 Task: Find connections with filter location Ben Mehidi with filter topic #Thoughtswith filter profile language French with filter current company IG Group with filter school Jamal Mohamed College, Tiruchirappalli - 620 020. with filter industry Flight Training with filter service category Life Insurance with filter keywords title Video Editor
Action: Mouse moved to (547, 80)
Screenshot: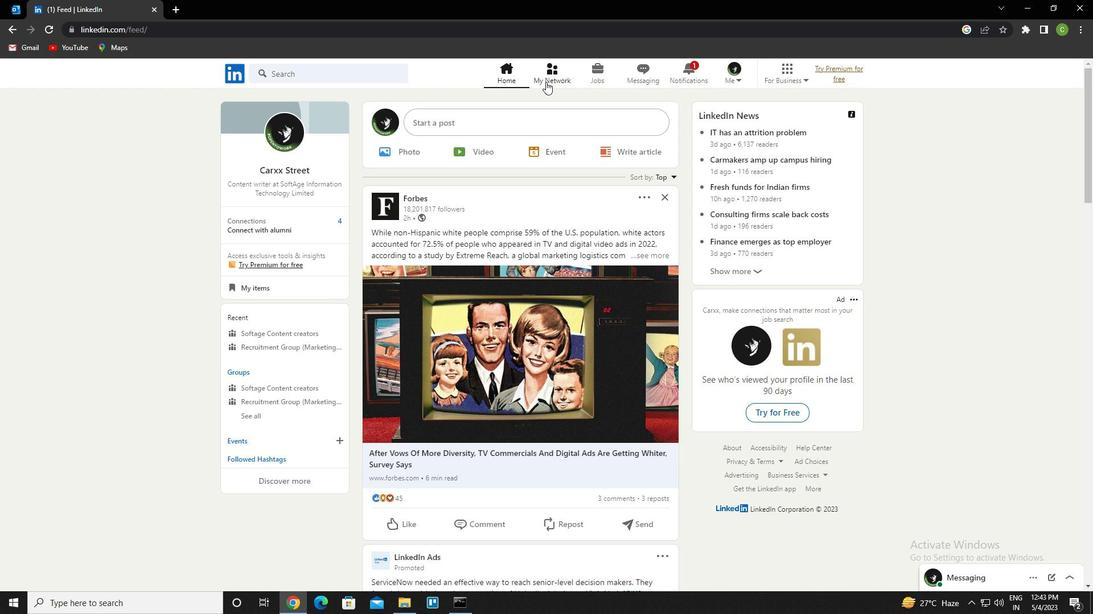 
Action: Mouse pressed left at (547, 80)
Screenshot: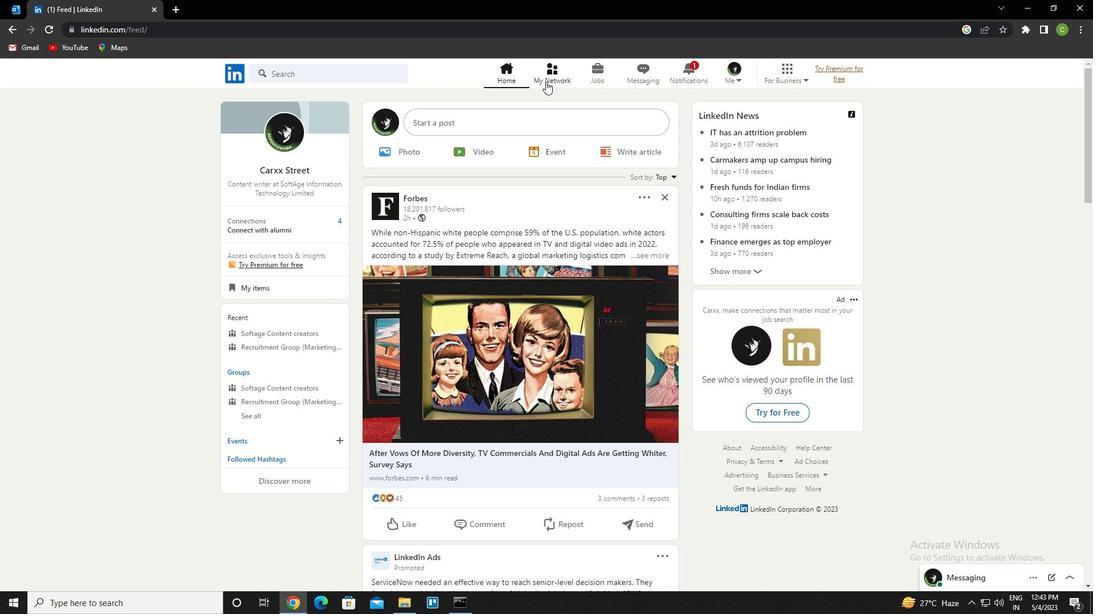 
Action: Mouse moved to (335, 135)
Screenshot: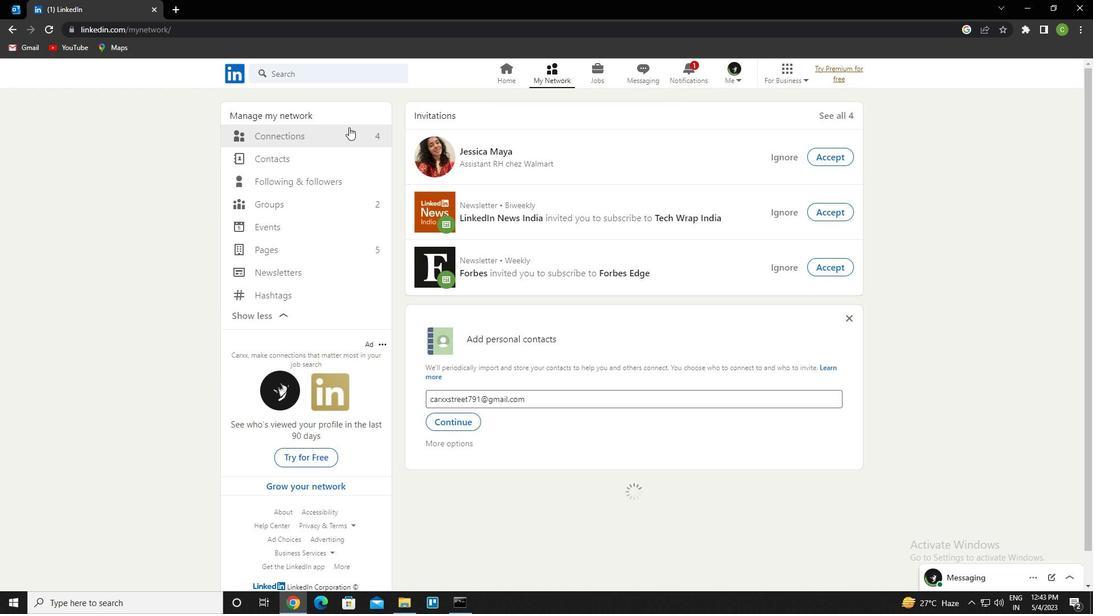 
Action: Mouse pressed left at (335, 135)
Screenshot: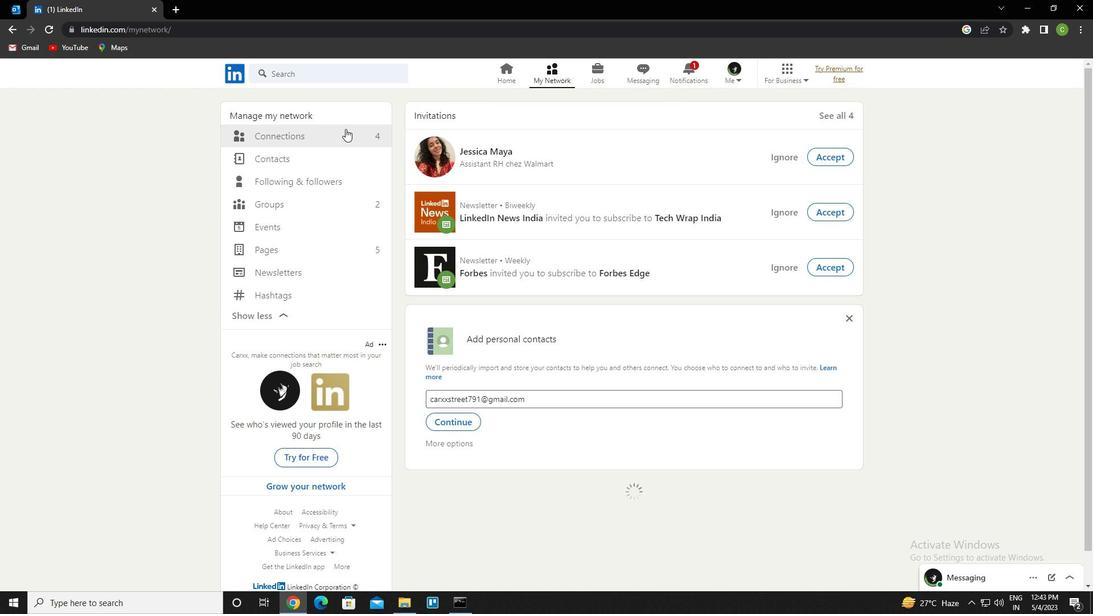 
Action: Mouse moved to (628, 128)
Screenshot: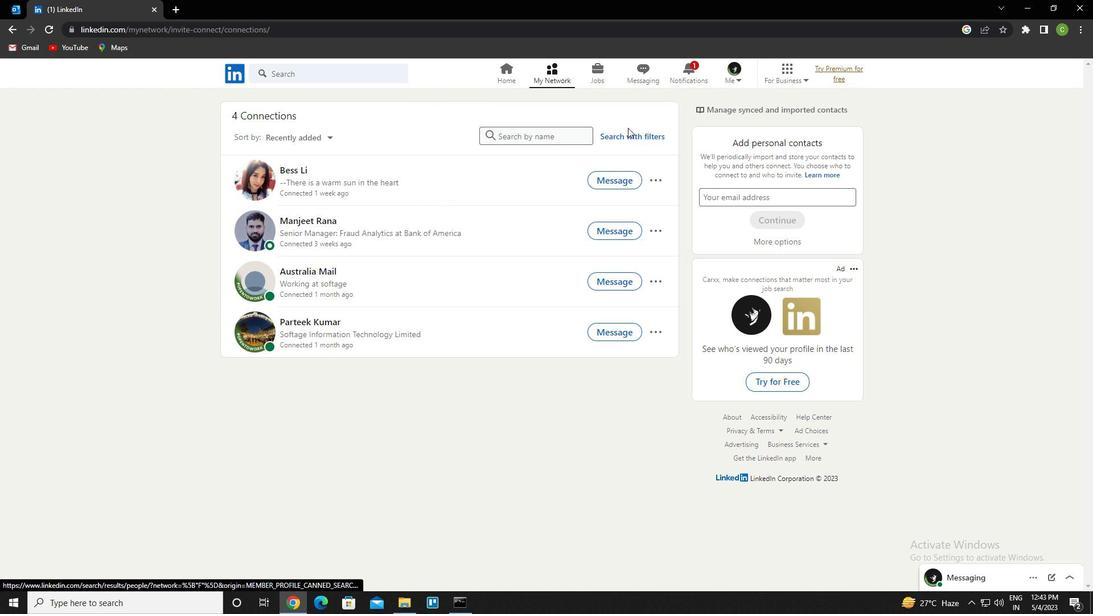 
Action: Mouse pressed left at (628, 128)
Screenshot: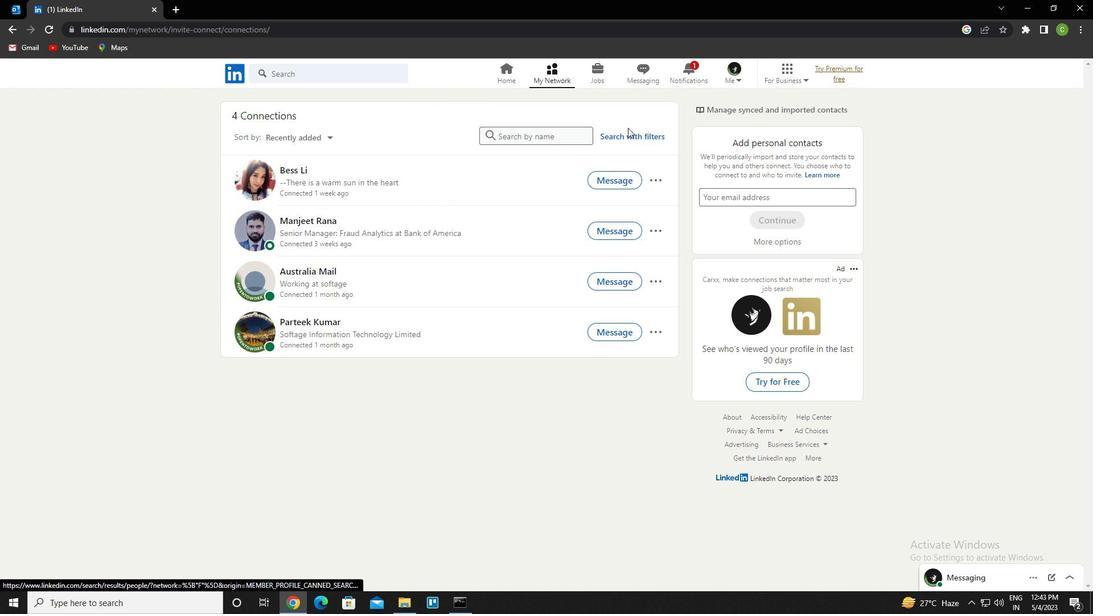 
Action: Mouse moved to (628, 135)
Screenshot: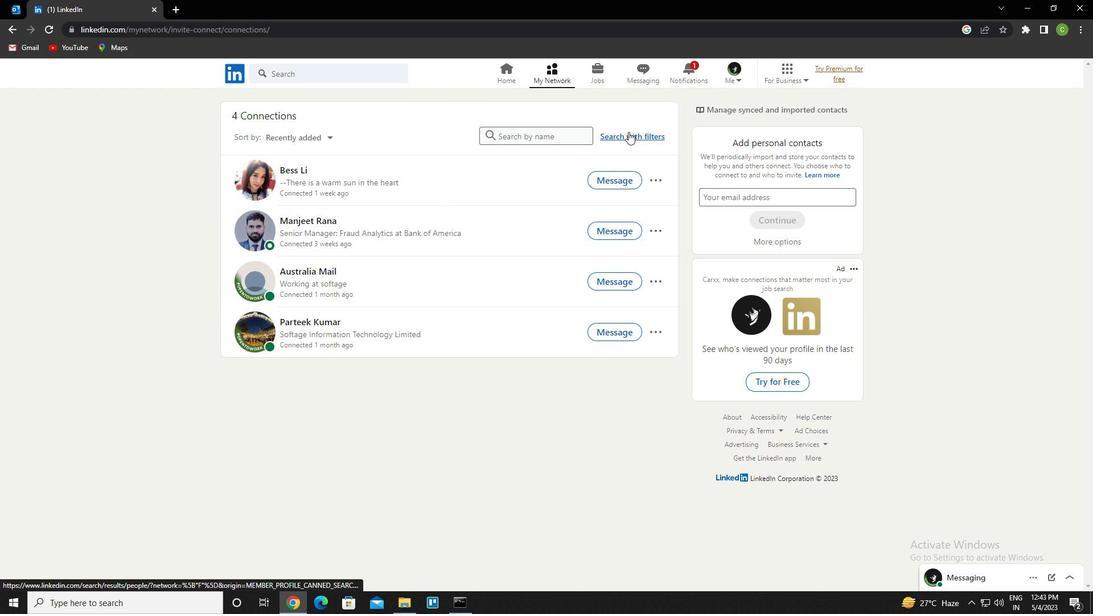 
Action: Mouse pressed left at (628, 135)
Screenshot: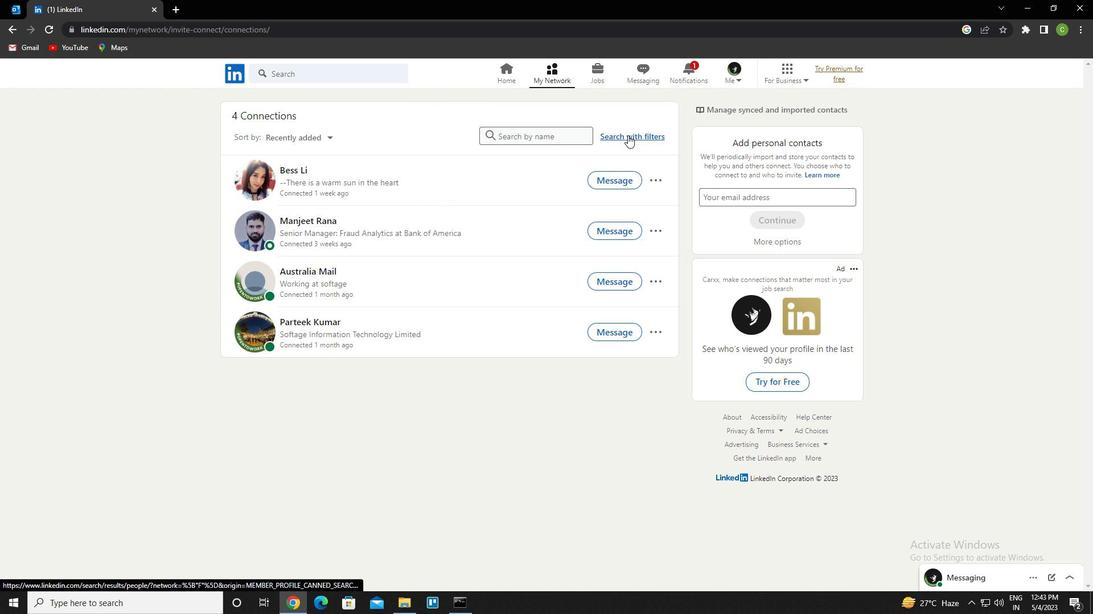 
Action: Mouse moved to (587, 105)
Screenshot: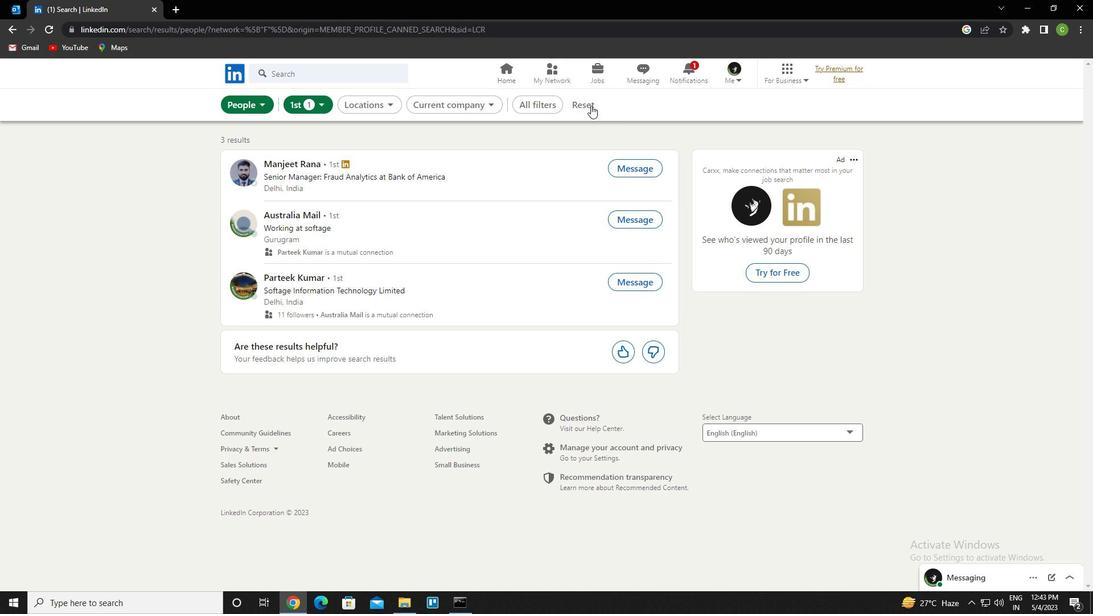 
Action: Mouse pressed left at (587, 105)
Screenshot: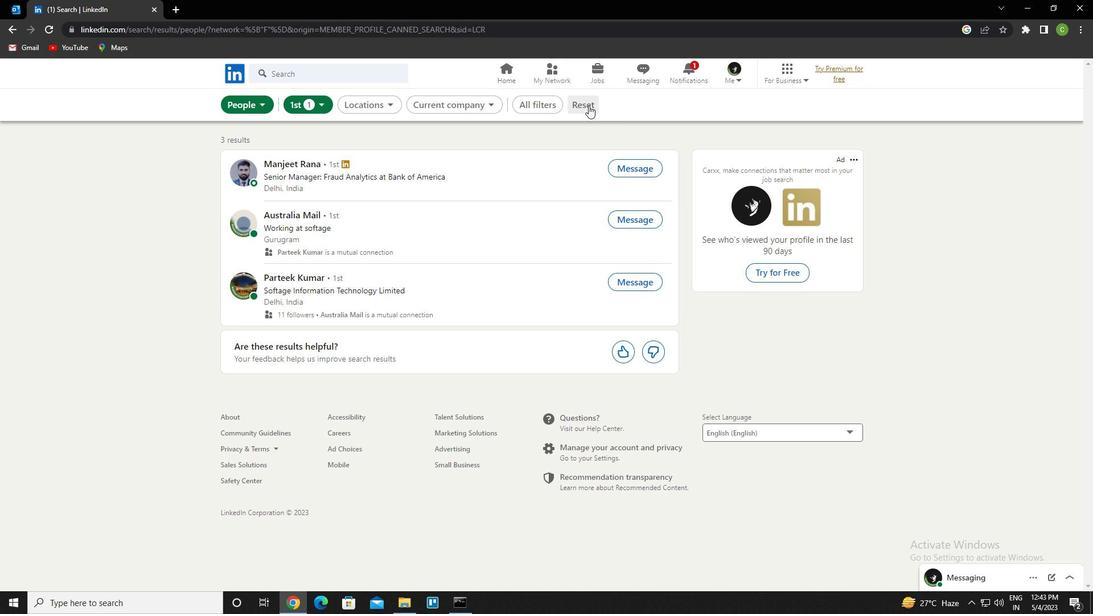 
Action: Mouse moved to (569, 105)
Screenshot: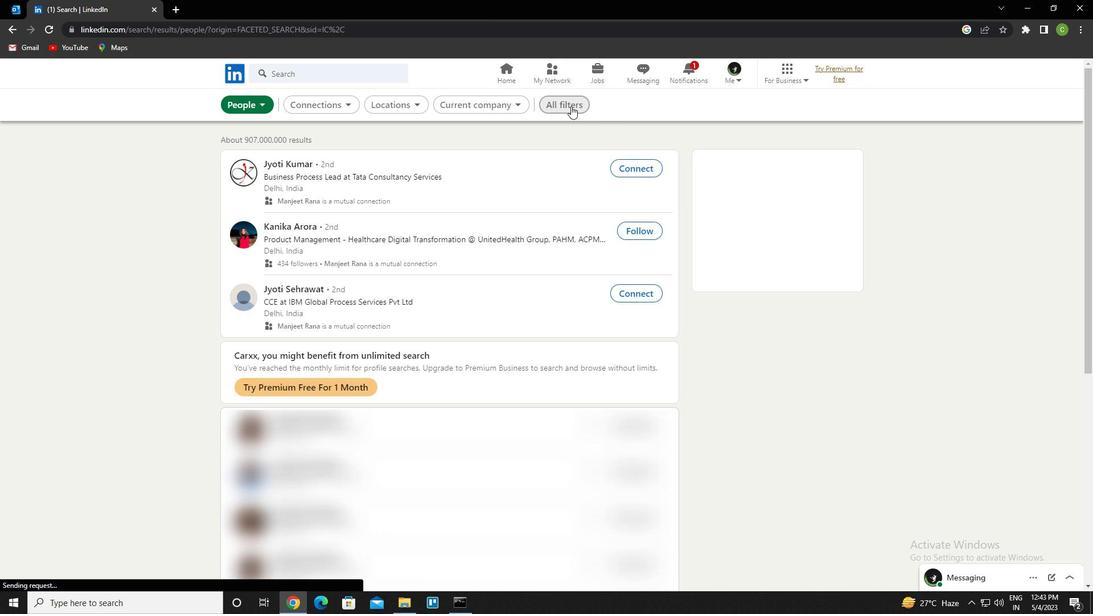 
Action: Mouse pressed left at (569, 105)
Screenshot: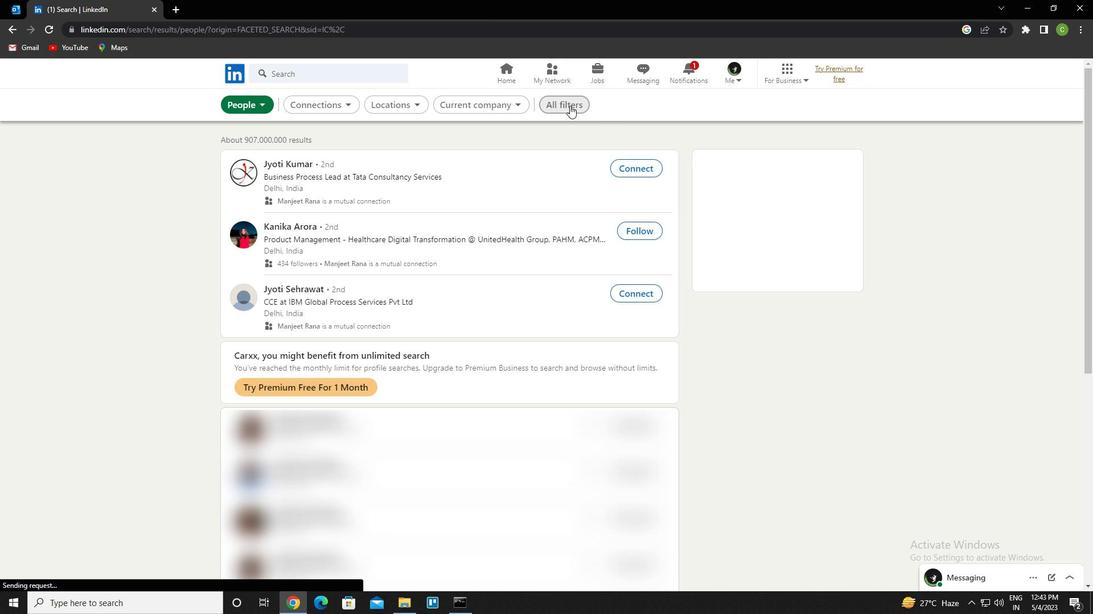 
Action: Mouse moved to (1014, 419)
Screenshot: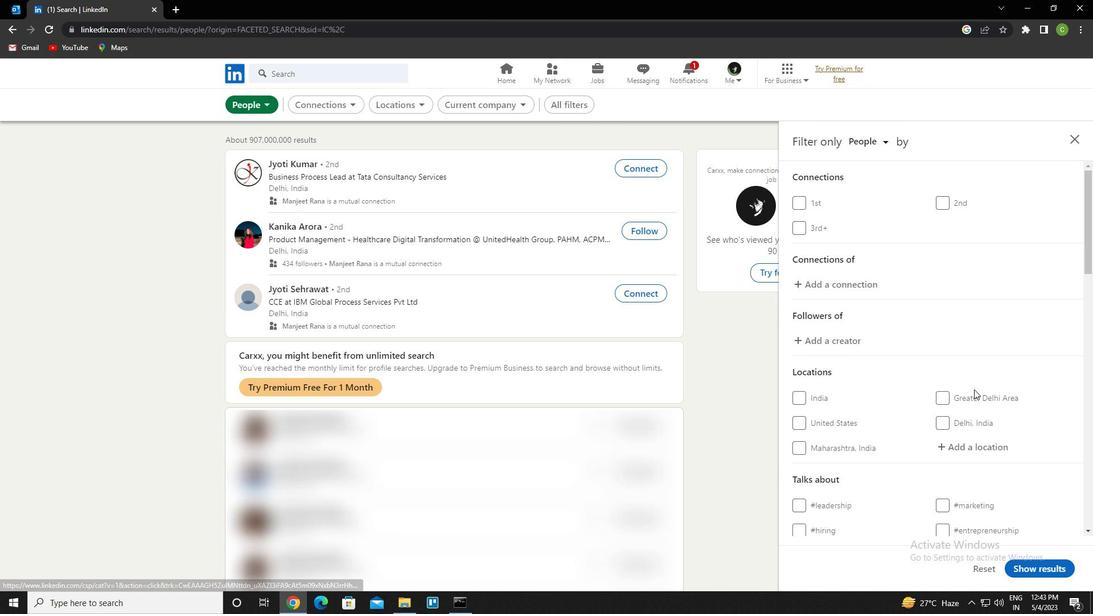 
Action: Mouse scrolled (1014, 419) with delta (0, 0)
Screenshot: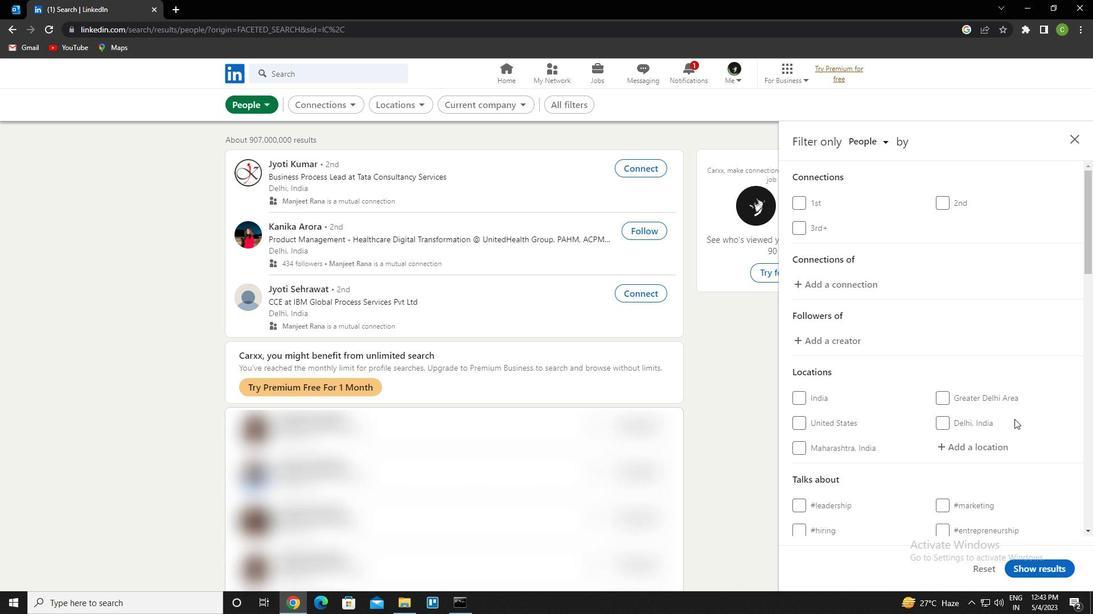 
Action: Mouse moved to (987, 392)
Screenshot: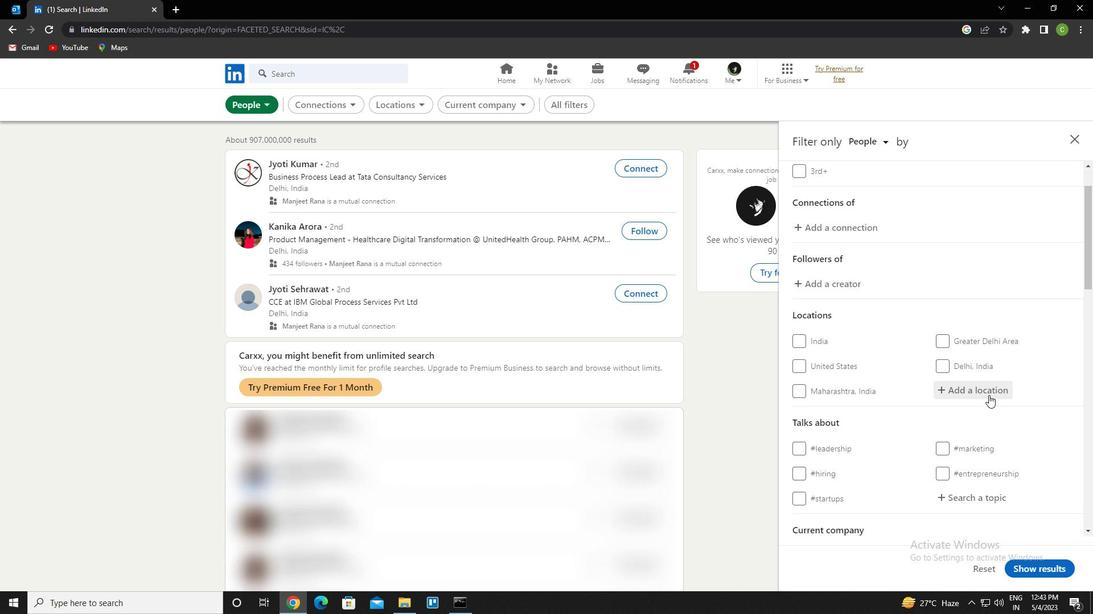 
Action: Mouse pressed left at (987, 392)
Screenshot: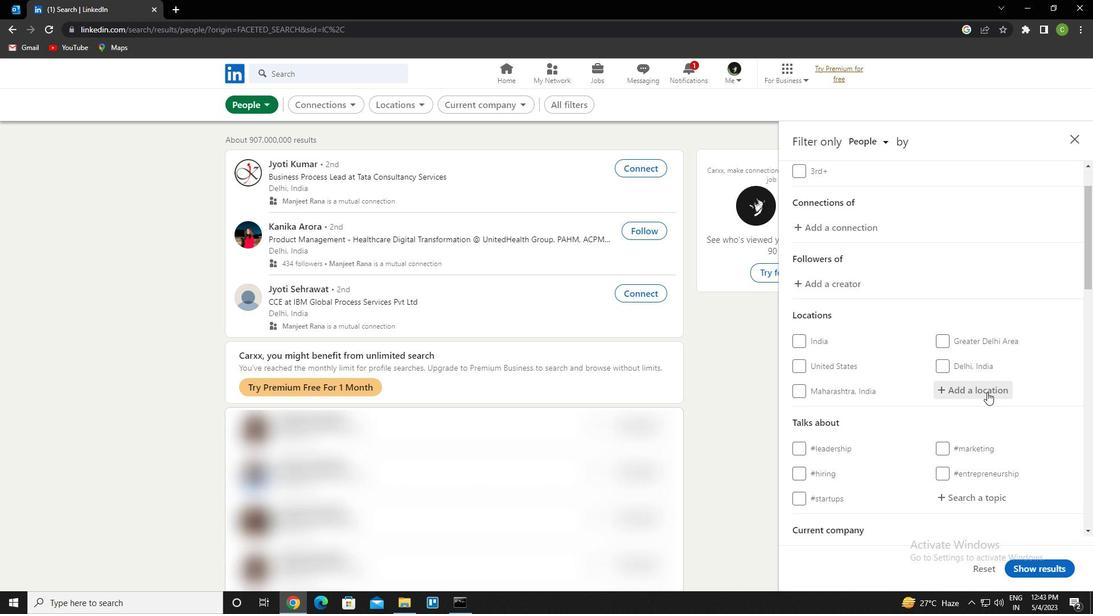 
Action: Mouse moved to (945, 364)
Screenshot: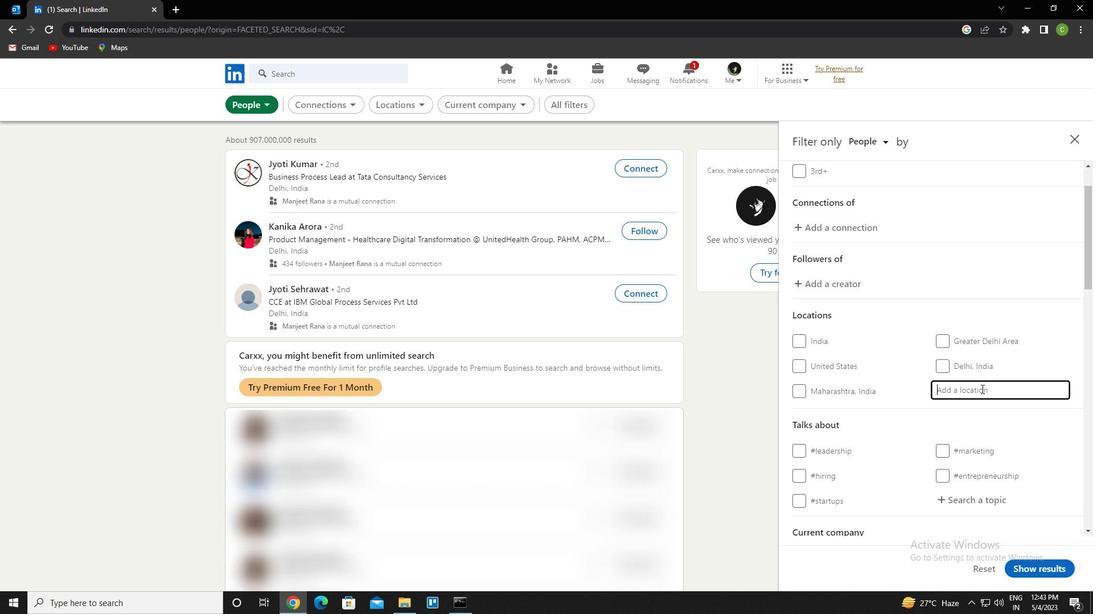 
Action: Key pressed <Key.caps_lock><Key.caps_lock>b<Key.caps_lock>en<Key.space><Key.caps_lock>m<Key.caps_lock>ehidi<Key.down><Key.enter>
Screenshot: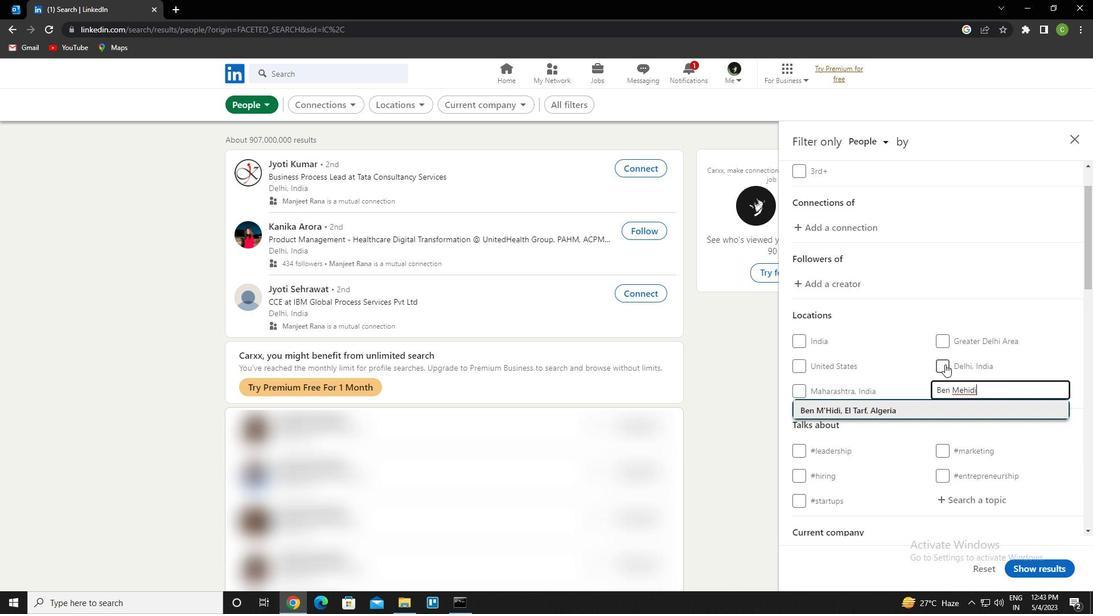 
Action: Mouse moved to (944, 364)
Screenshot: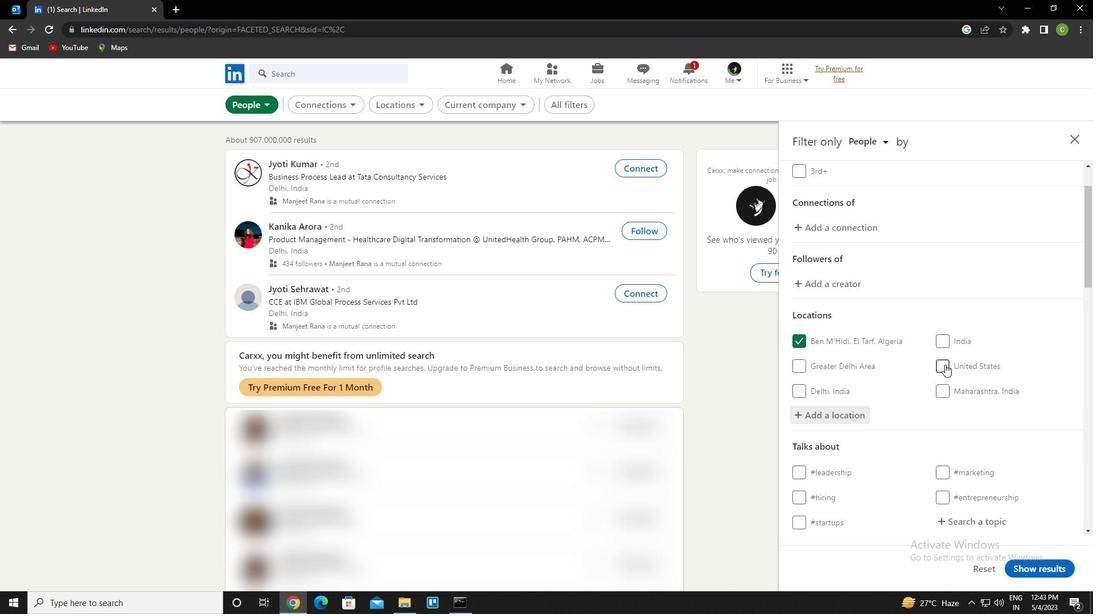 
Action: Mouse scrolled (944, 364) with delta (0, 0)
Screenshot: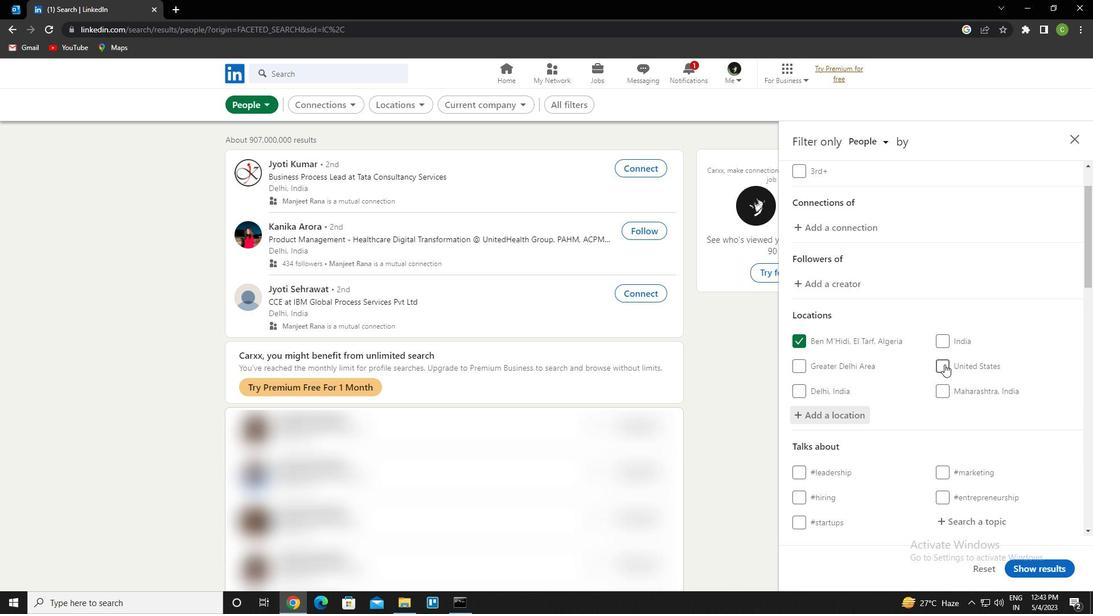 
Action: Mouse moved to (983, 470)
Screenshot: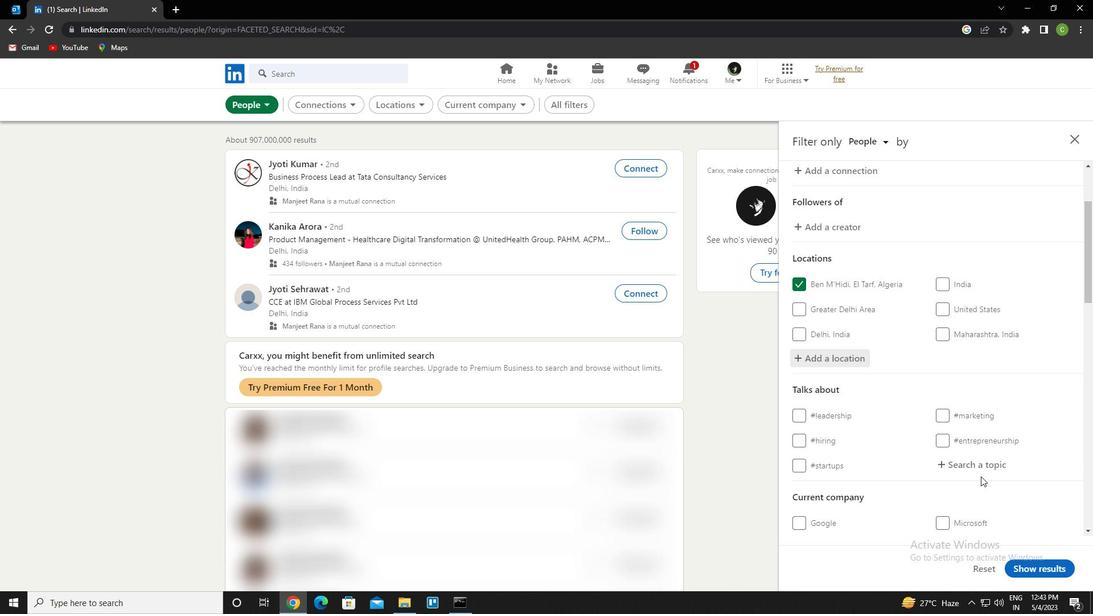 
Action: Mouse pressed left at (983, 470)
Screenshot: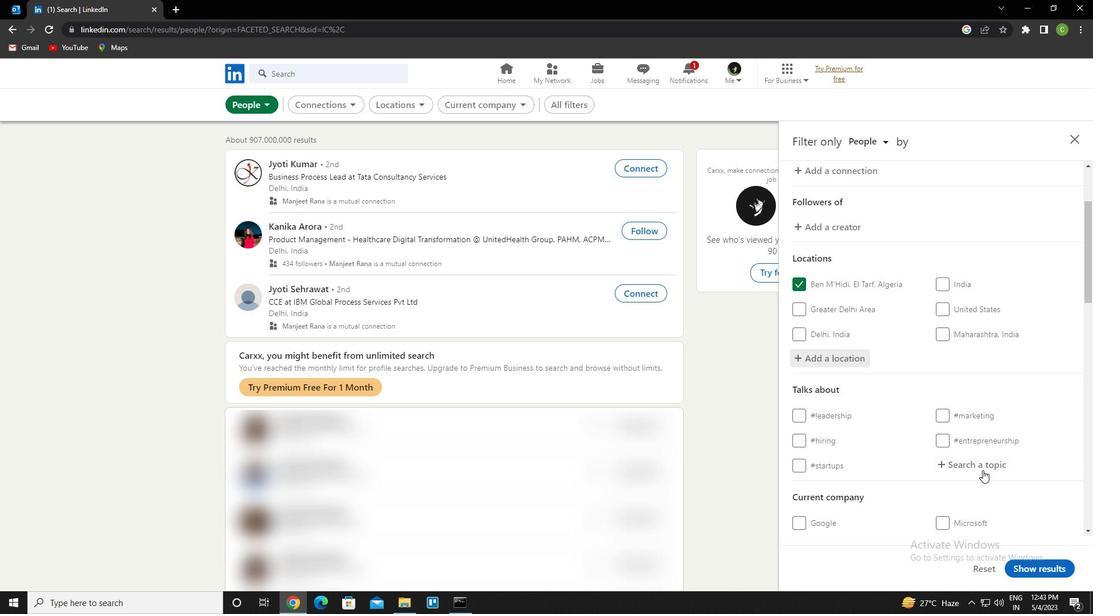 
Action: Key pressed thoughts<Key.down><Key.enter>
Screenshot: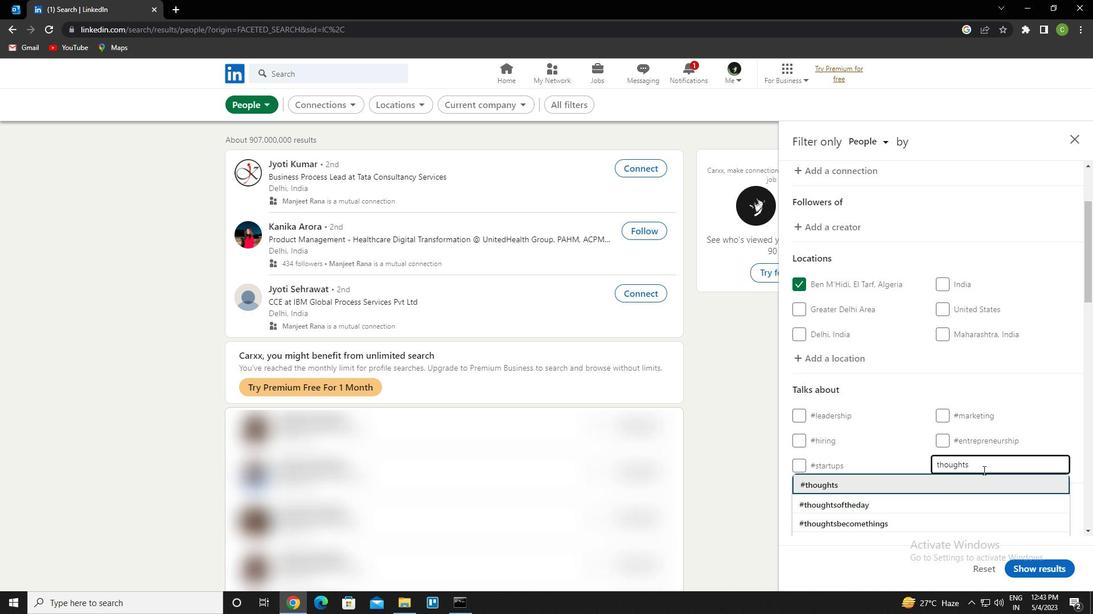 
Action: Mouse scrolled (983, 470) with delta (0, 0)
Screenshot: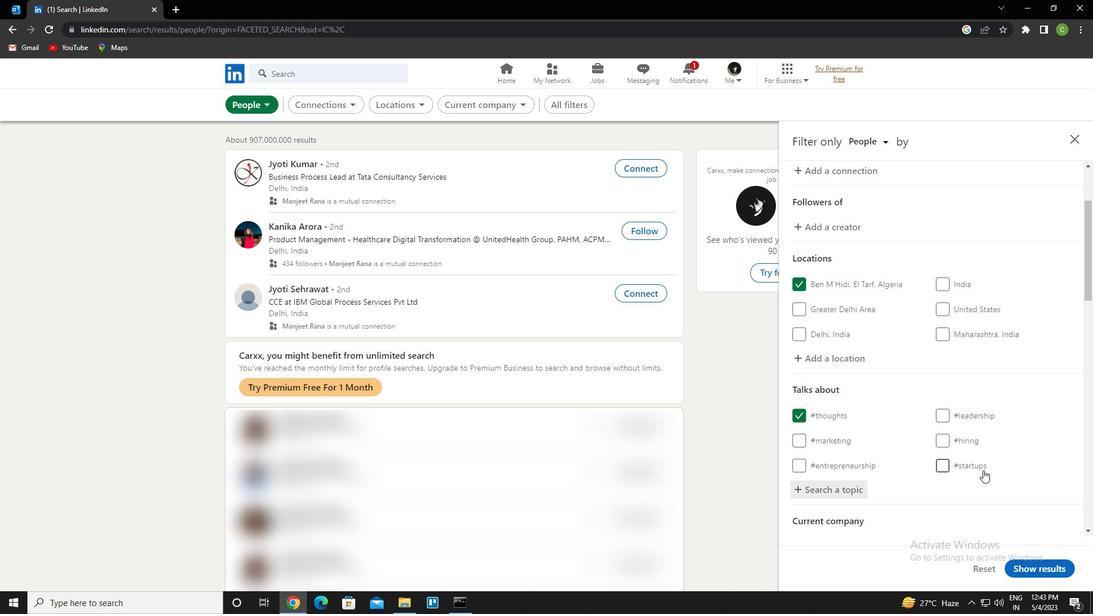 
Action: Mouse scrolled (983, 470) with delta (0, 0)
Screenshot: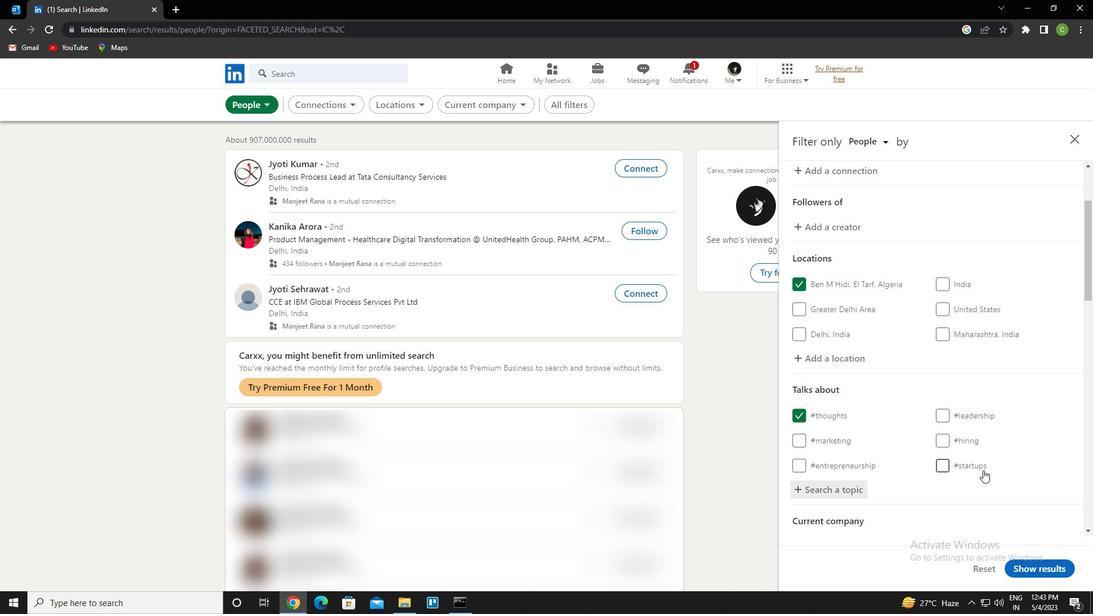 
Action: Mouse moved to (982, 470)
Screenshot: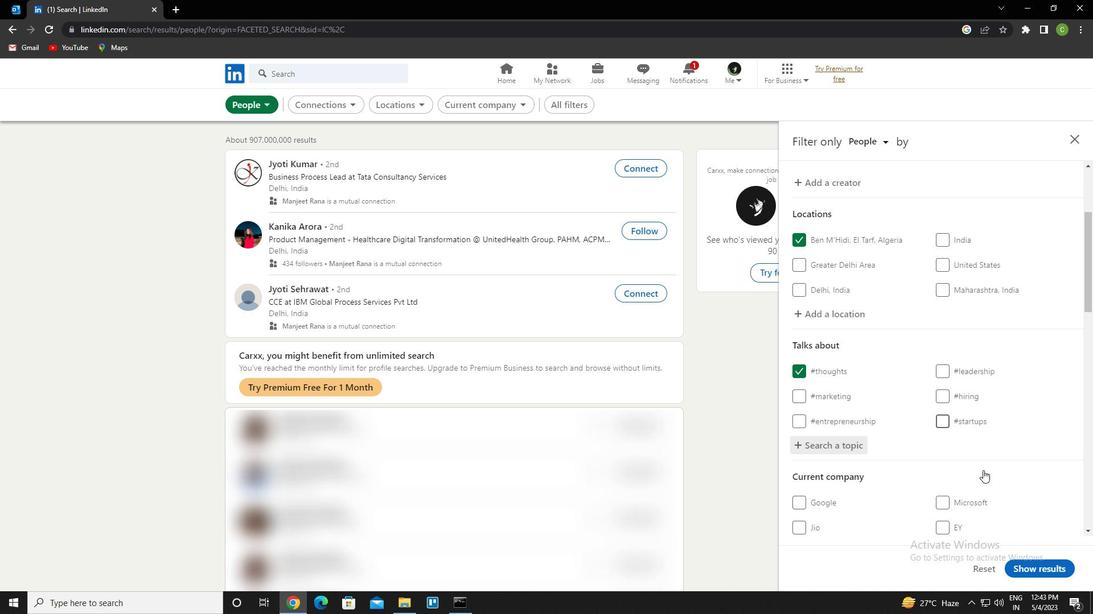 
Action: Mouse scrolled (982, 470) with delta (0, 0)
Screenshot: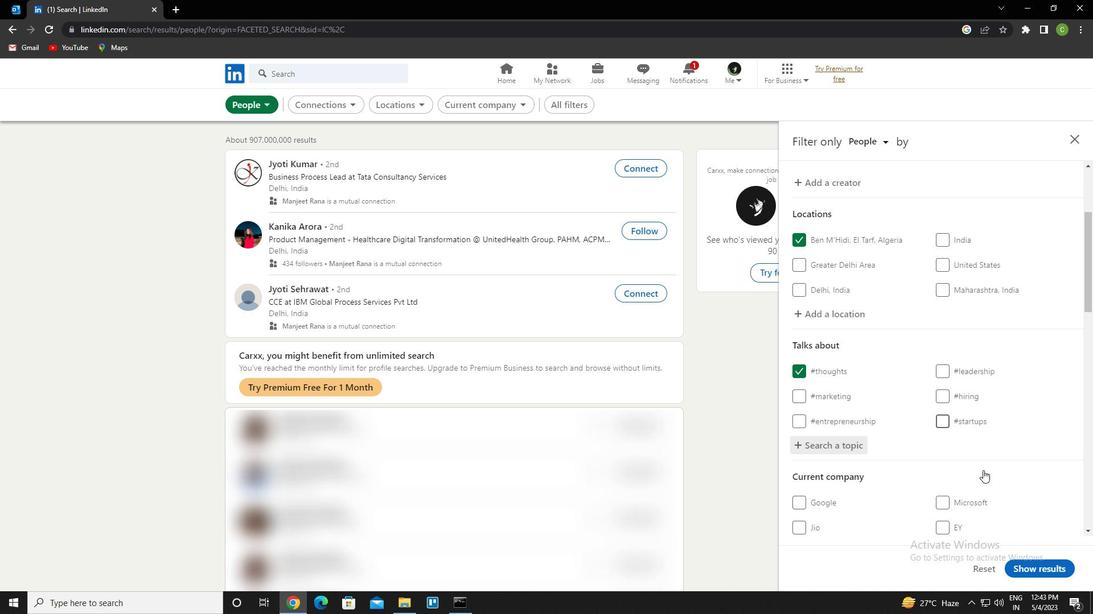 
Action: Mouse moved to (977, 473)
Screenshot: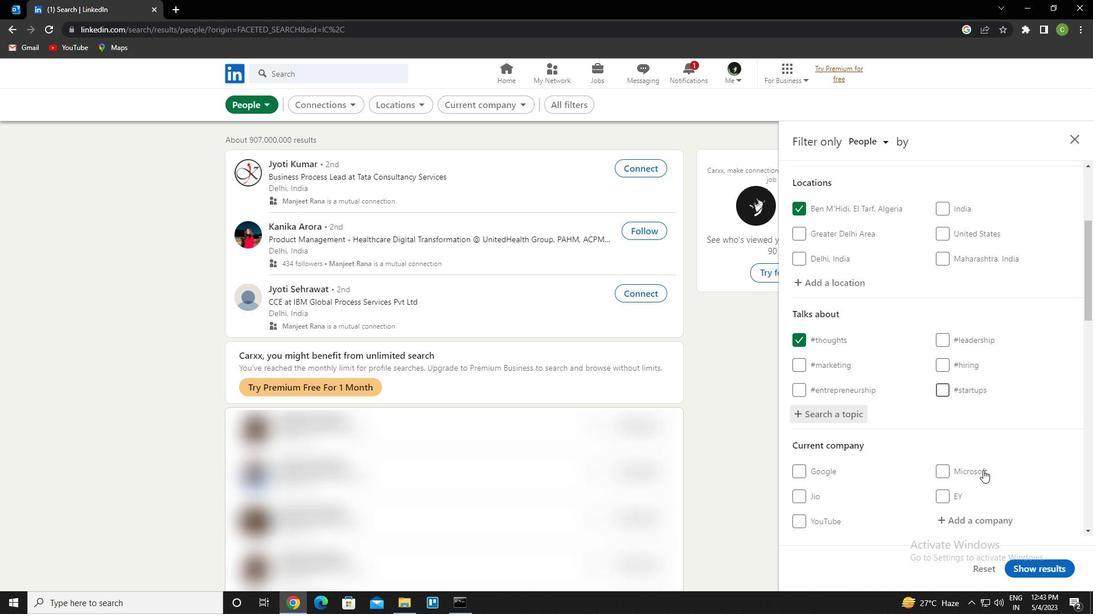 
Action: Mouse scrolled (977, 473) with delta (0, 0)
Screenshot: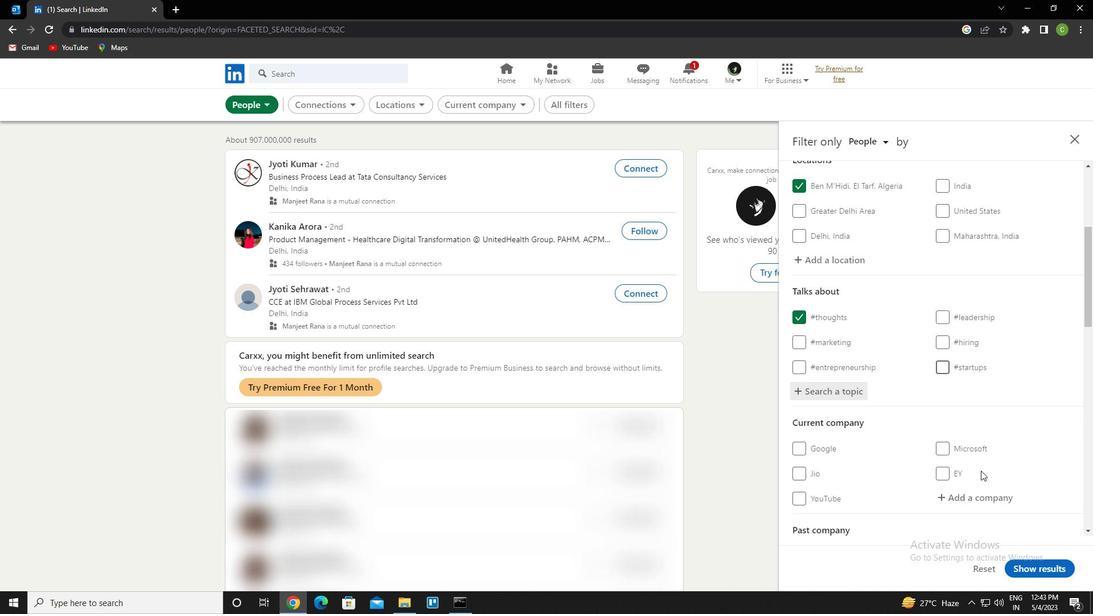 
Action: Mouse moved to (975, 474)
Screenshot: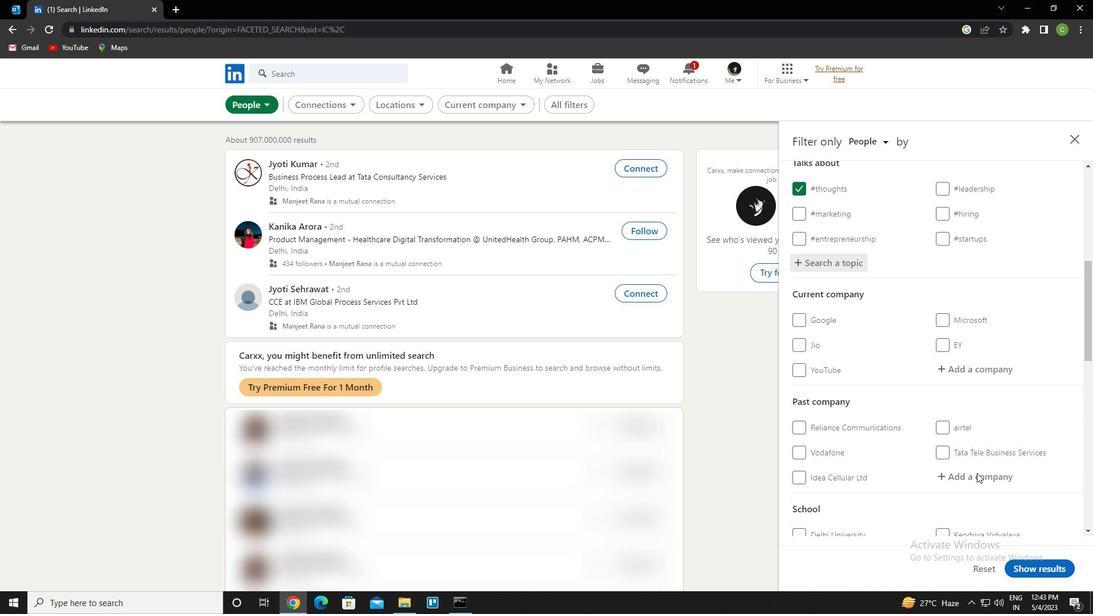 
Action: Mouse scrolled (975, 473) with delta (0, 0)
Screenshot: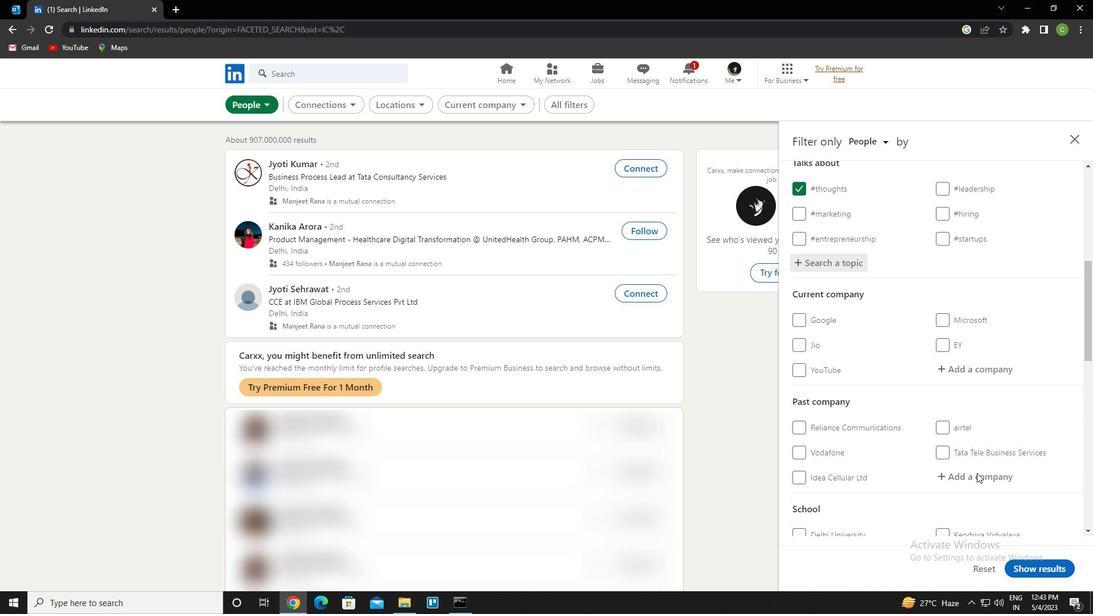 
Action: Mouse moved to (975, 474)
Screenshot: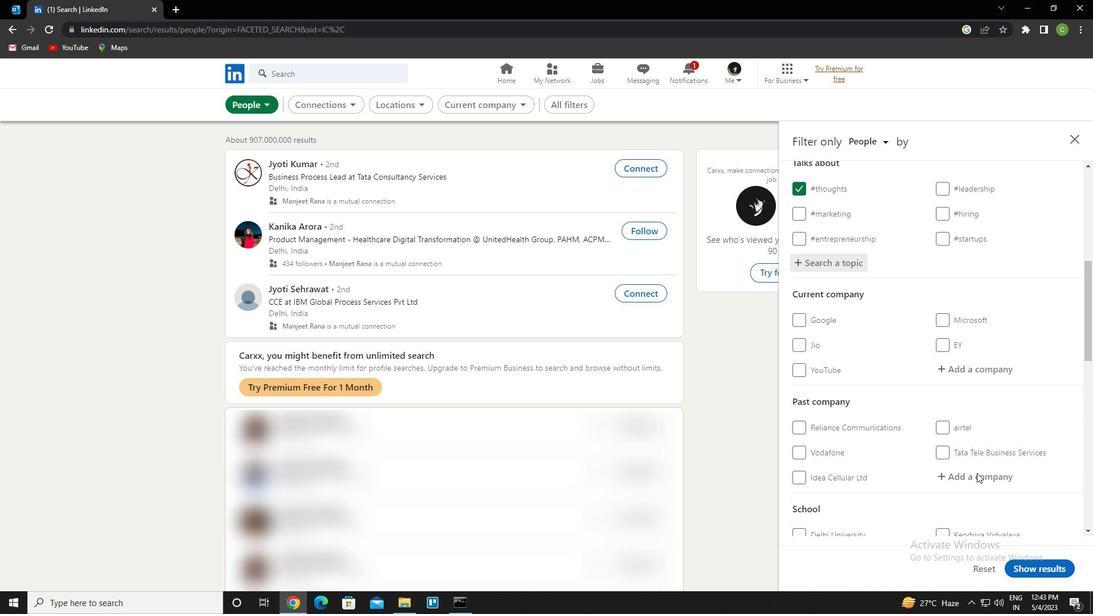 
Action: Mouse scrolled (975, 474) with delta (0, 0)
Screenshot: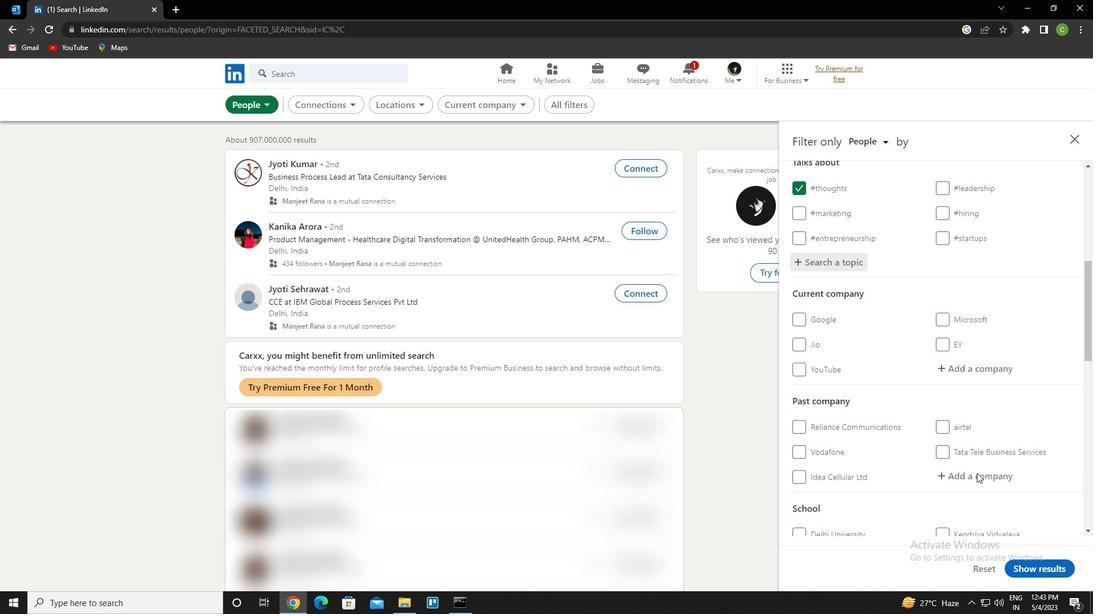 
Action: Mouse moved to (975, 475)
Screenshot: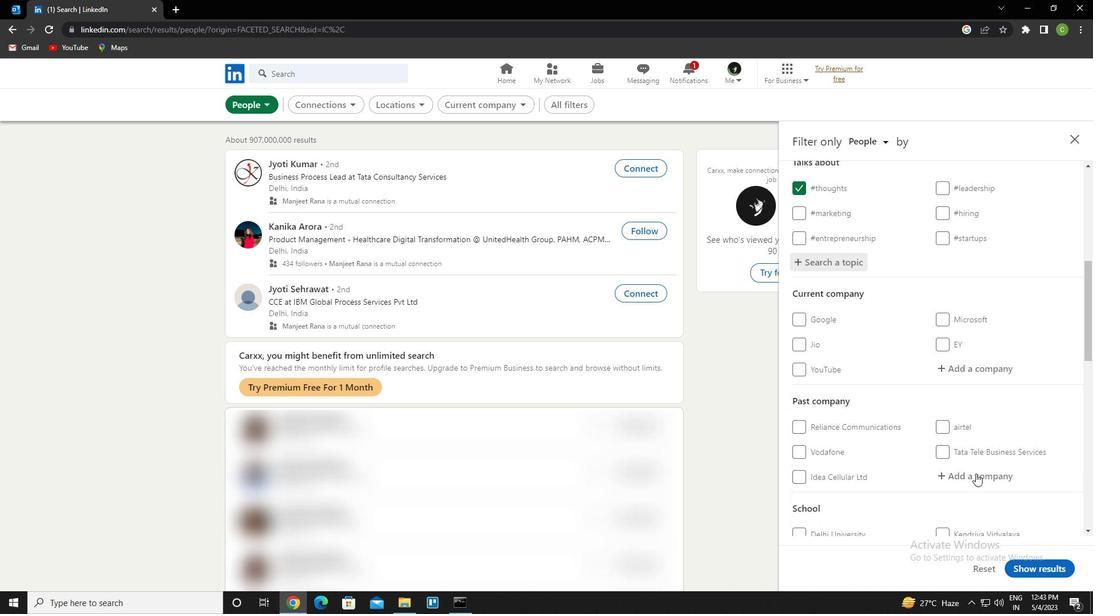 
Action: Mouse scrolled (975, 474) with delta (0, 0)
Screenshot: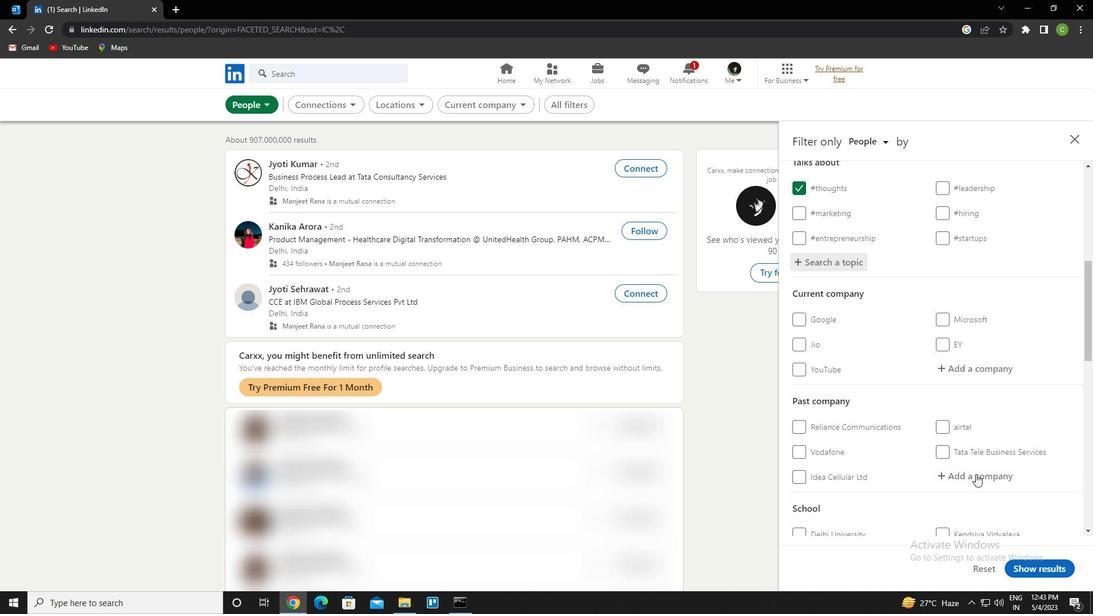 
Action: Mouse scrolled (975, 474) with delta (0, 0)
Screenshot: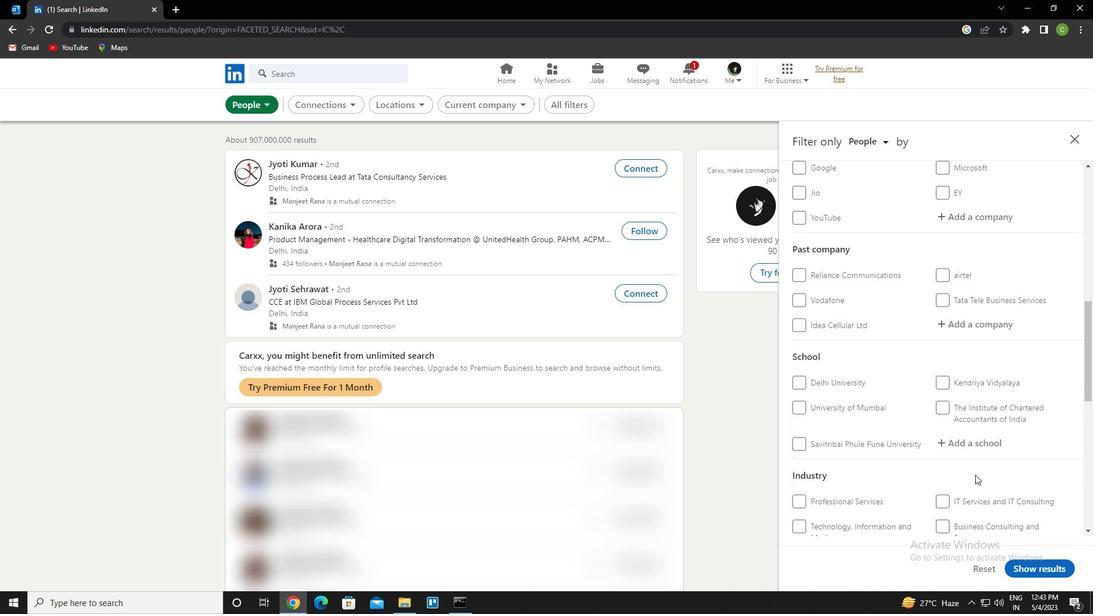 
Action: Mouse scrolled (975, 474) with delta (0, 0)
Screenshot: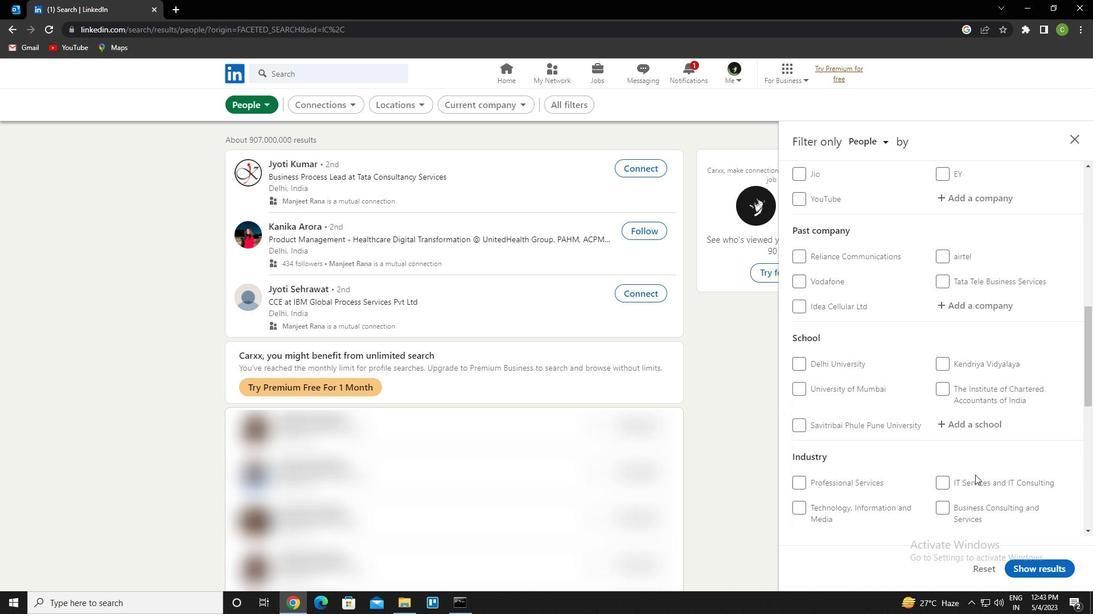 
Action: Mouse moved to (962, 478)
Screenshot: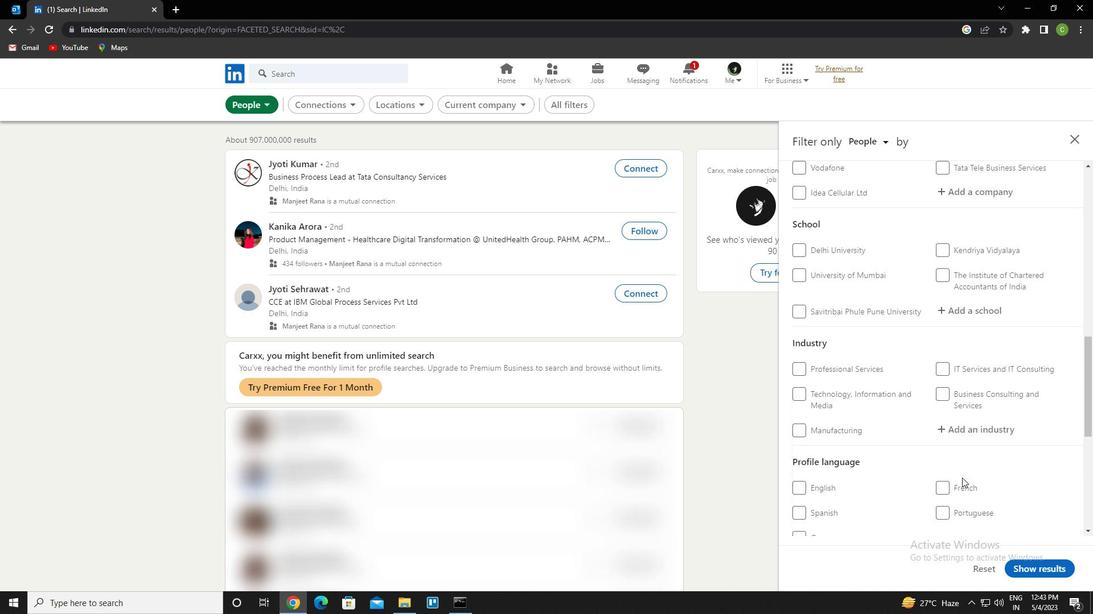 
Action: Mouse scrolled (962, 478) with delta (0, 0)
Screenshot: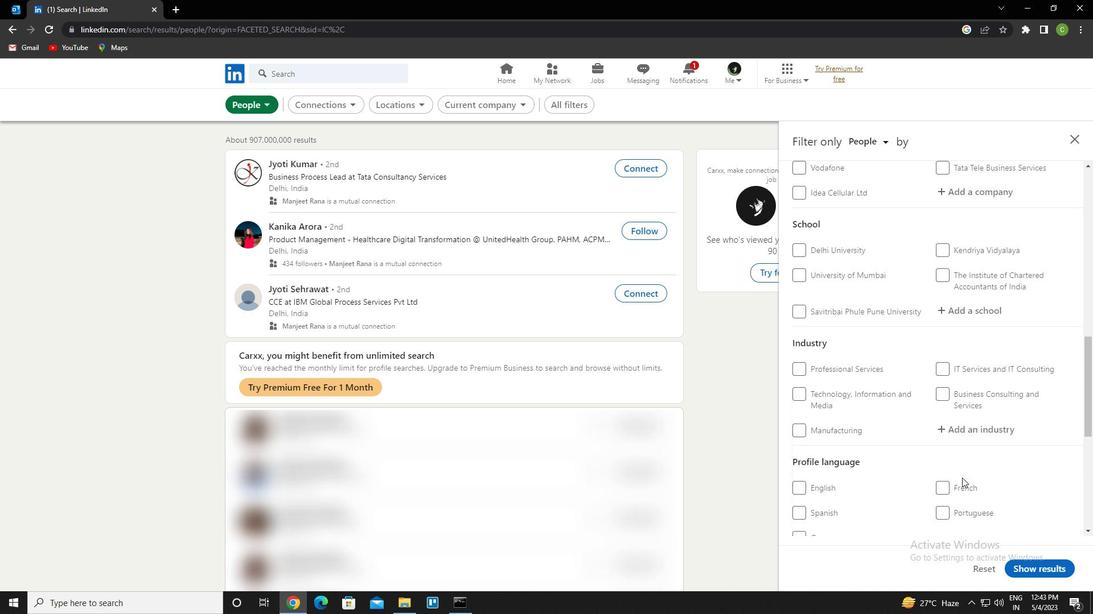 
Action: Mouse moved to (952, 431)
Screenshot: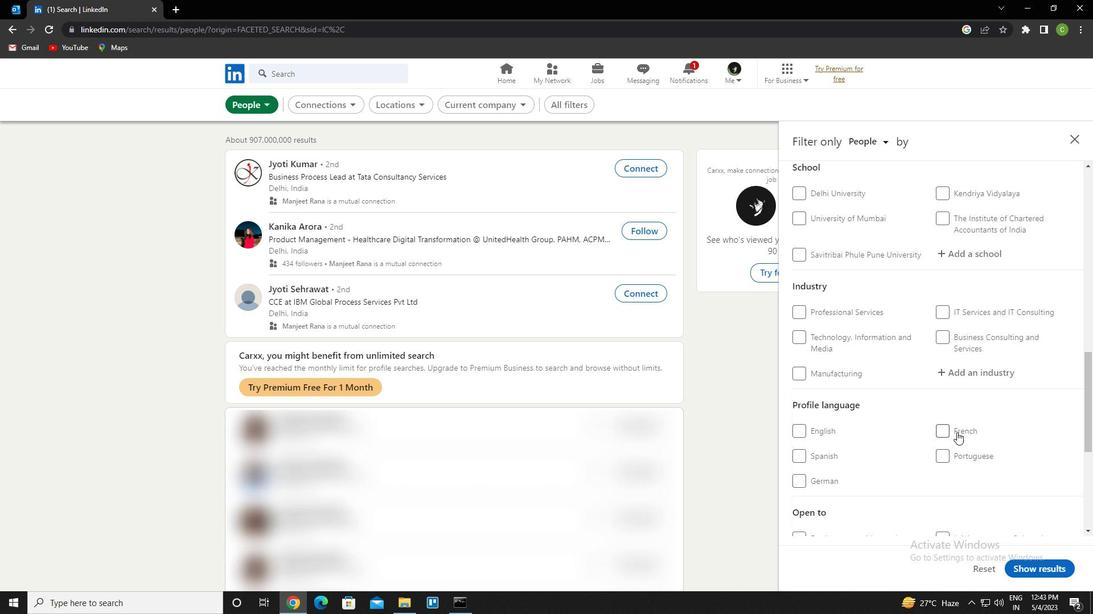 
Action: Mouse pressed left at (952, 431)
Screenshot: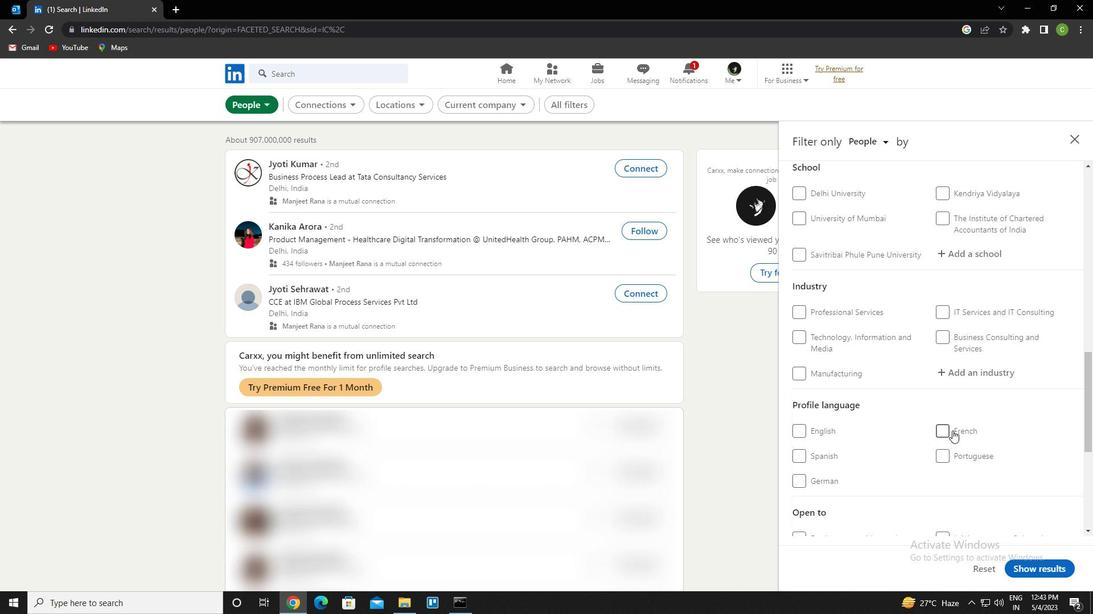 
Action: Mouse moved to (946, 428)
Screenshot: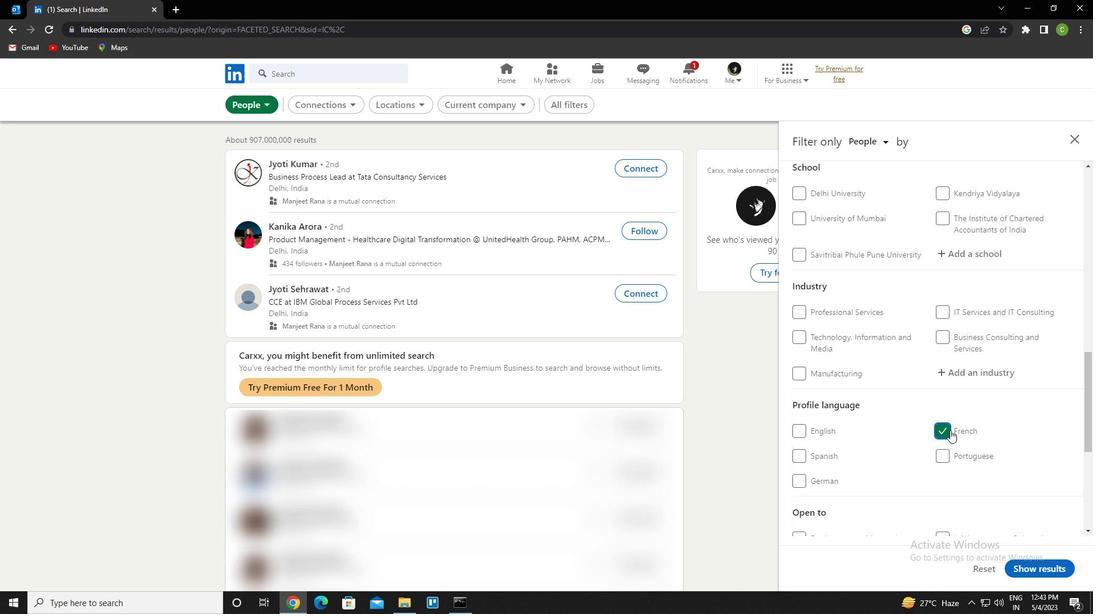 
Action: Mouse scrolled (946, 428) with delta (0, 0)
Screenshot: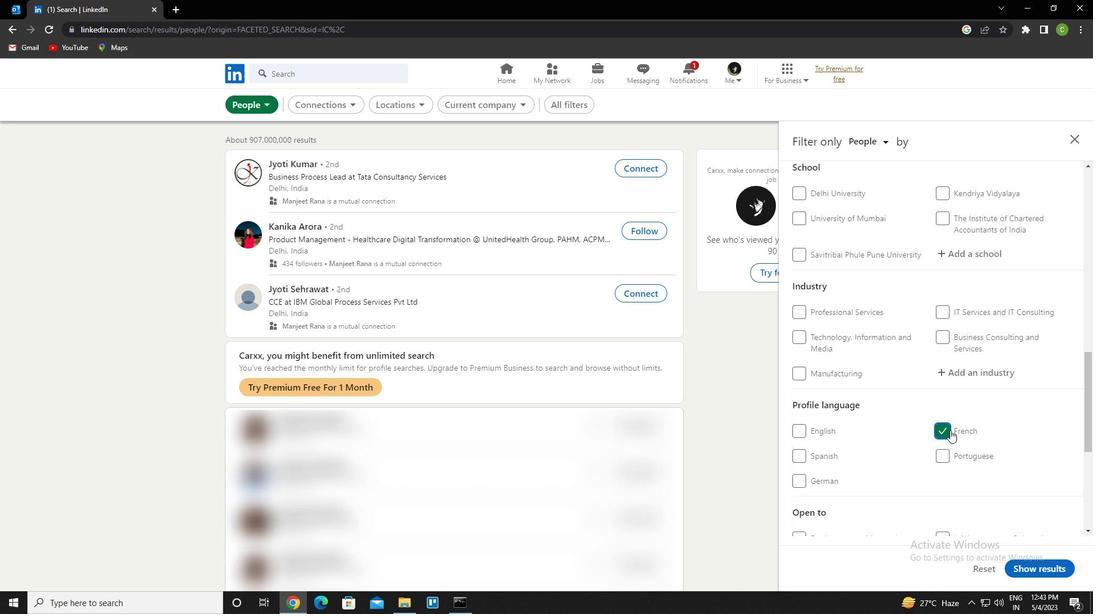 
Action: Mouse moved to (939, 408)
Screenshot: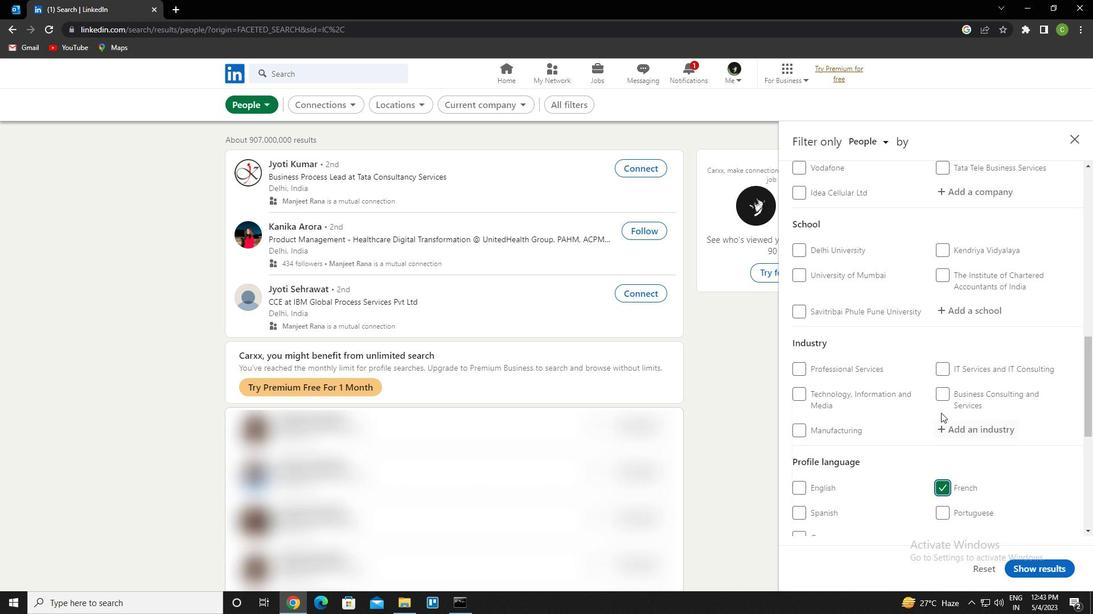 
Action: Mouse scrolled (939, 408) with delta (0, 0)
Screenshot: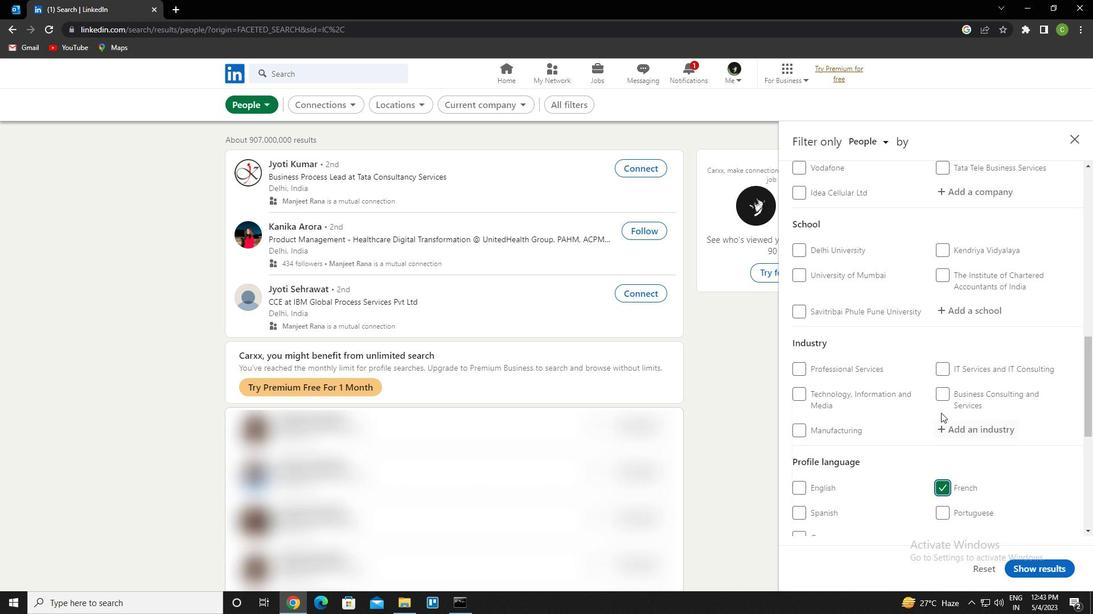 
Action: Mouse moved to (939, 407)
Screenshot: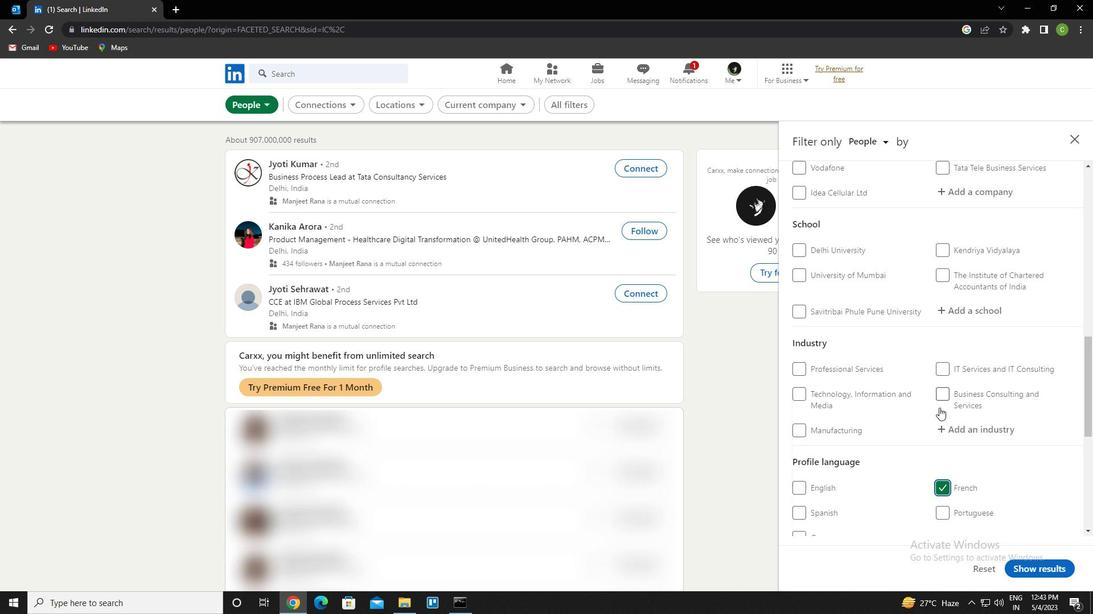 
Action: Mouse scrolled (939, 408) with delta (0, 0)
Screenshot: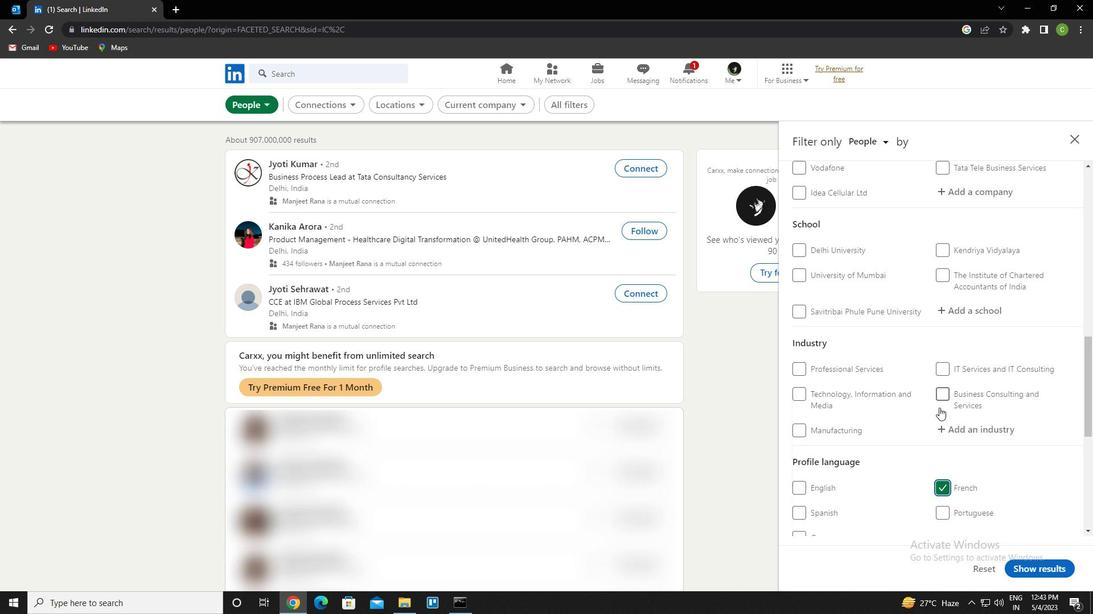 
Action: Mouse moved to (932, 395)
Screenshot: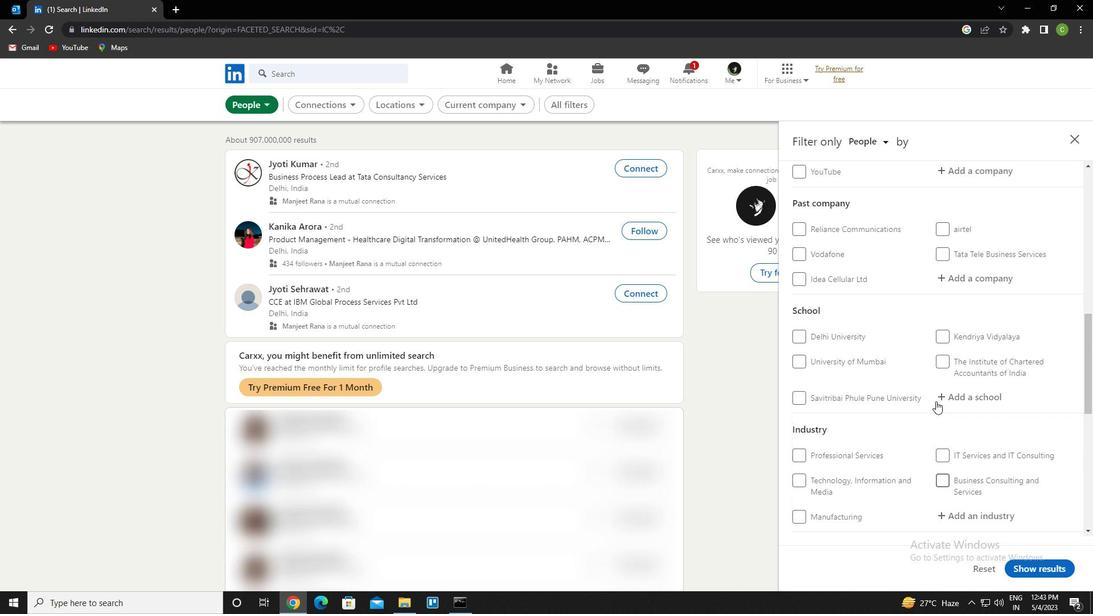 
Action: Mouse scrolled (932, 396) with delta (0, 0)
Screenshot: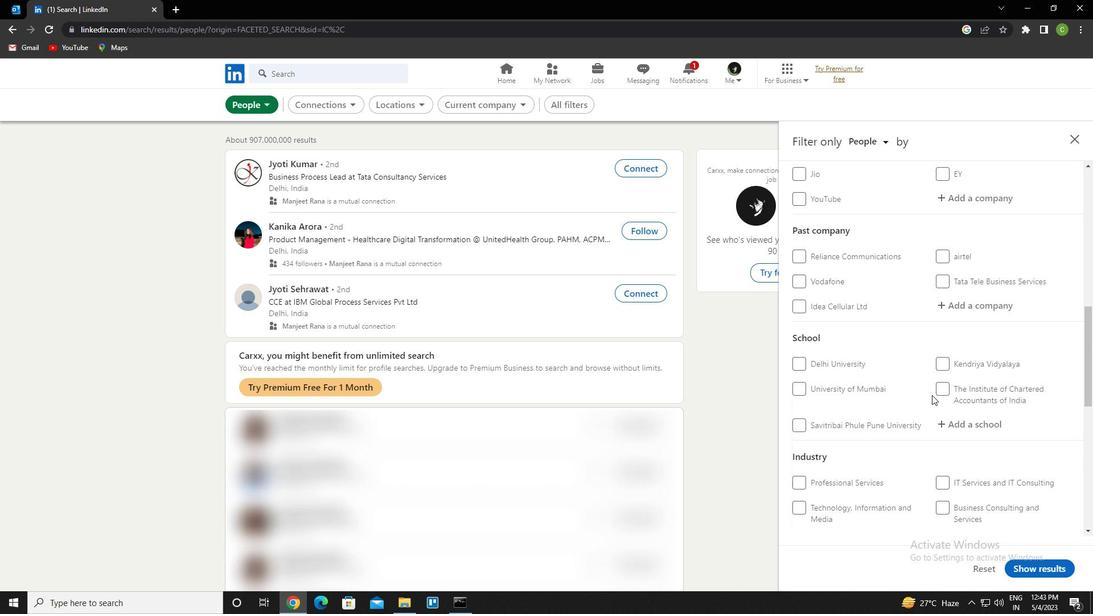 
Action: Mouse scrolled (932, 396) with delta (0, 0)
Screenshot: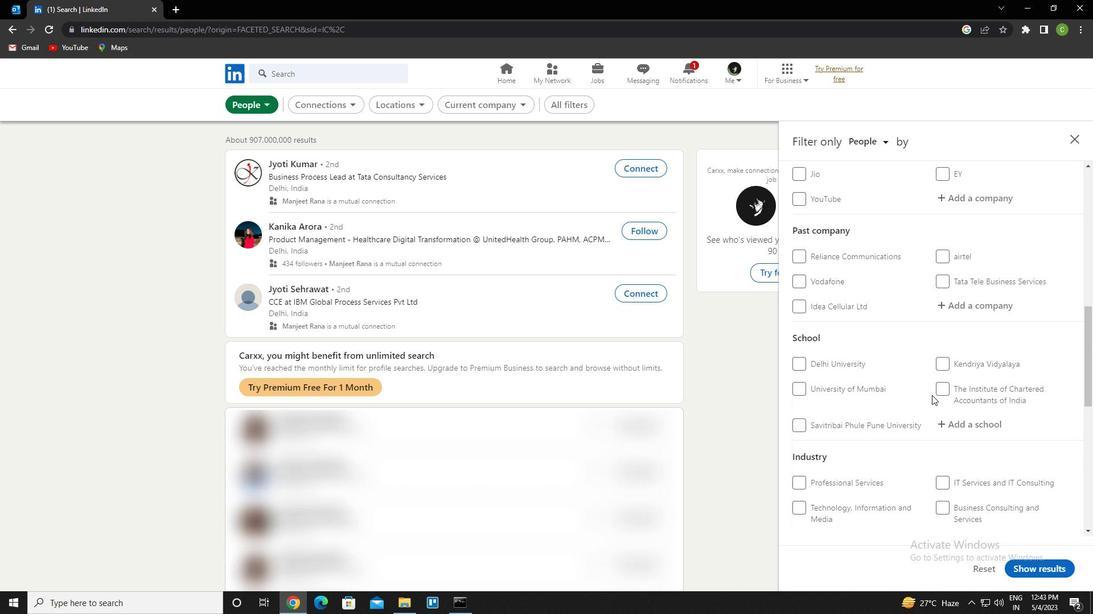 
Action: Mouse scrolled (932, 396) with delta (0, 0)
Screenshot: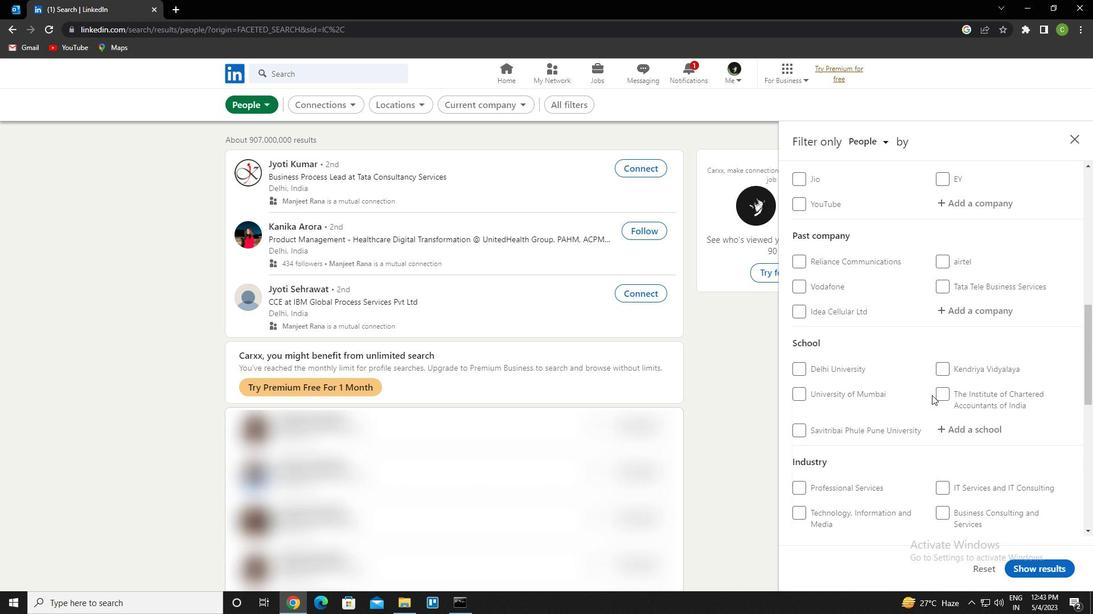 
Action: Mouse moved to (931, 395)
Screenshot: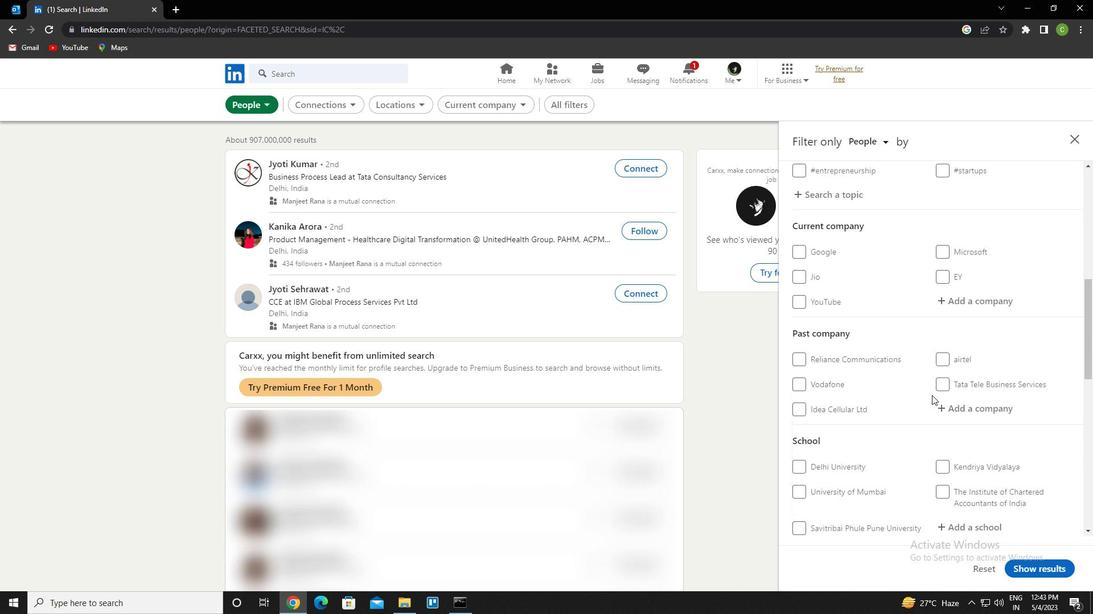 
Action: Mouse scrolled (931, 395) with delta (0, 0)
Screenshot: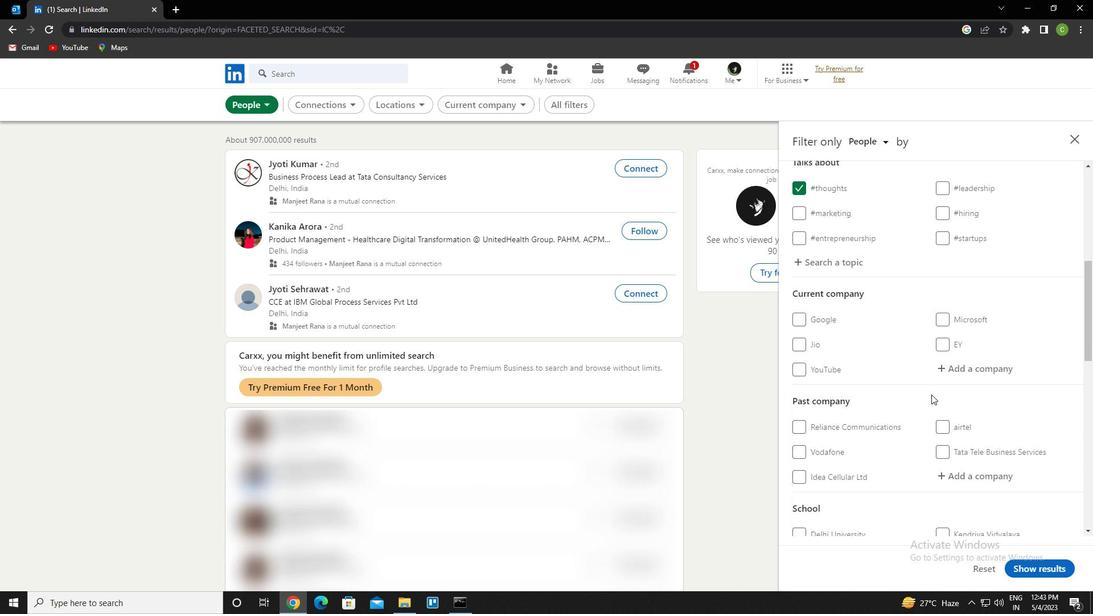 
Action: Mouse scrolled (931, 395) with delta (0, 0)
Screenshot: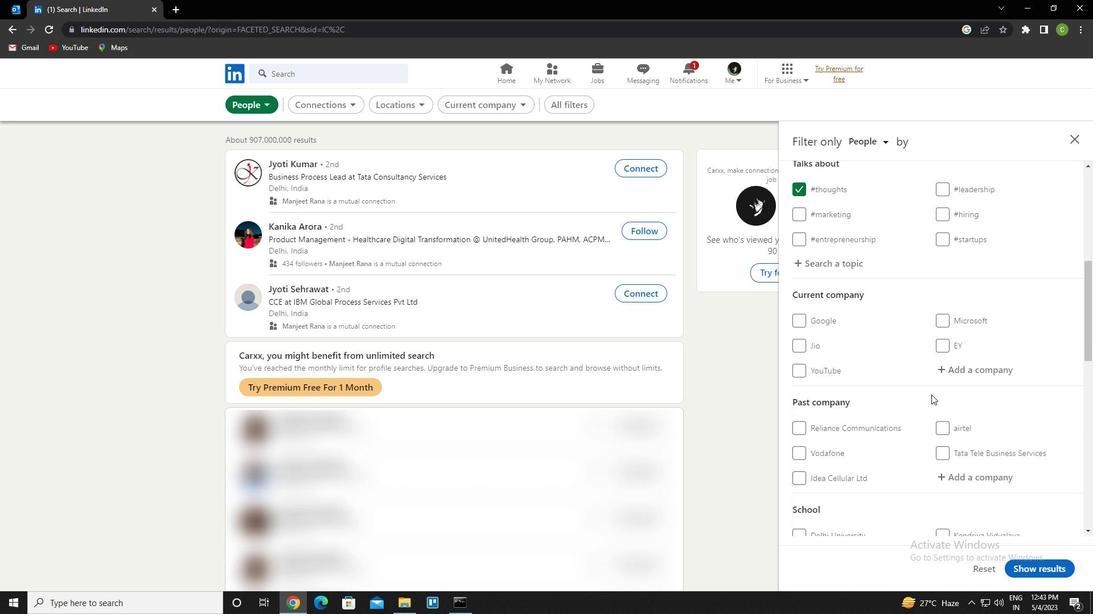 
Action: Mouse scrolled (931, 395) with delta (0, 0)
Screenshot: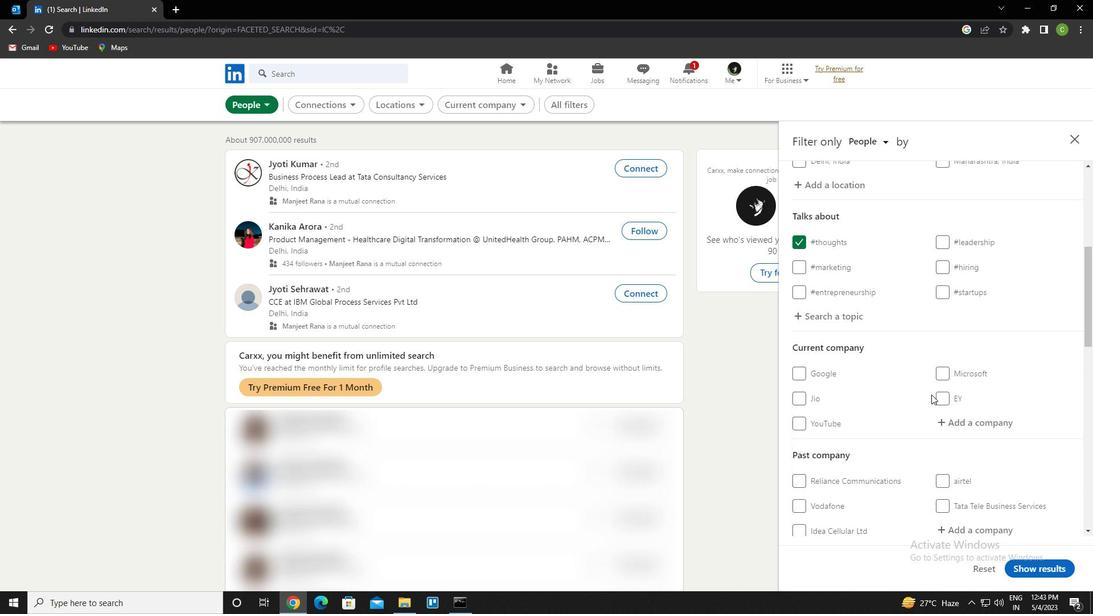 
Action: Mouse moved to (930, 384)
Screenshot: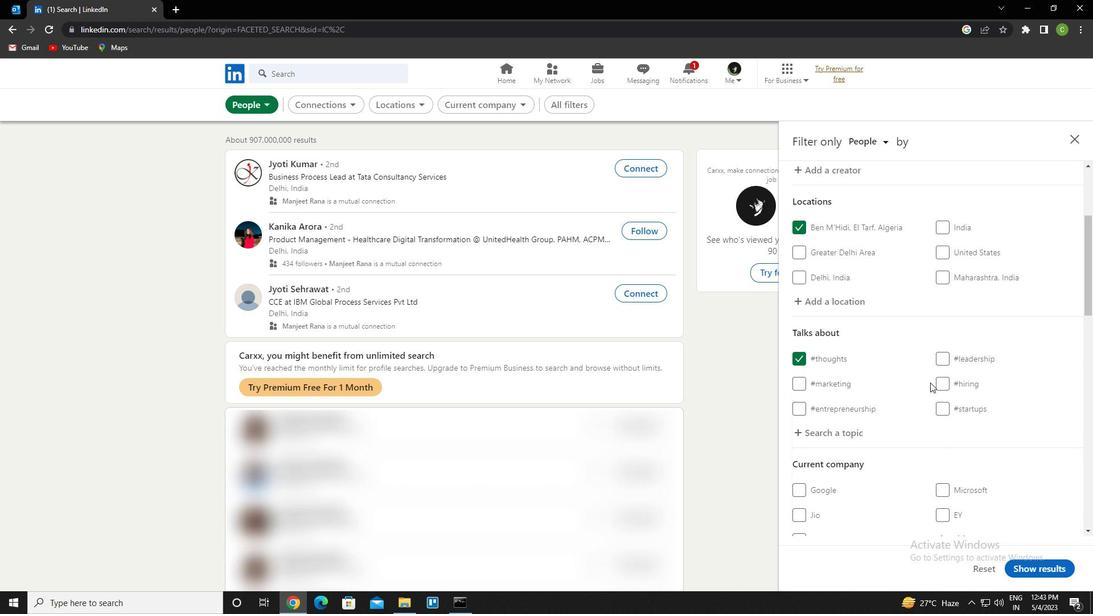 
Action: Mouse scrolled (930, 384) with delta (0, 0)
Screenshot: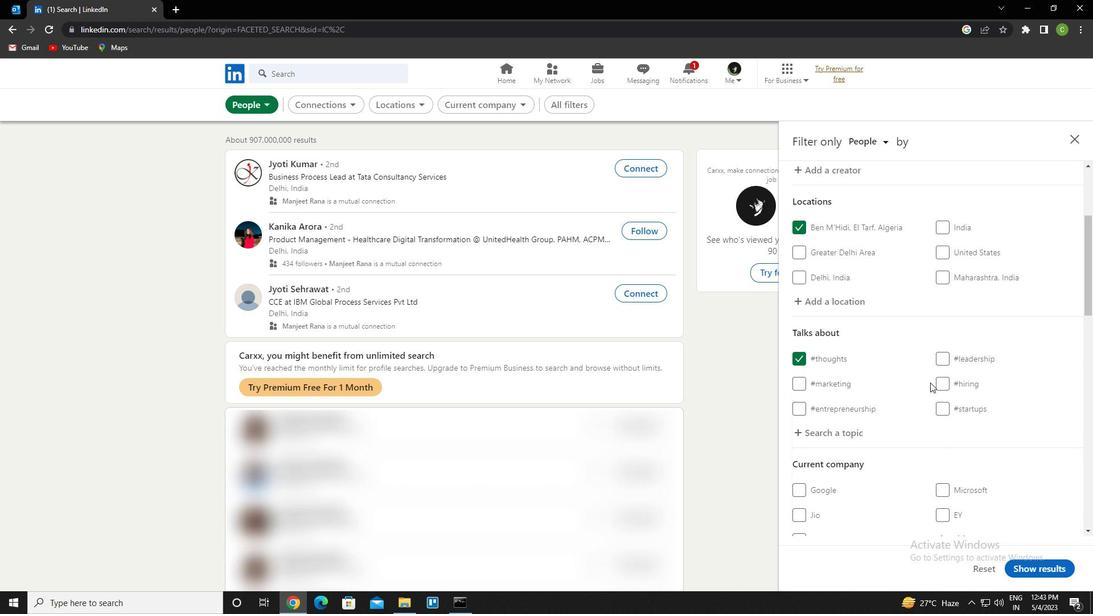 
Action: Mouse scrolled (930, 384) with delta (0, 0)
Screenshot: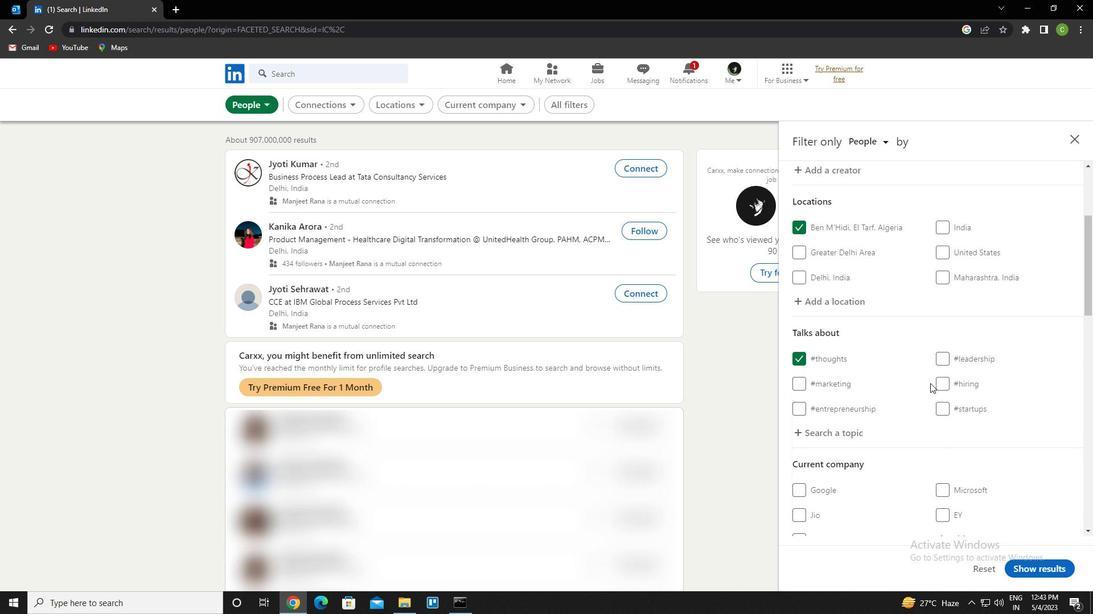 
Action: Mouse moved to (966, 423)
Screenshot: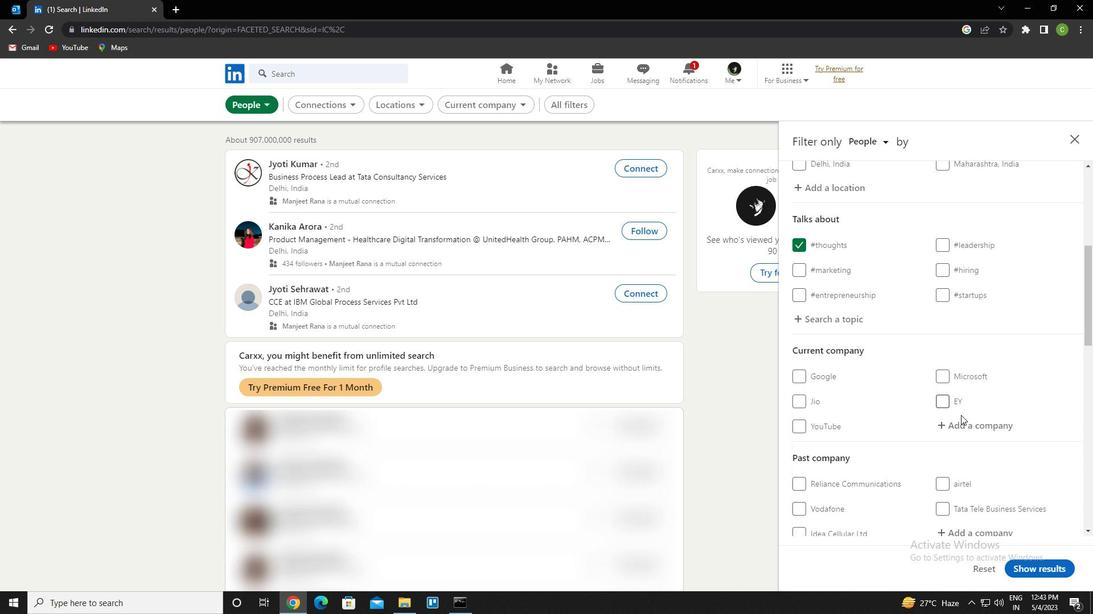 
Action: Mouse pressed left at (966, 423)
Screenshot: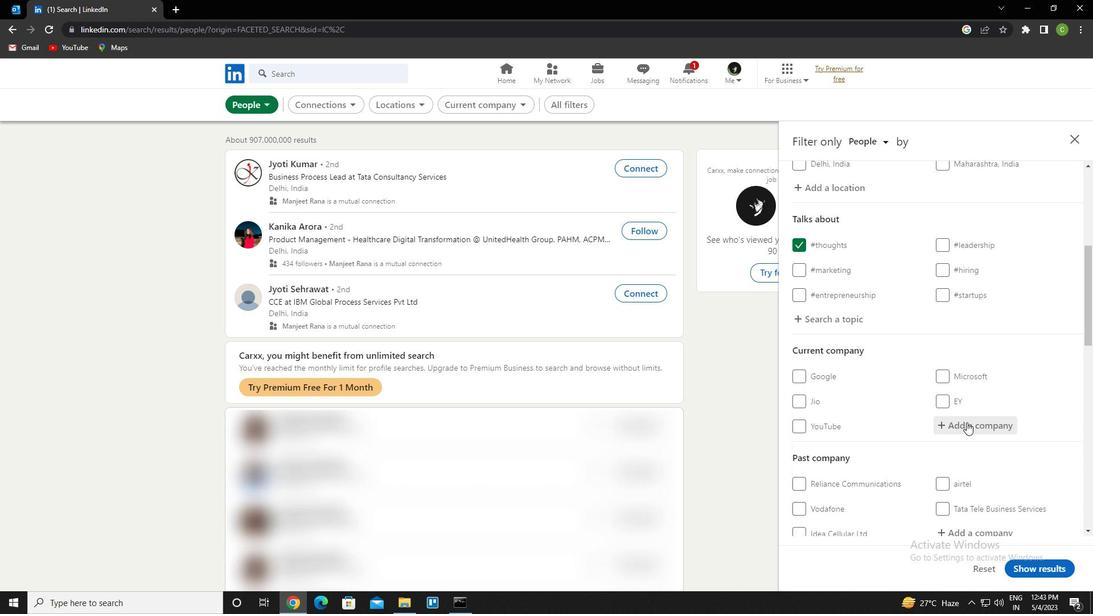 
Action: Key pressed <Key.caps_lock>ig<Key.space>g<Key.caps_lock>roup<Key.down><Key.enter>
Screenshot: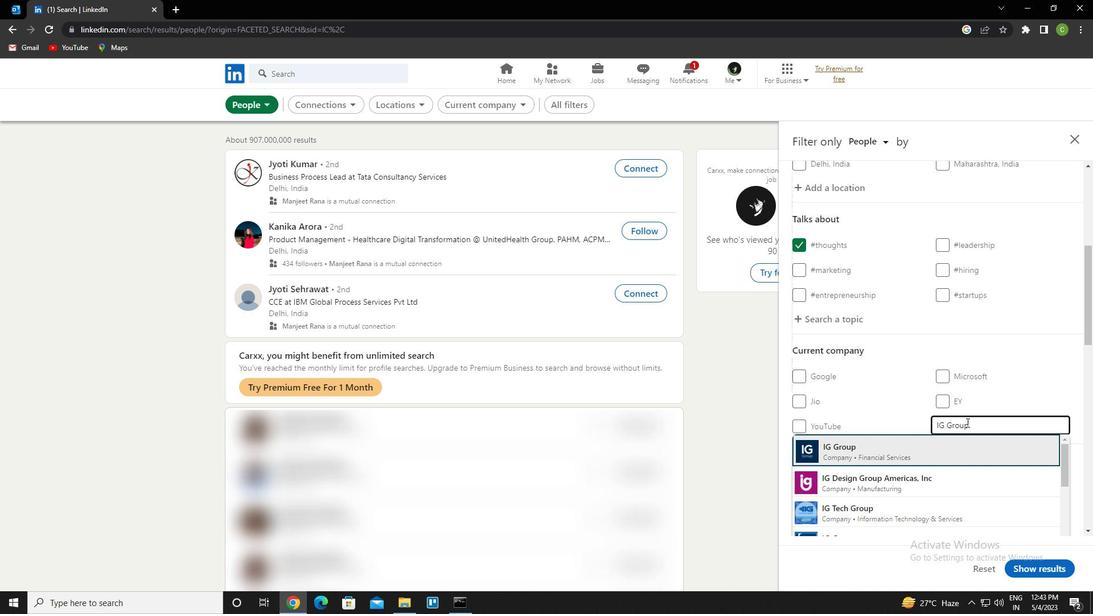 
Action: Mouse moved to (966, 423)
Screenshot: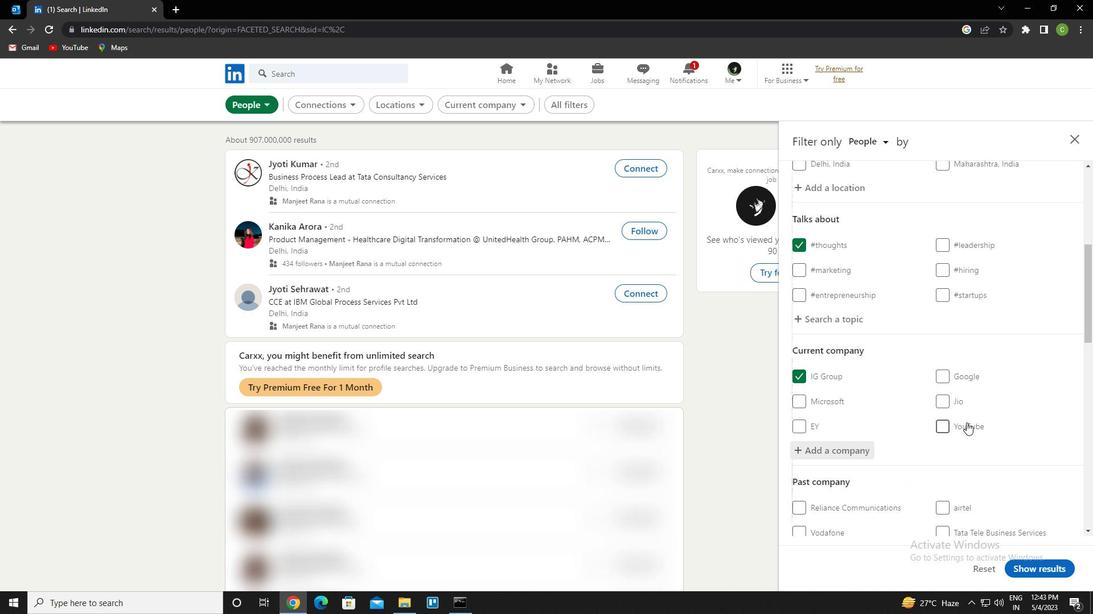
Action: Mouse scrolled (966, 423) with delta (0, 0)
Screenshot: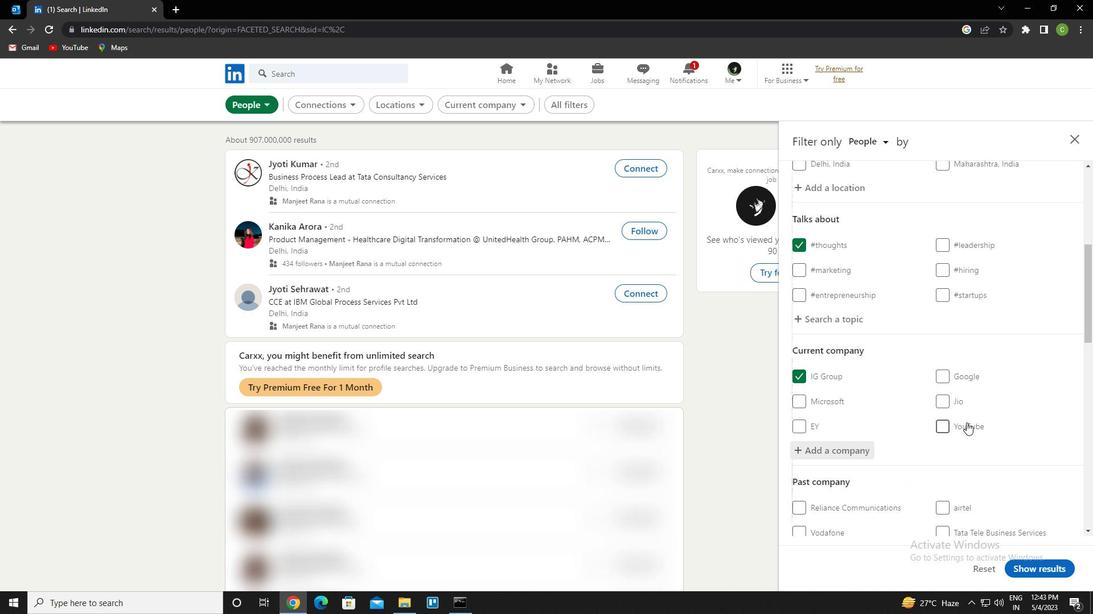 
Action: Mouse moved to (965, 425)
Screenshot: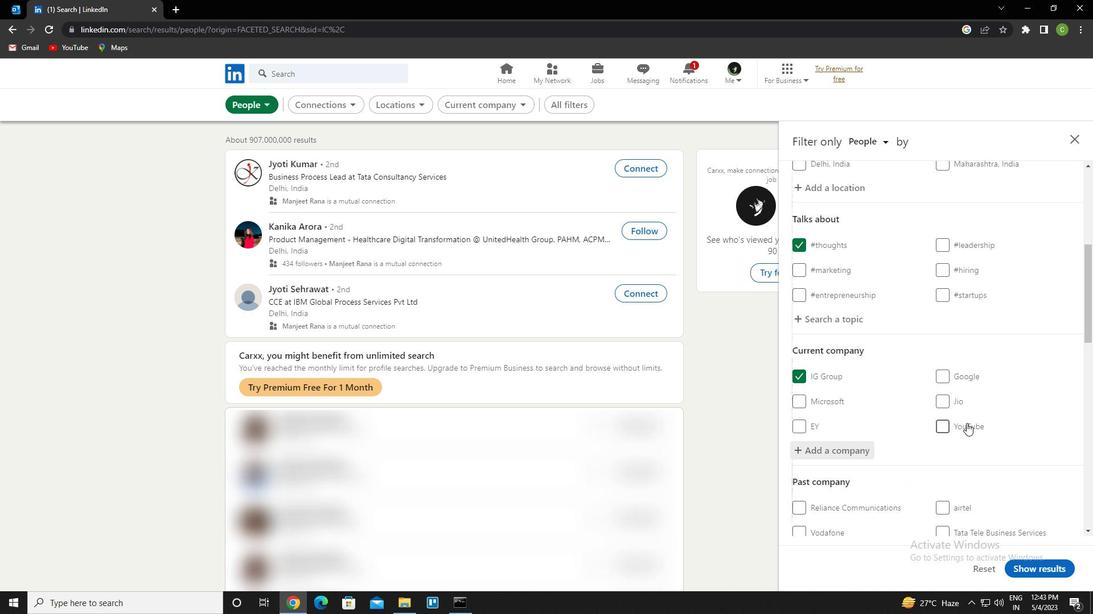 
Action: Mouse scrolled (965, 424) with delta (0, 0)
Screenshot: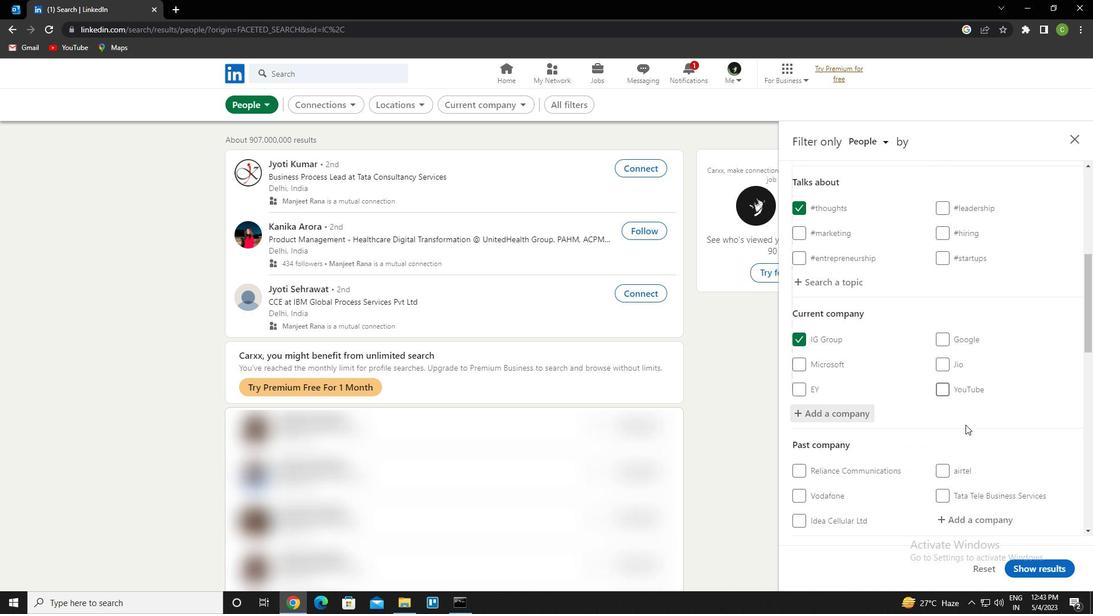 
Action: Mouse moved to (965, 433)
Screenshot: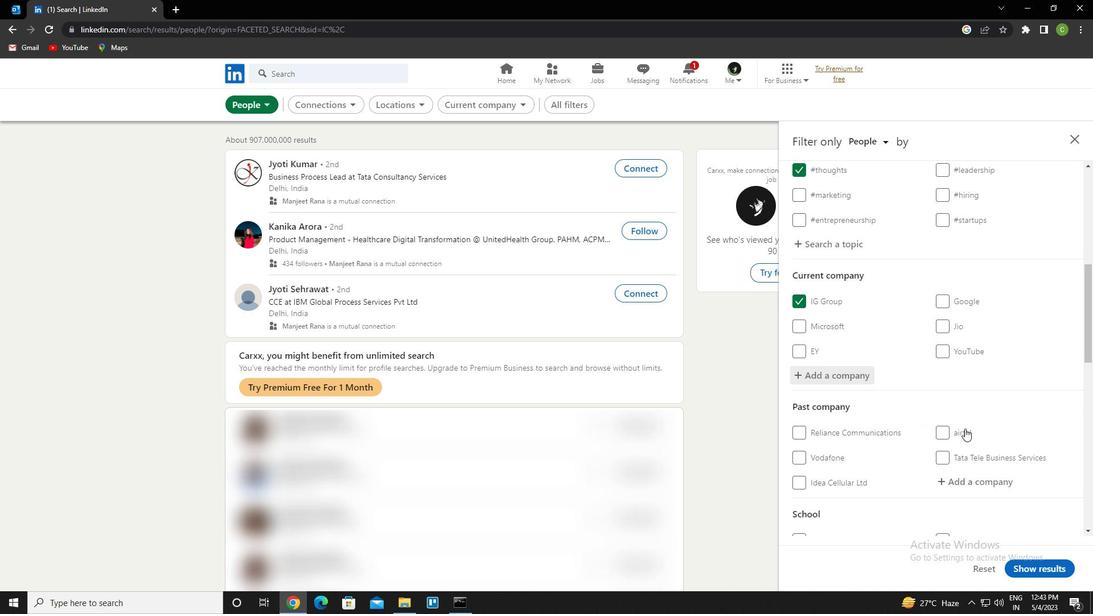 
Action: Mouse scrolled (965, 432) with delta (0, 0)
Screenshot: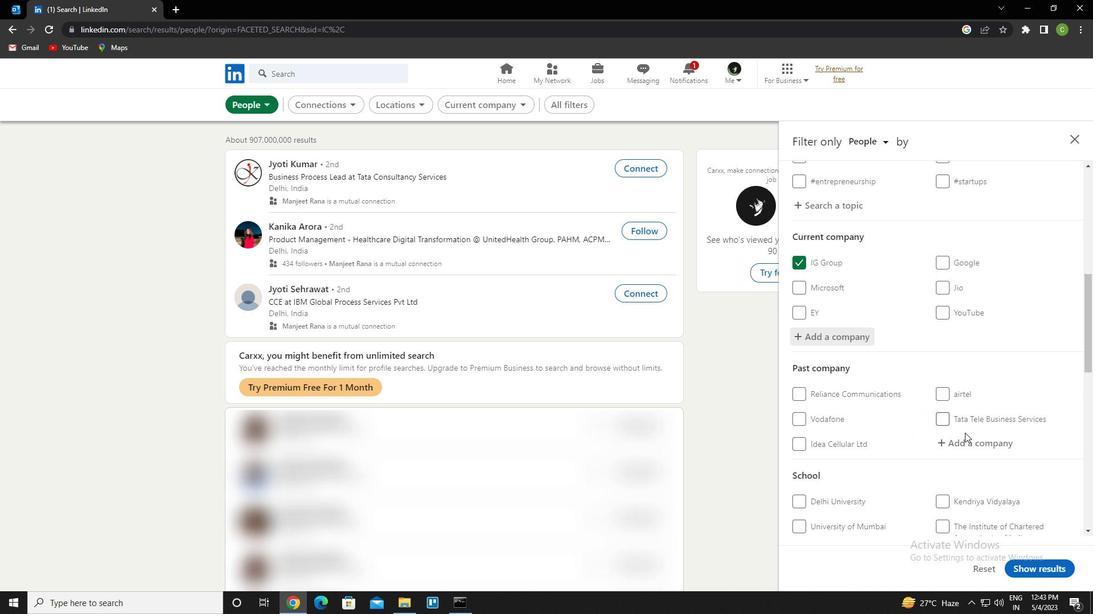
Action: Mouse moved to (965, 429)
Screenshot: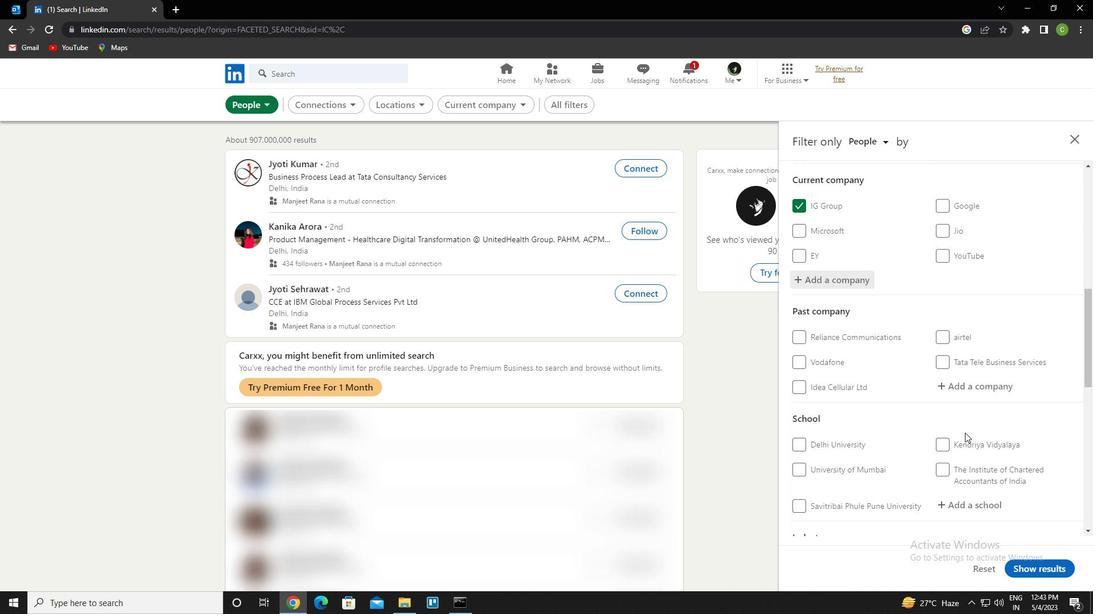 
Action: Mouse scrolled (965, 429) with delta (0, 0)
Screenshot: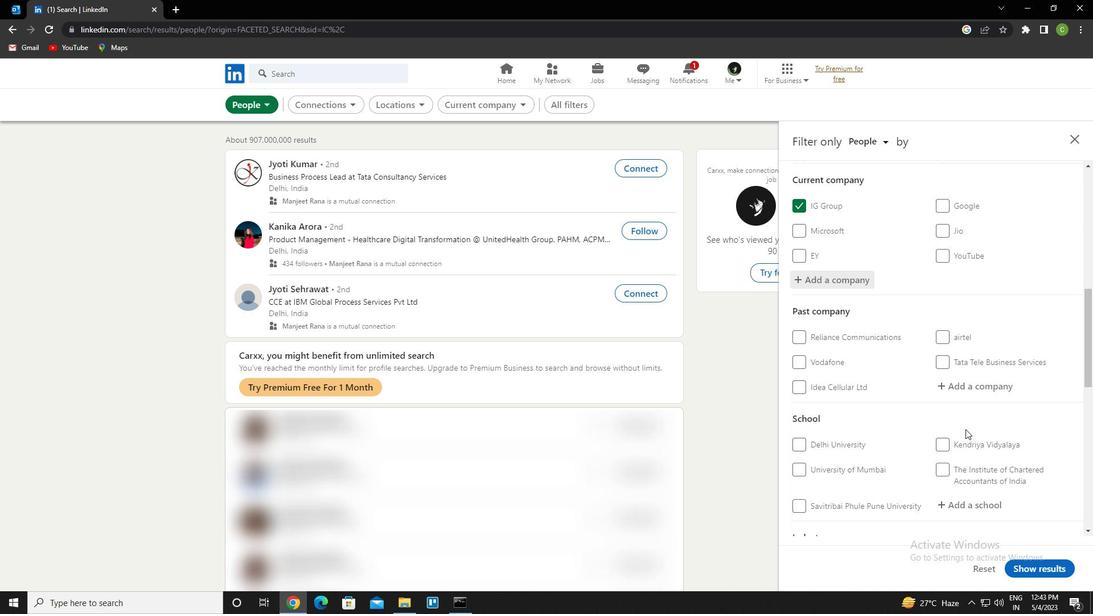 
Action: Mouse moved to (970, 445)
Screenshot: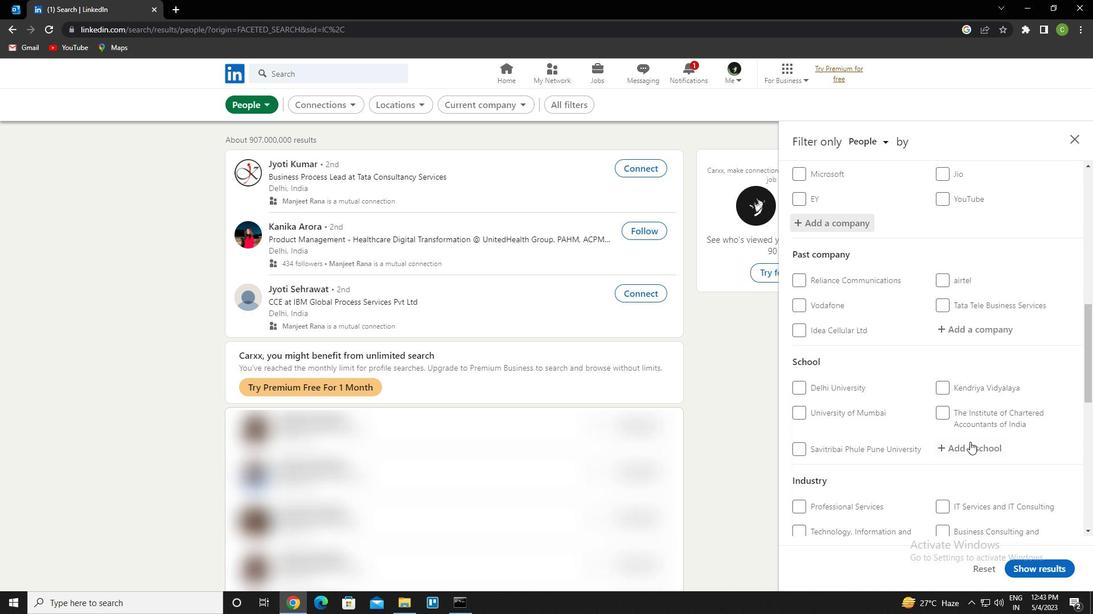 
Action: Mouse pressed left at (970, 445)
Screenshot: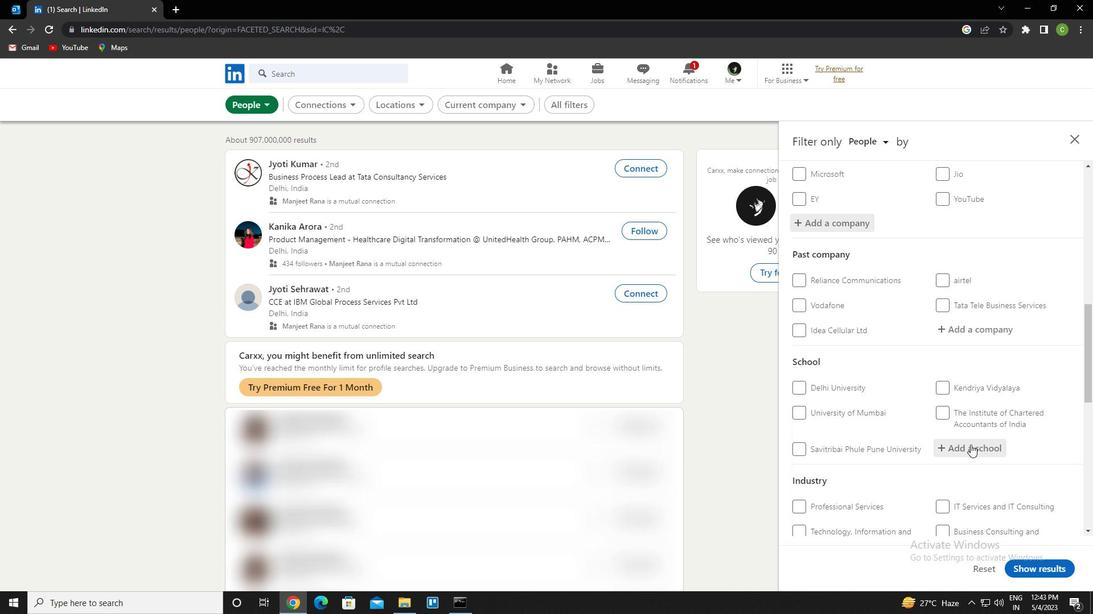
Action: Key pressed <Key.caps_lock>j<Key.caps_lock>amal<Key.space><Key.caps_lock>m<Key.caps_lock>ohamed<Key.space>college<Key.down><Key.enter>
Screenshot: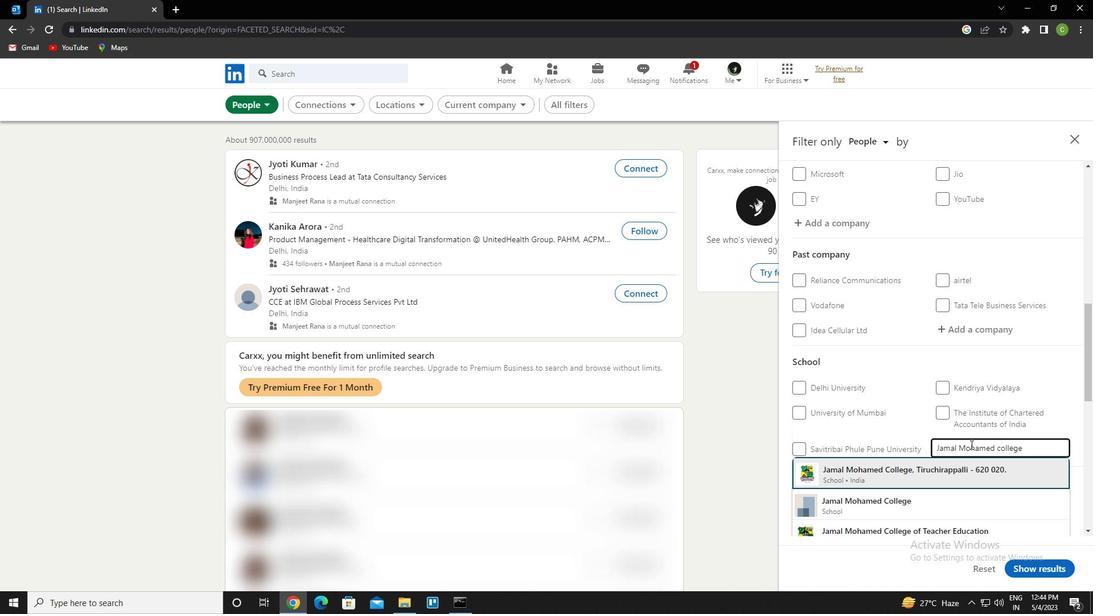 
Action: Mouse scrolled (970, 444) with delta (0, 0)
Screenshot: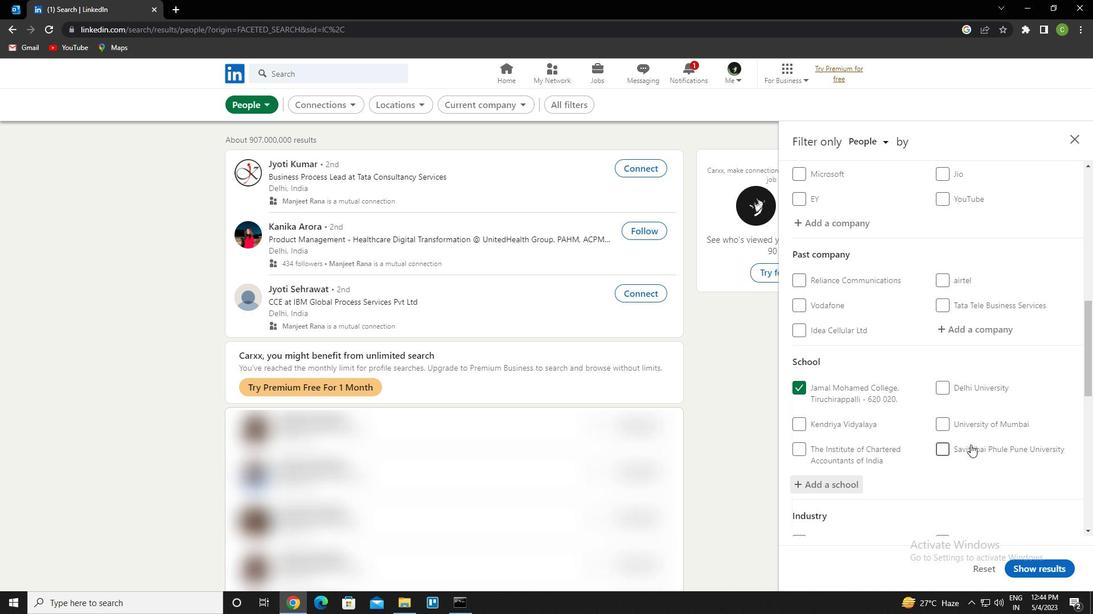 
Action: Mouse scrolled (970, 444) with delta (0, 0)
Screenshot: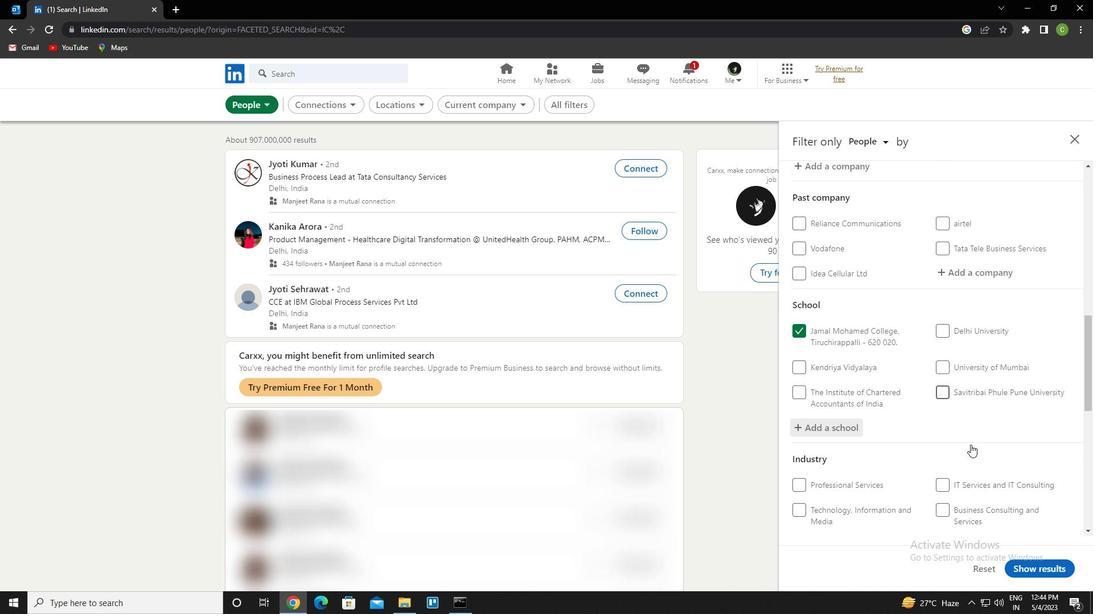 
Action: Mouse scrolled (970, 444) with delta (0, 0)
Screenshot: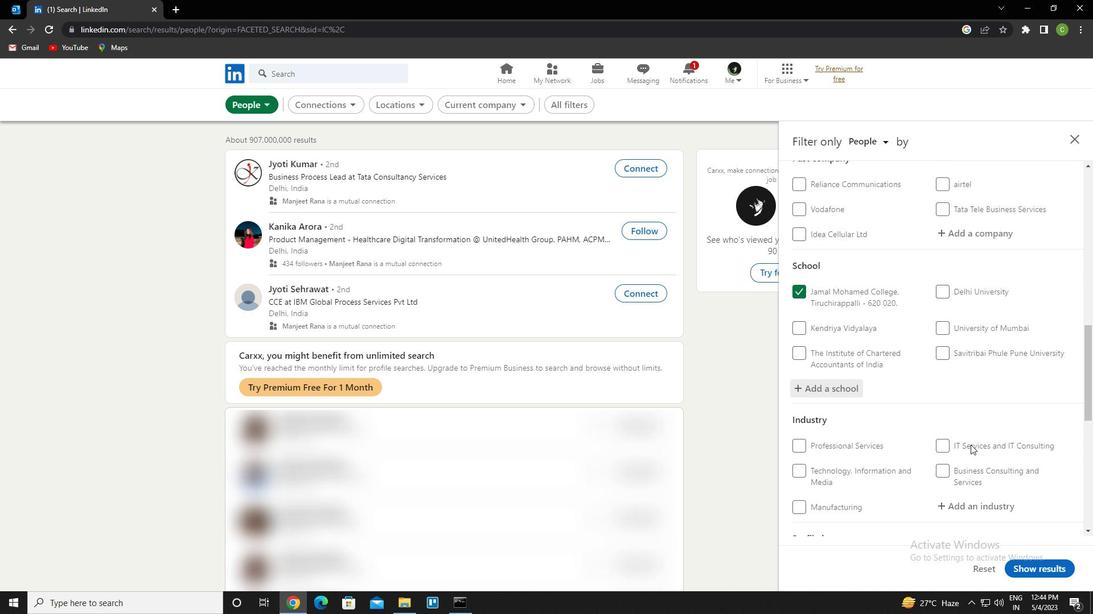 
Action: Mouse scrolled (970, 444) with delta (0, 0)
Screenshot: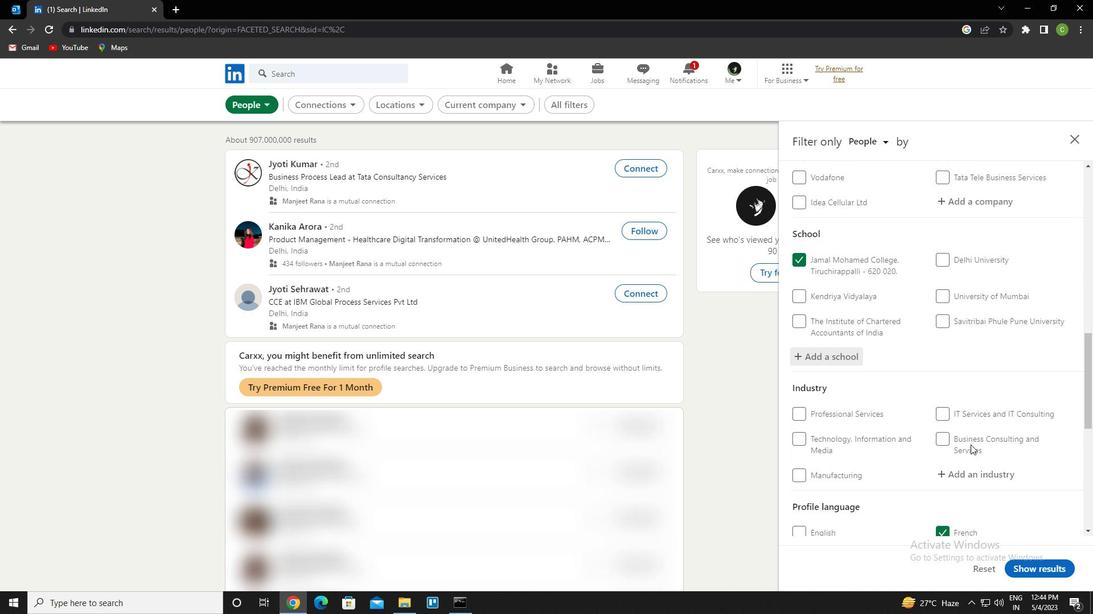 
Action: Mouse moved to (991, 380)
Screenshot: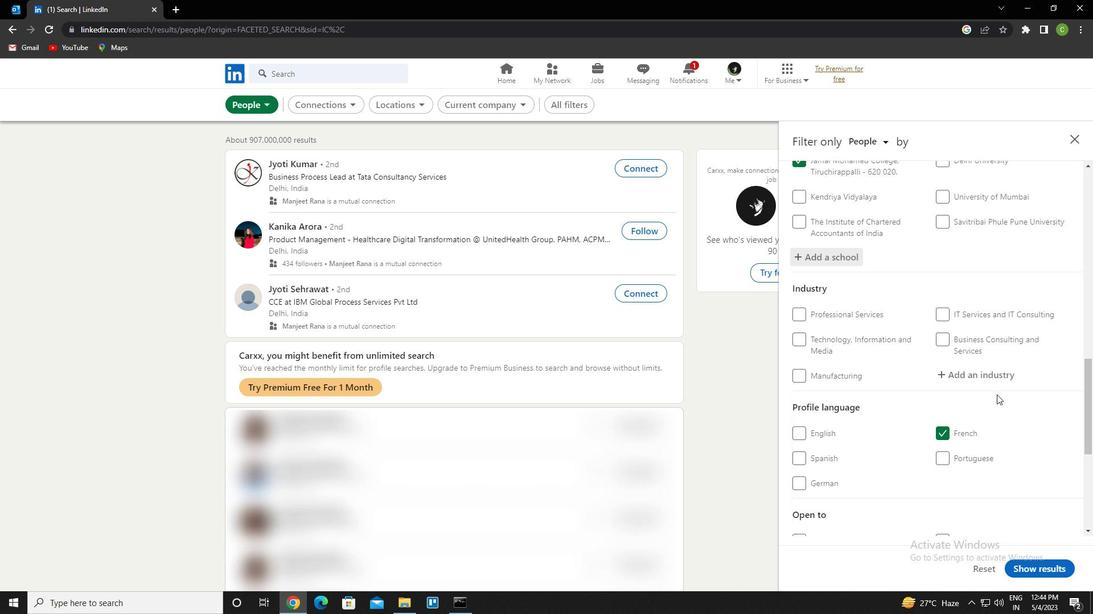 
Action: Mouse pressed left at (991, 380)
Screenshot: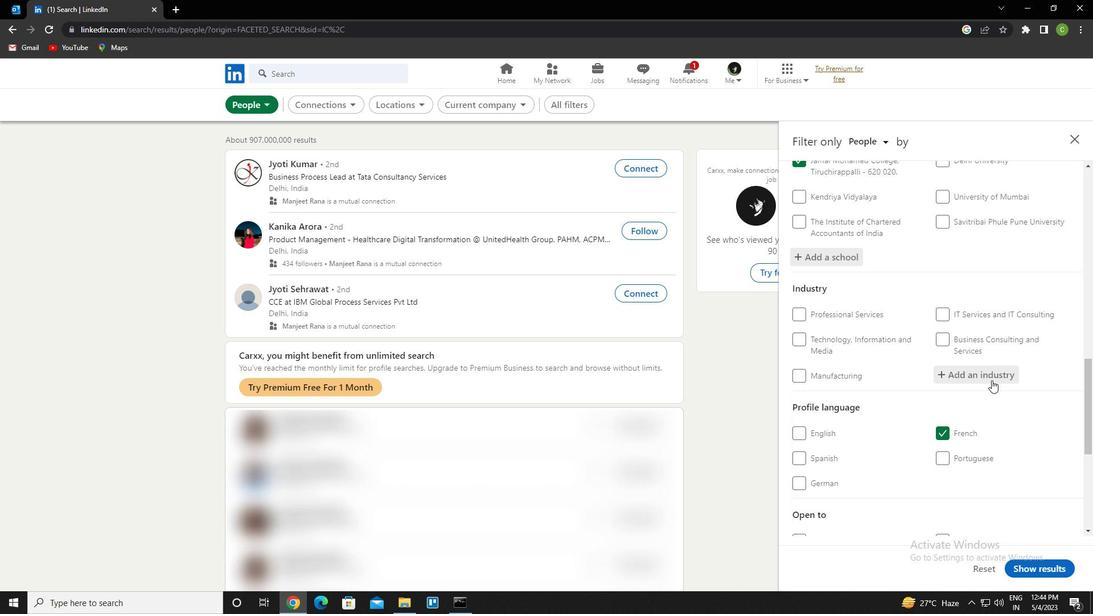 
Action: Key pressed <Key.caps_lock>f<Key.caps_lock>light<Key.space><Key.caps_lock>t<Key.caps_lock>raining<Key.down><Key.enter>
Screenshot: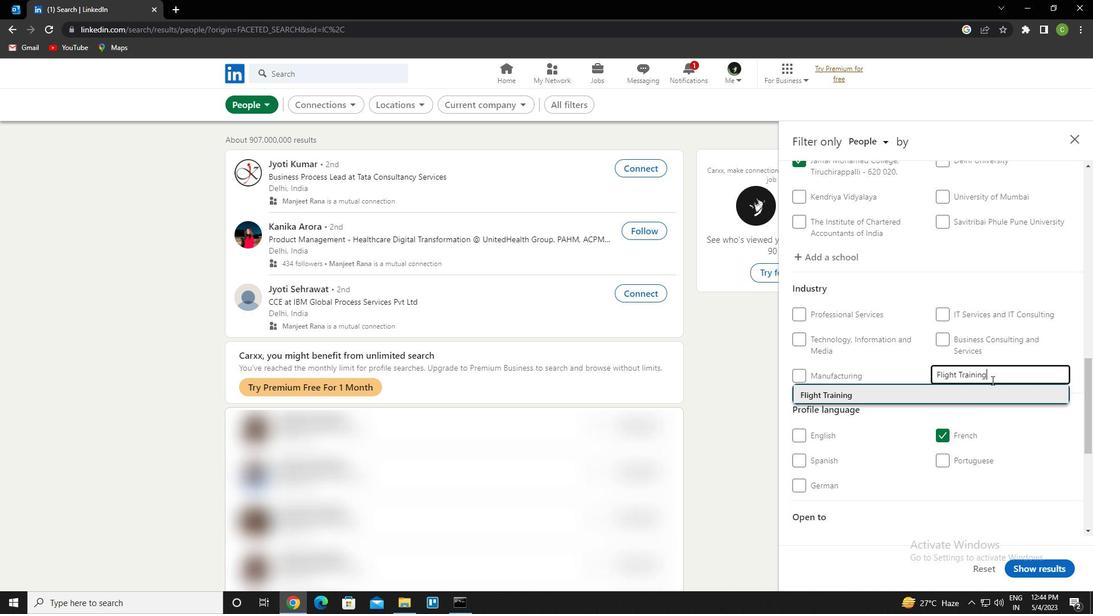 
Action: Mouse moved to (990, 379)
Screenshot: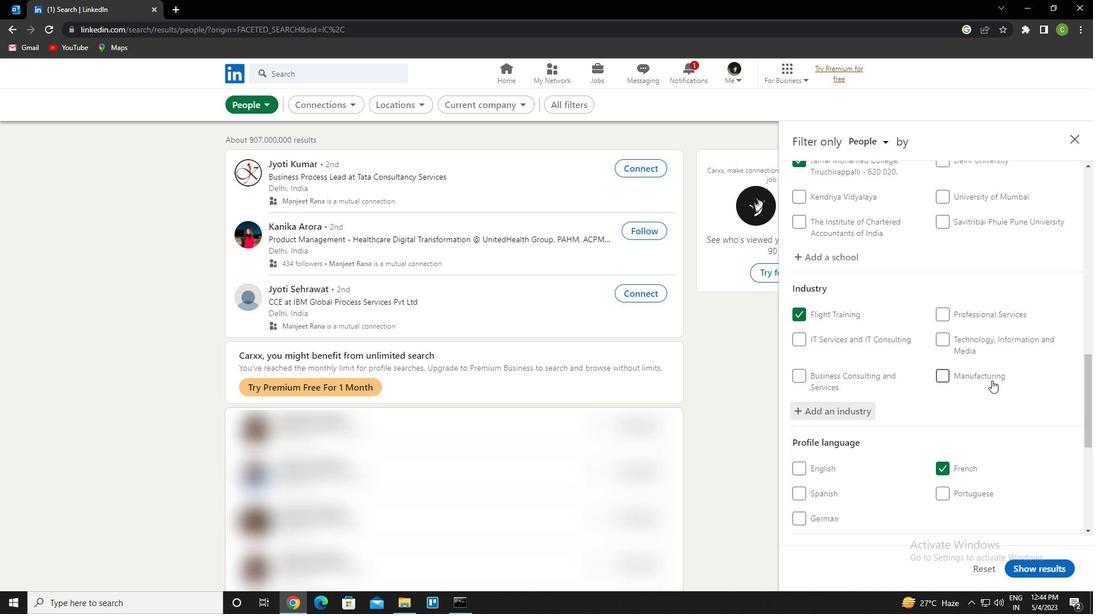 
Action: Mouse scrolled (990, 378) with delta (0, 0)
Screenshot: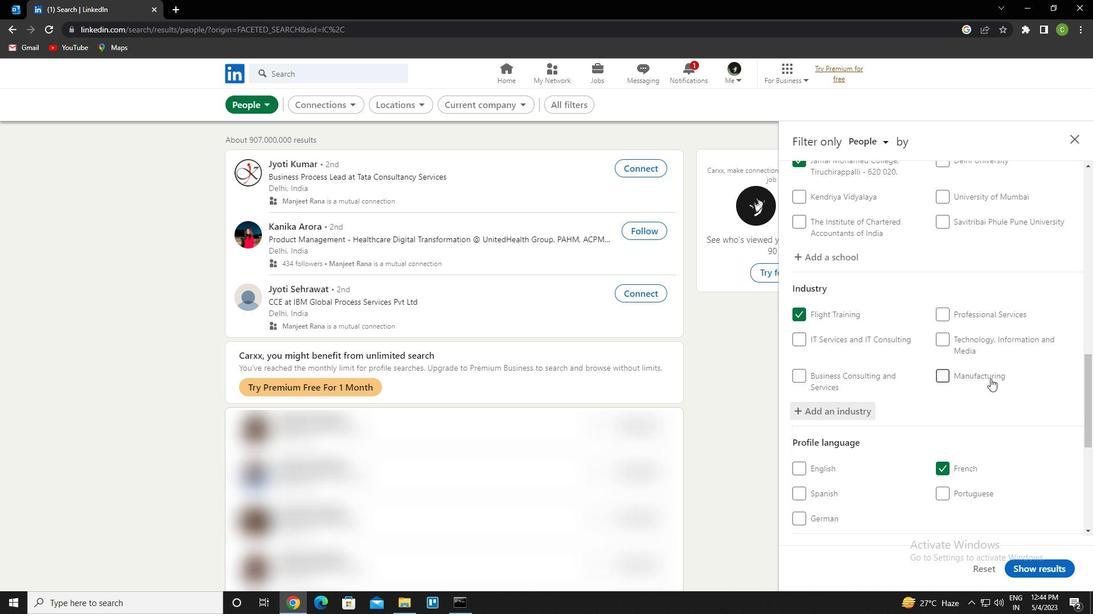 
Action: Mouse moved to (983, 380)
Screenshot: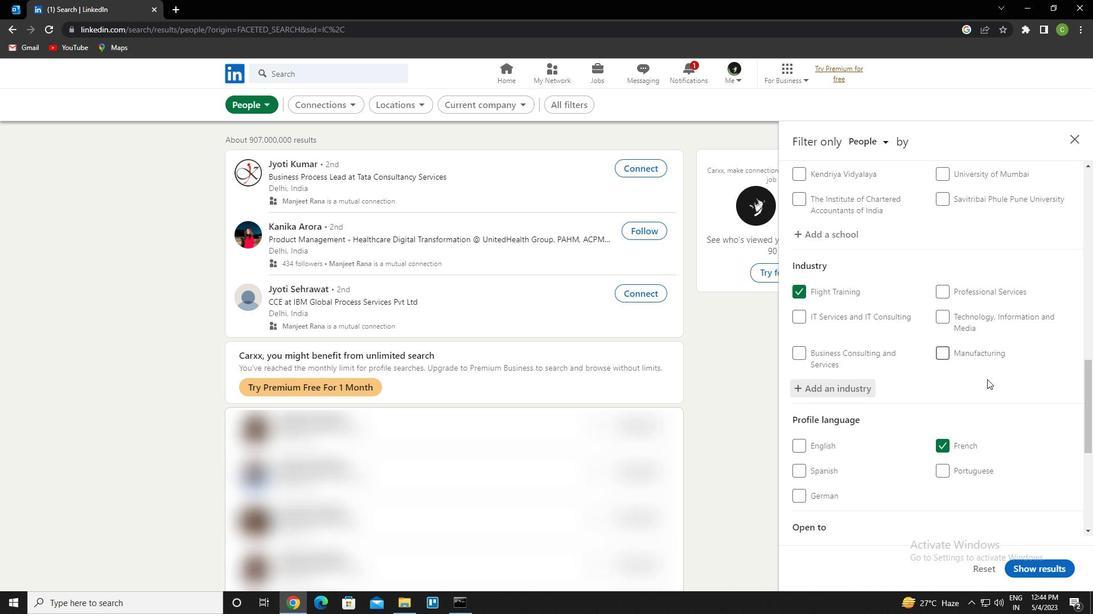 
Action: Mouse scrolled (983, 379) with delta (0, 0)
Screenshot: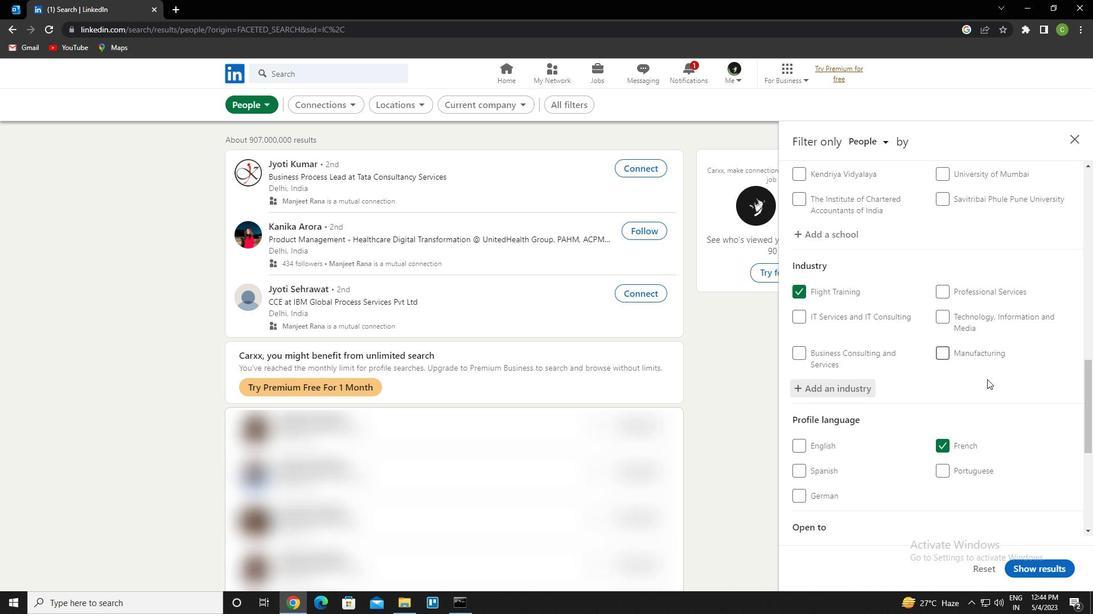 
Action: Mouse moved to (976, 379)
Screenshot: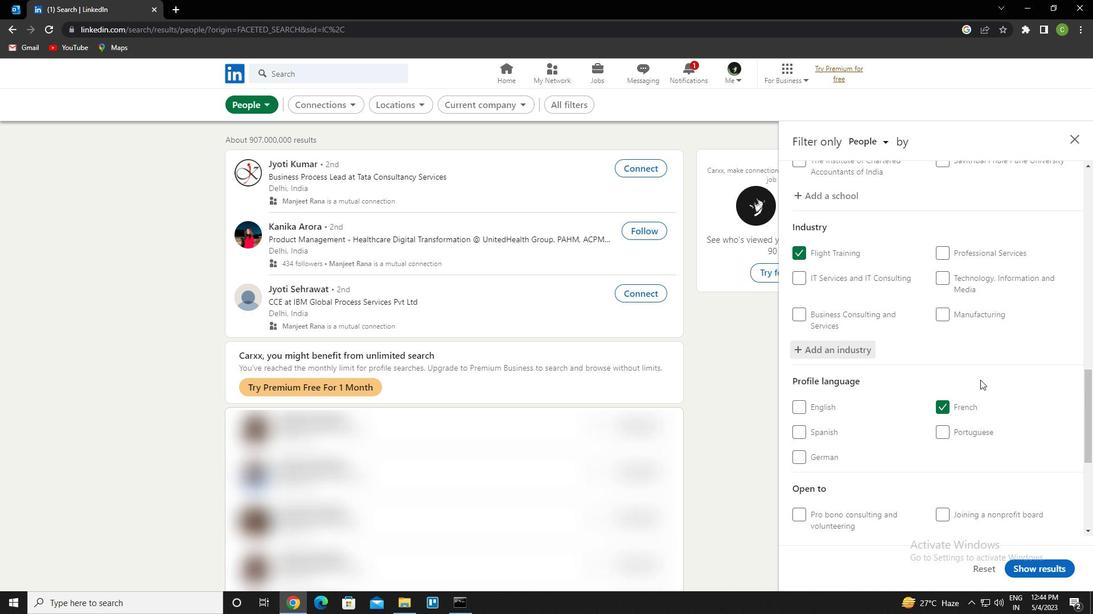 
Action: Mouse scrolled (976, 379) with delta (0, 0)
Screenshot: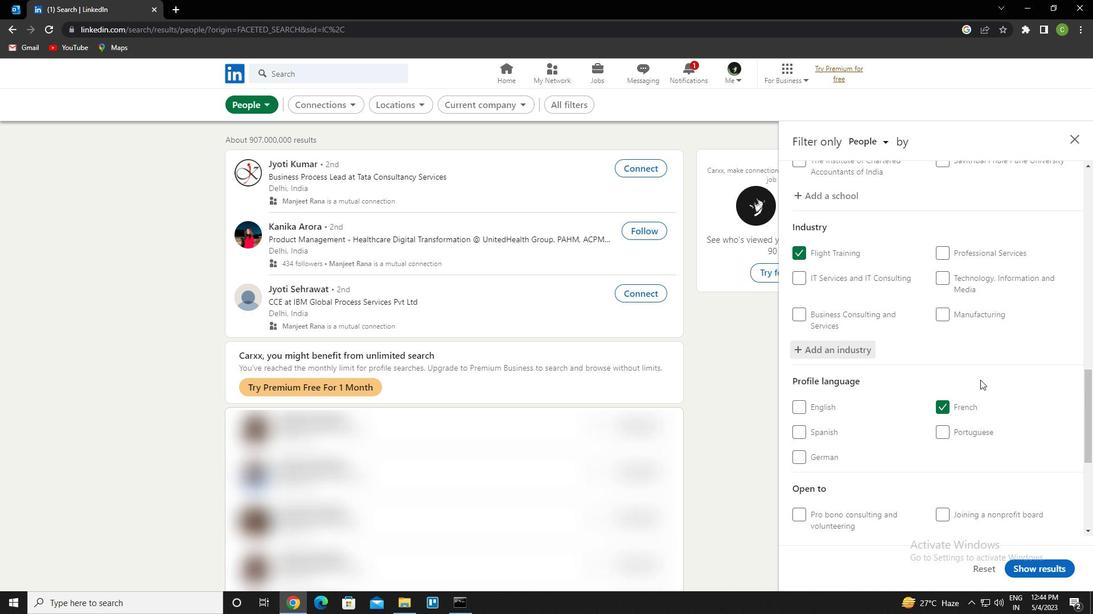 
Action: Mouse moved to (974, 379)
Screenshot: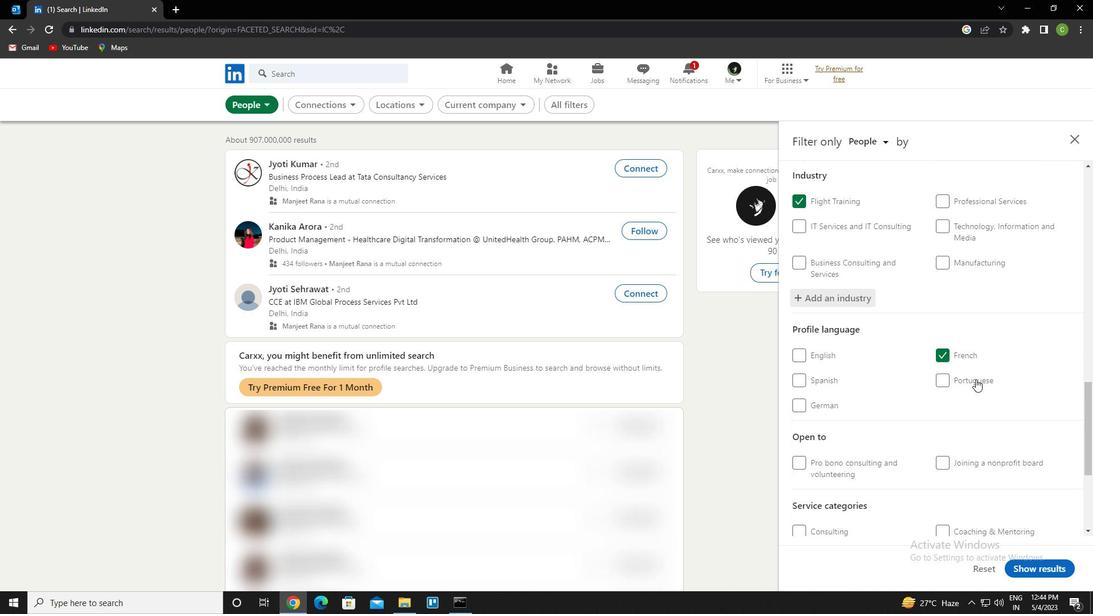 
Action: Mouse scrolled (974, 379) with delta (0, 0)
Screenshot: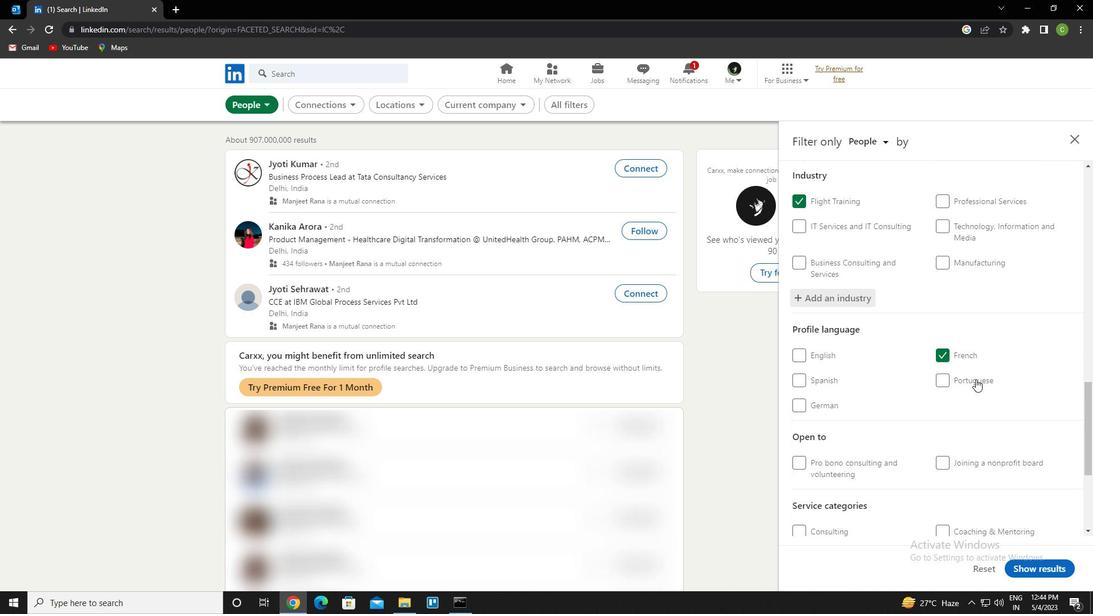 
Action: Mouse moved to (974, 379)
Screenshot: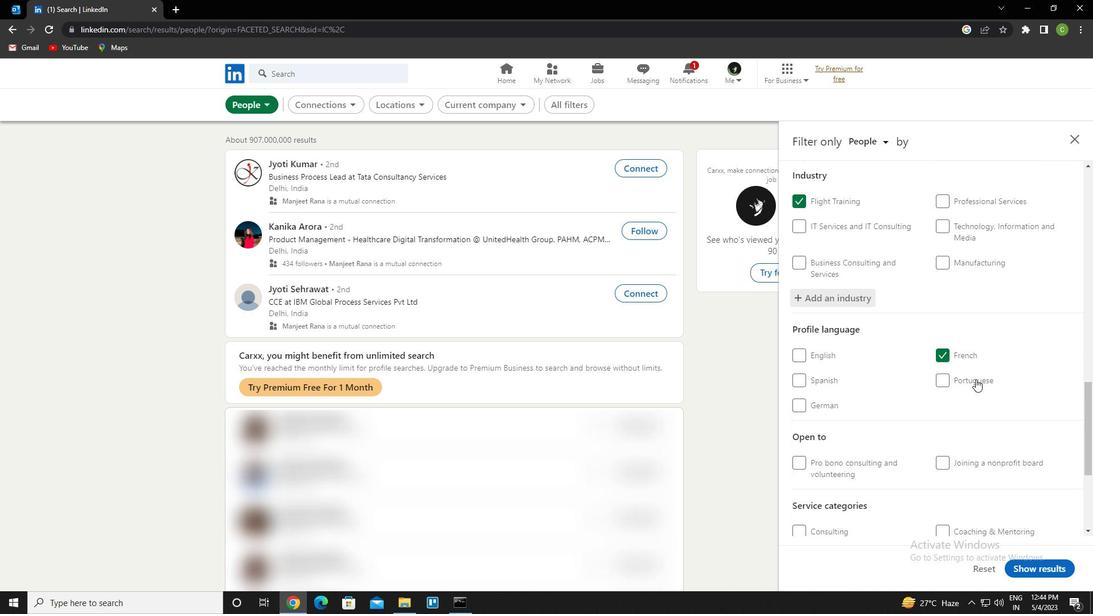 
Action: Mouse scrolled (974, 379) with delta (0, 0)
Screenshot: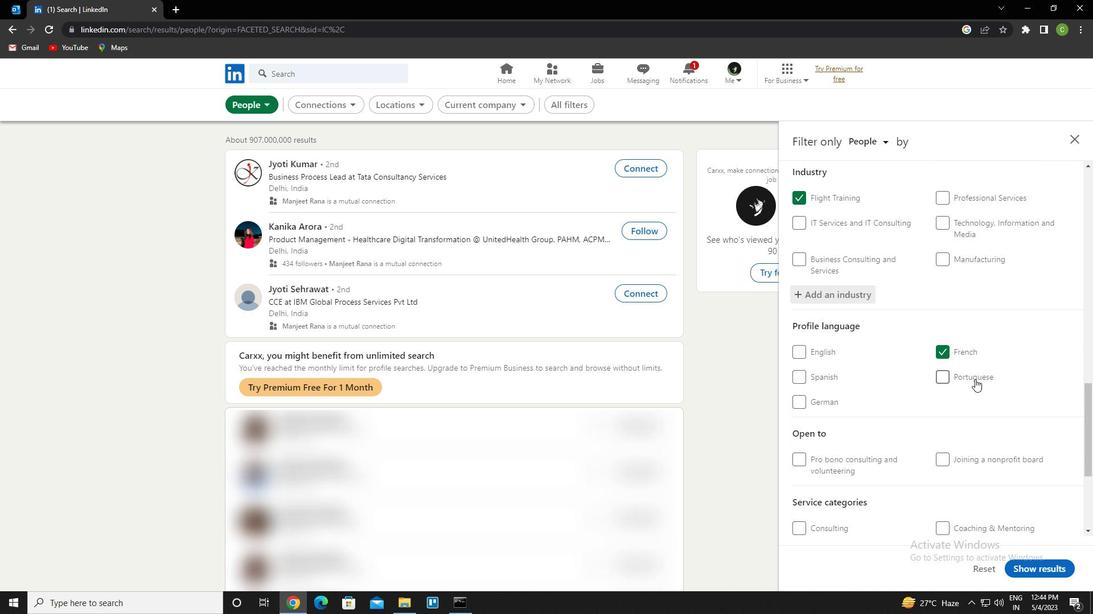 
Action: Mouse scrolled (974, 379) with delta (0, 0)
Screenshot: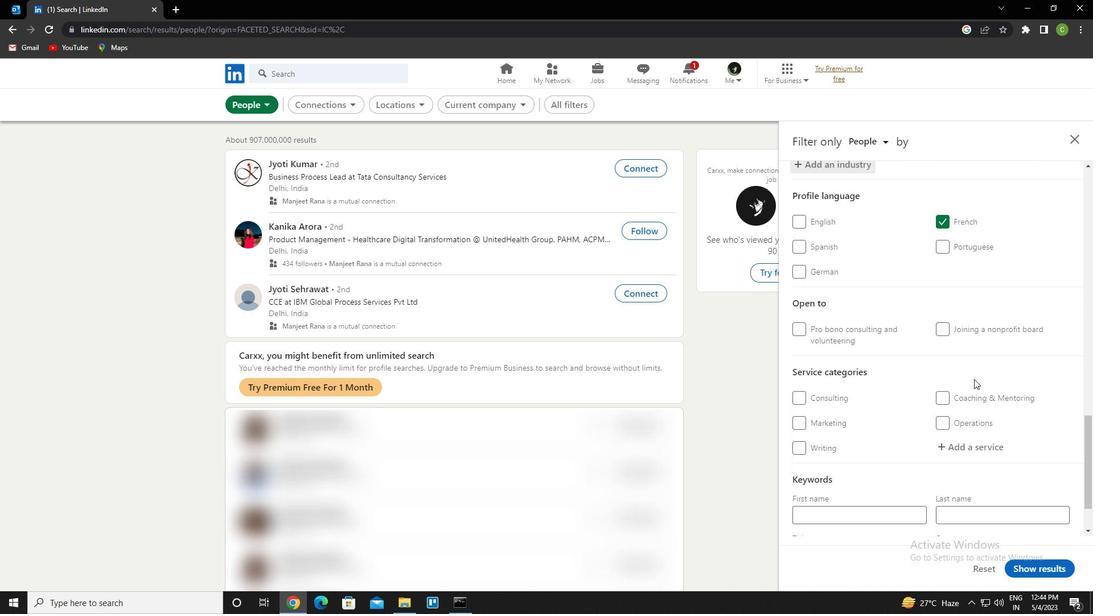 
Action: Mouse moved to (970, 382)
Screenshot: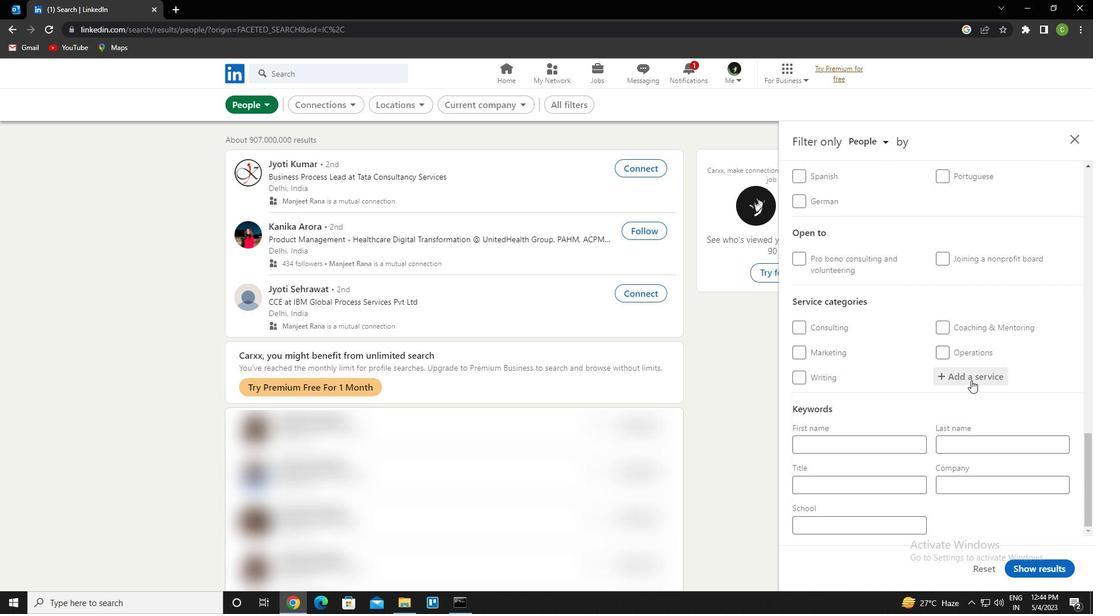 
Action: Mouse pressed left at (970, 382)
Screenshot: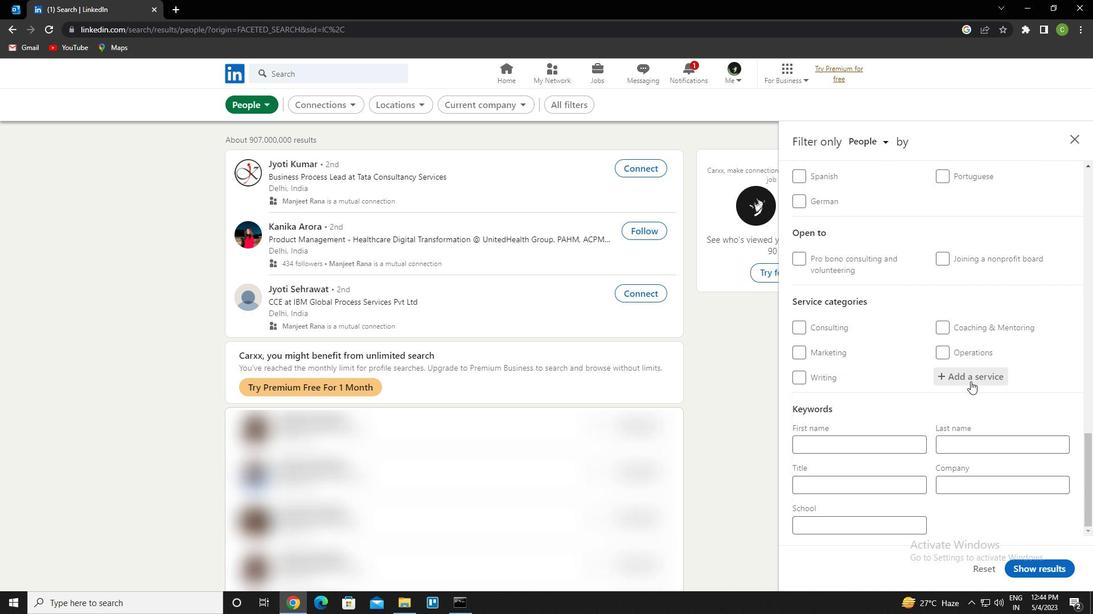 
Action: Key pressed <Key.caps_lock>l<Key.caps_lock>ife<Key.space>insurance<Key.down><Key.enter>
Screenshot: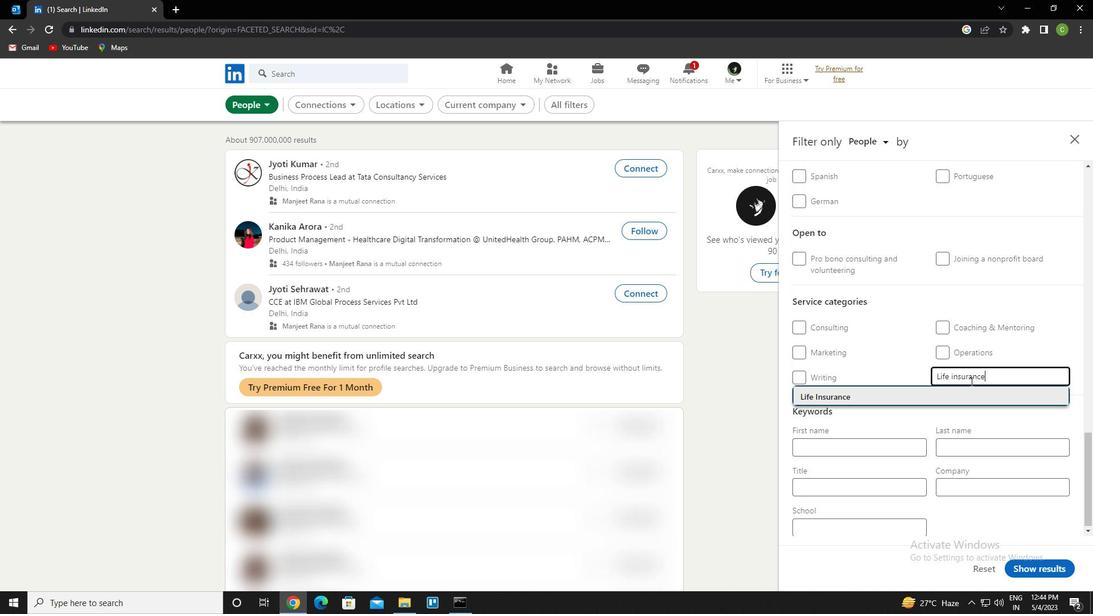 
Action: Mouse scrolled (970, 381) with delta (0, 0)
Screenshot: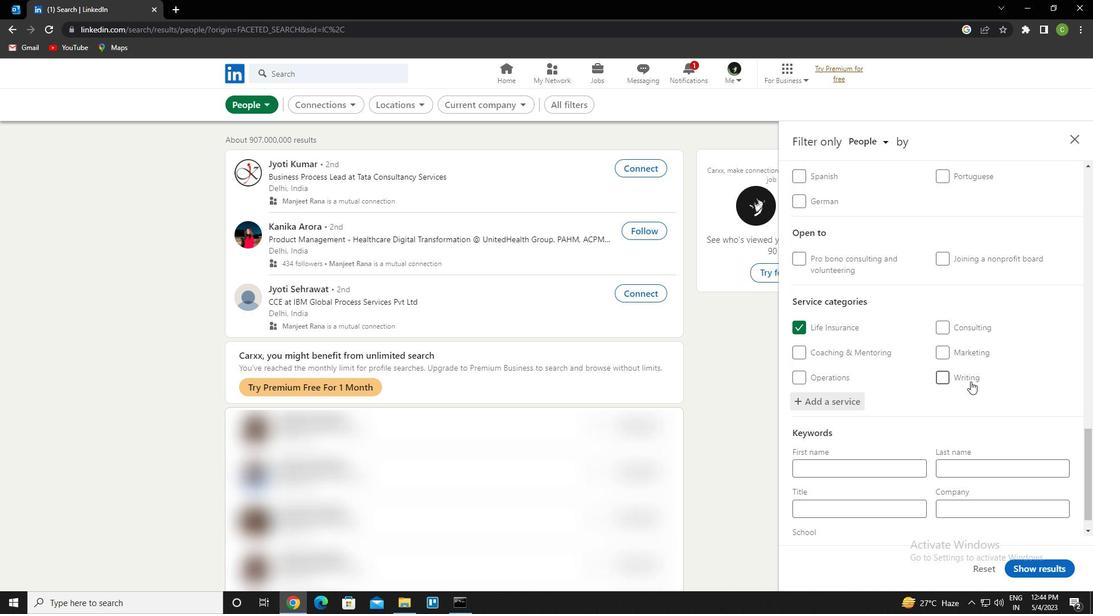 
Action: Mouse scrolled (970, 381) with delta (0, 0)
Screenshot: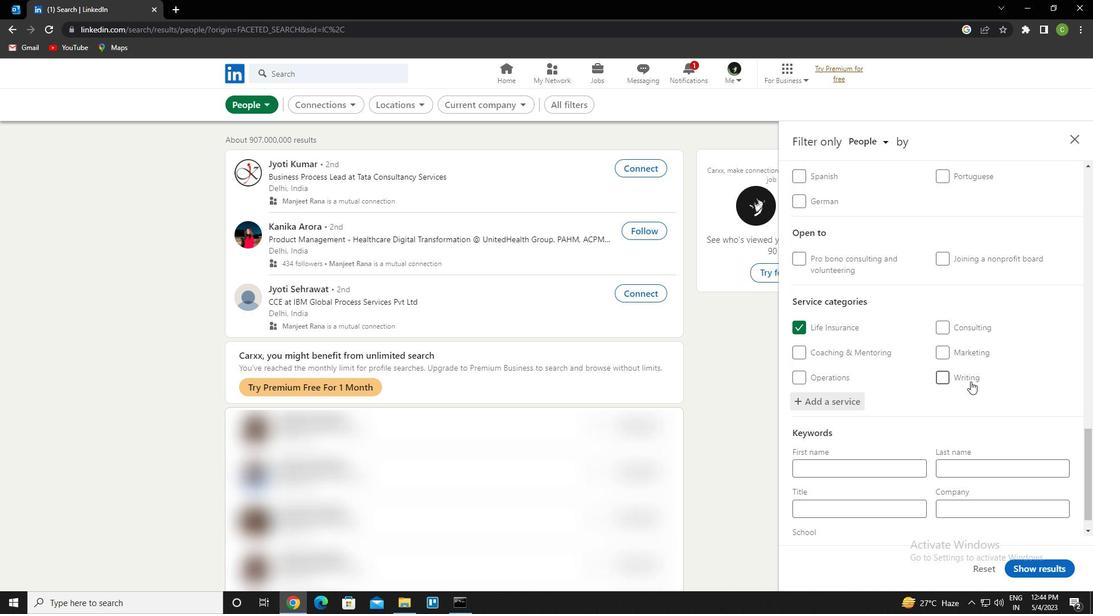 
Action: Mouse scrolled (970, 381) with delta (0, 0)
Screenshot: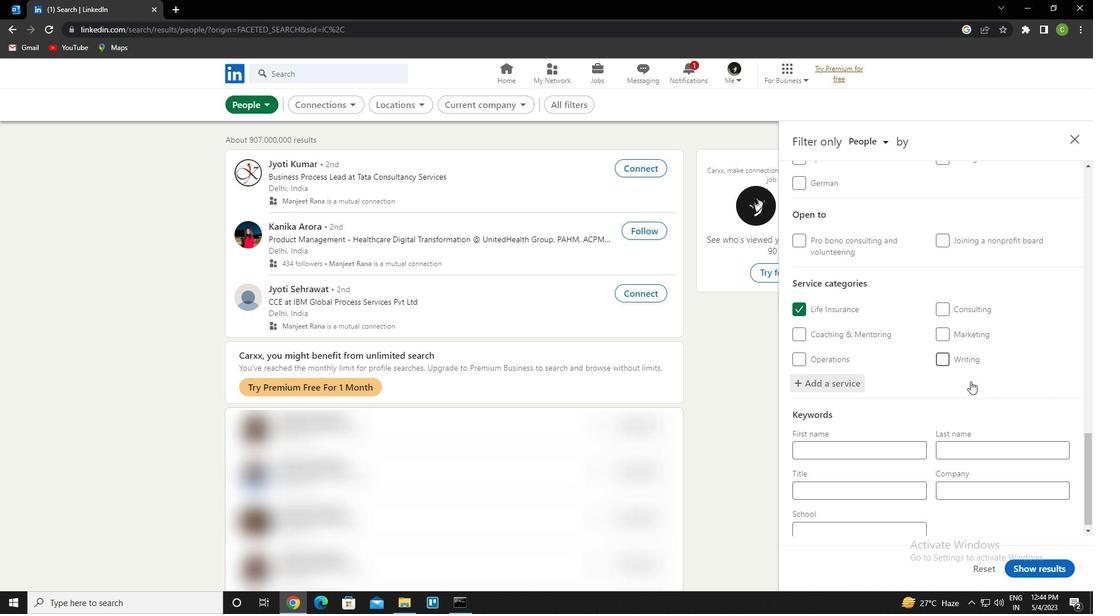 
Action: Mouse moved to (888, 486)
Screenshot: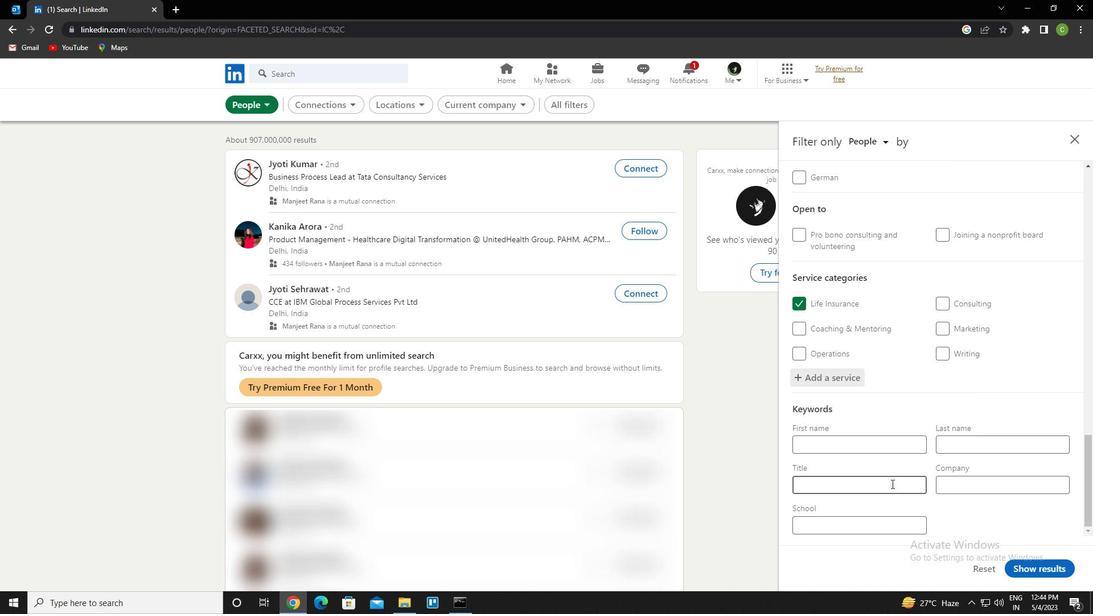 
Action: Mouse pressed left at (888, 486)
Screenshot: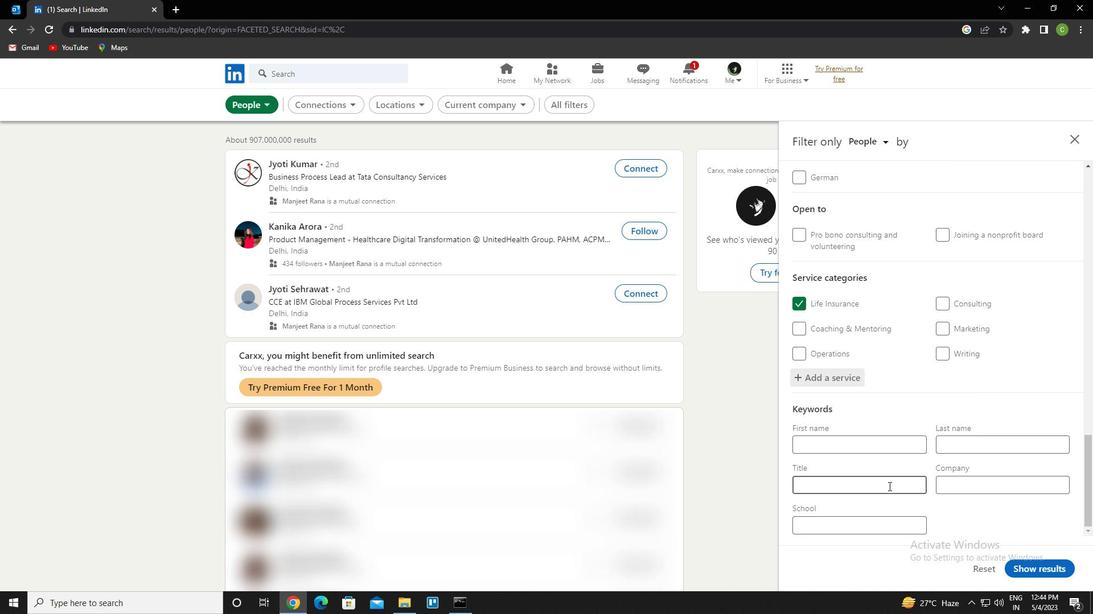
Action: Mouse moved to (888, 486)
Screenshot: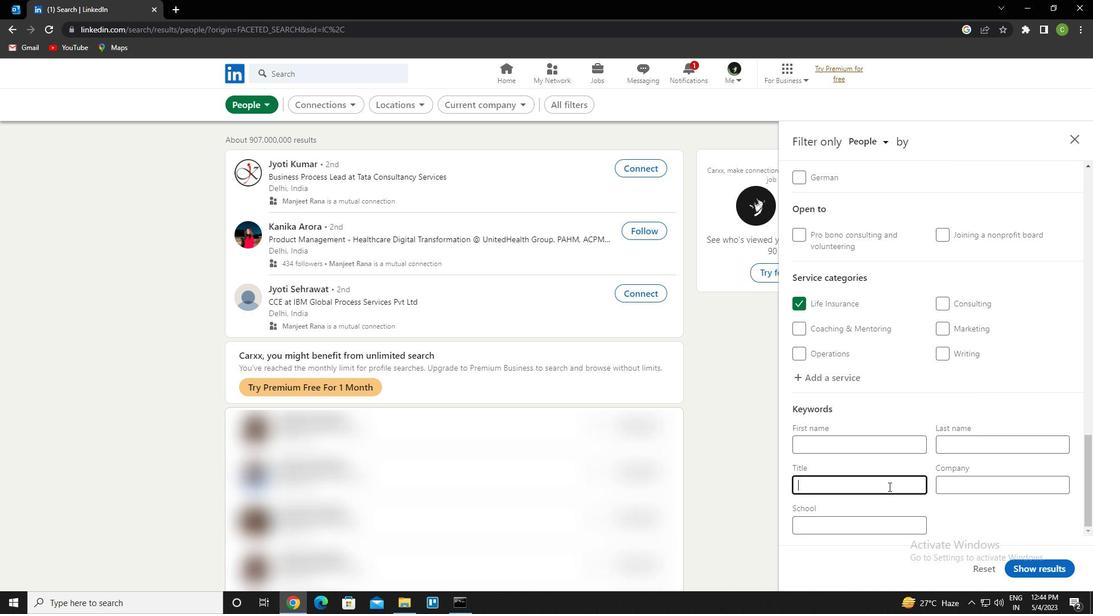 
Action: Key pressed <Key.caps_lock>v<Key.caps_lock>ideo<Key.space>editor
Screenshot: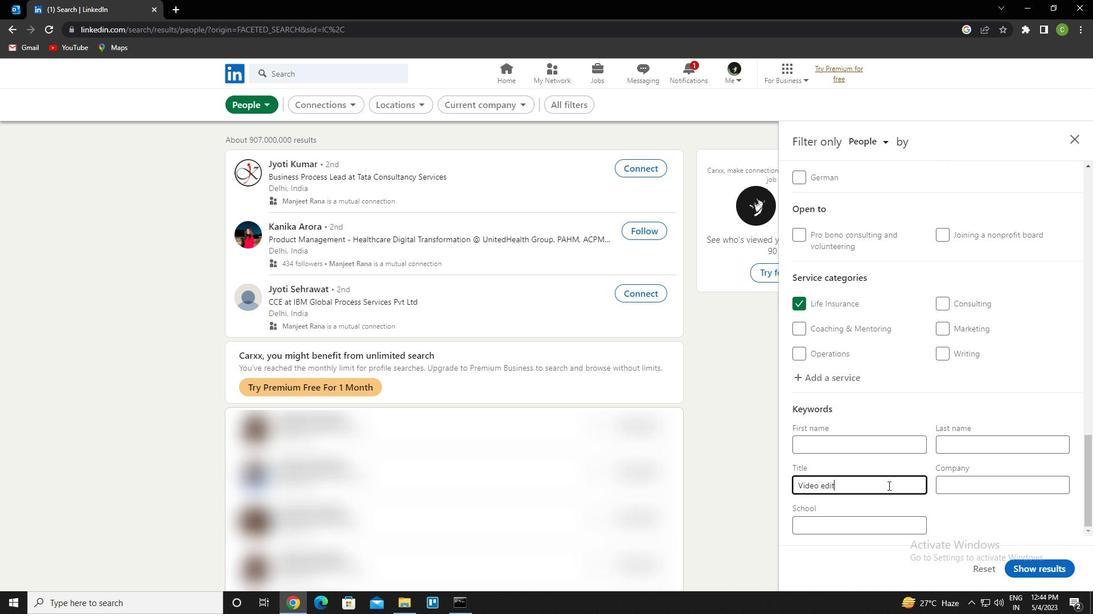 
Action: Mouse moved to (1044, 577)
Screenshot: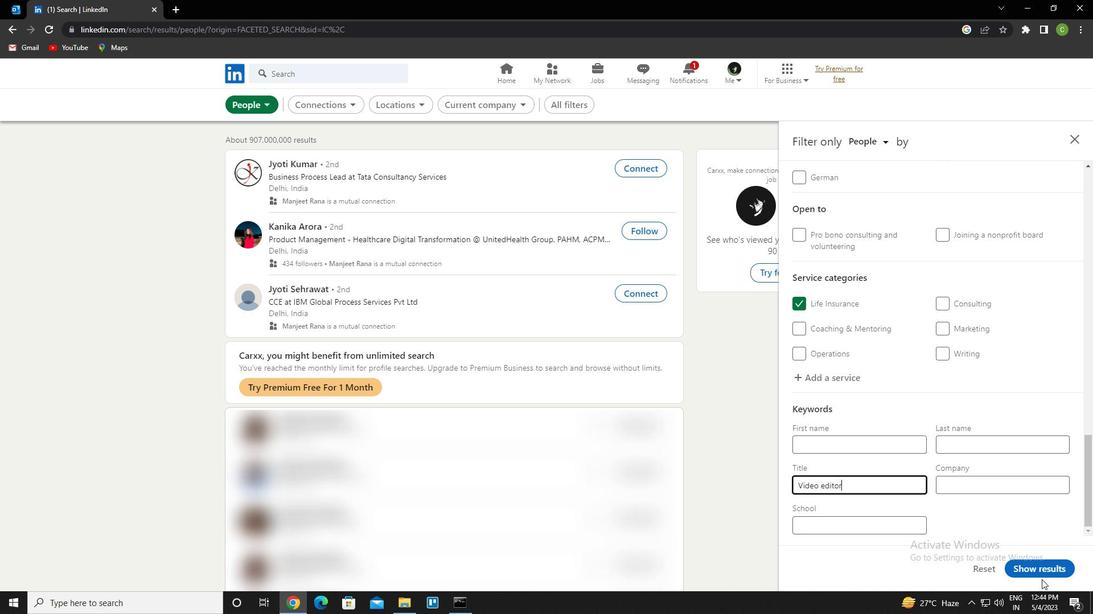 
Action: Mouse pressed left at (1044, 577)
Screenshot: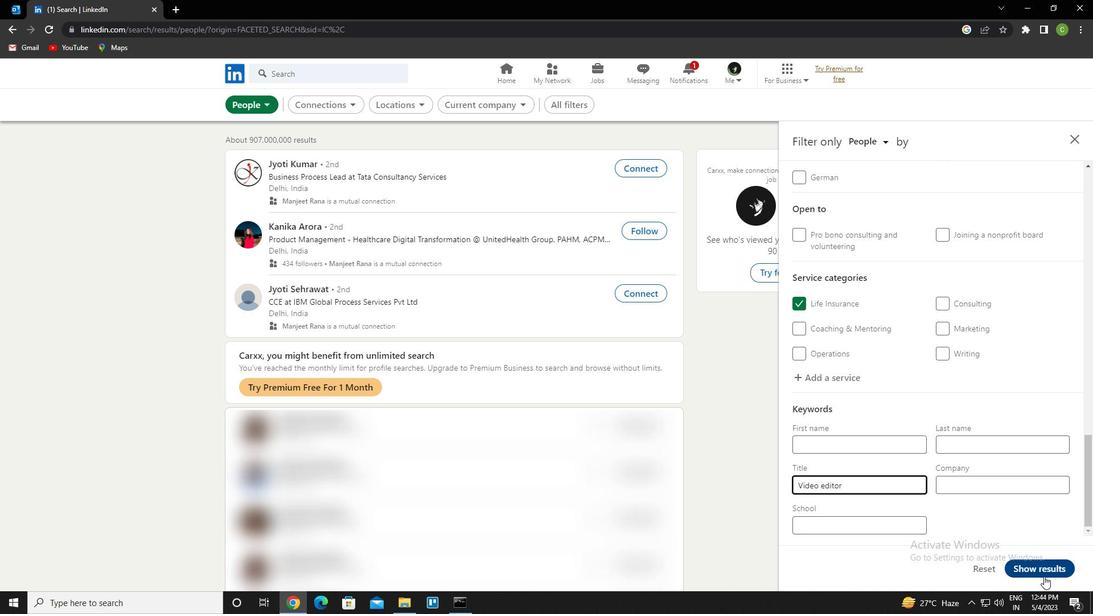 
Action: Mouse moved to (557, 531)
Screenshot: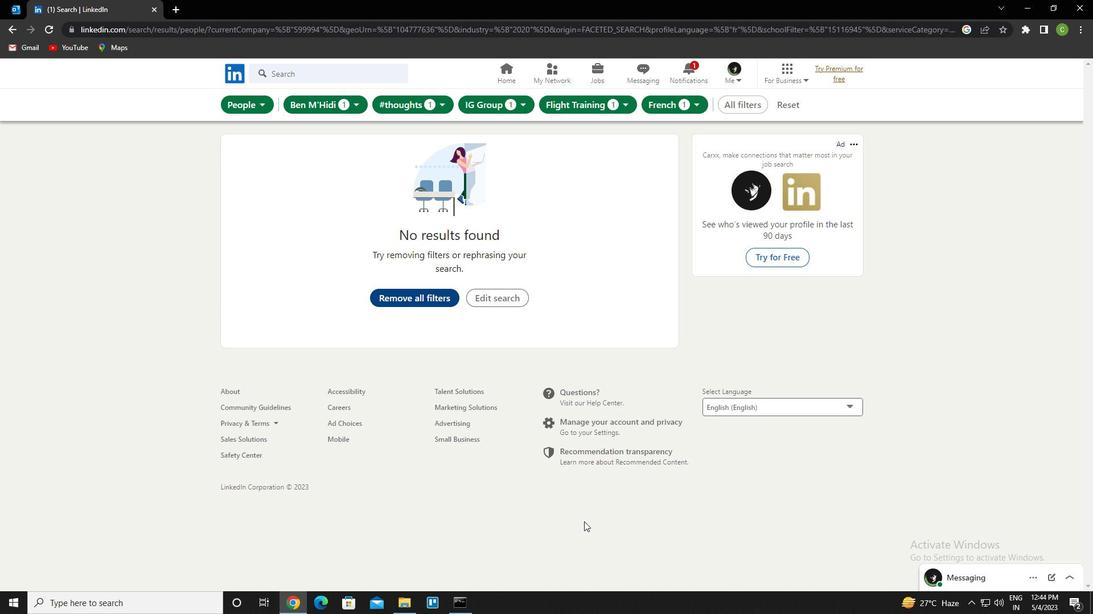 
